 Task: Look for space in Chivilcoy, Argentina from 9th July, 2023 to 16th July, 2023 for 2 adults, 1 child in price range Rs.8000 to Rs.16000. Place can be entire place with 2 bedrooms having 2 beds and 1 bathroom. Property type can be house, flat, guest house. Amenities needed are: heating. Booking option can be shelf check-in. Required host language is English.
Action: Mouse moved to (450, 109)
Screenshot: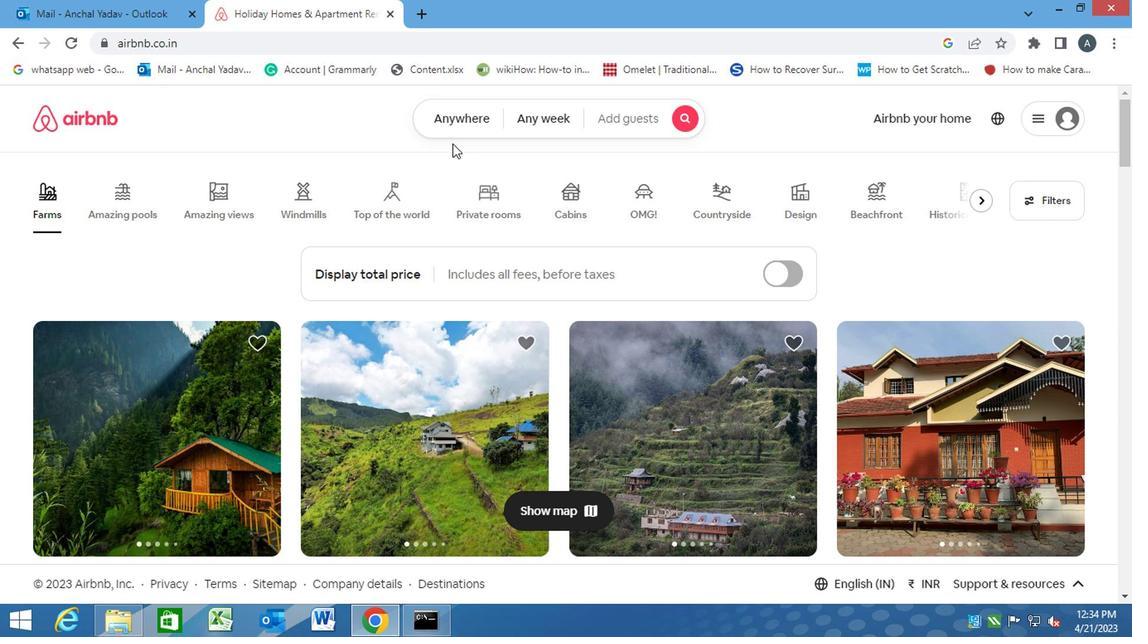 
Action: Mouse pressed left at (450, 109)
Screenshot: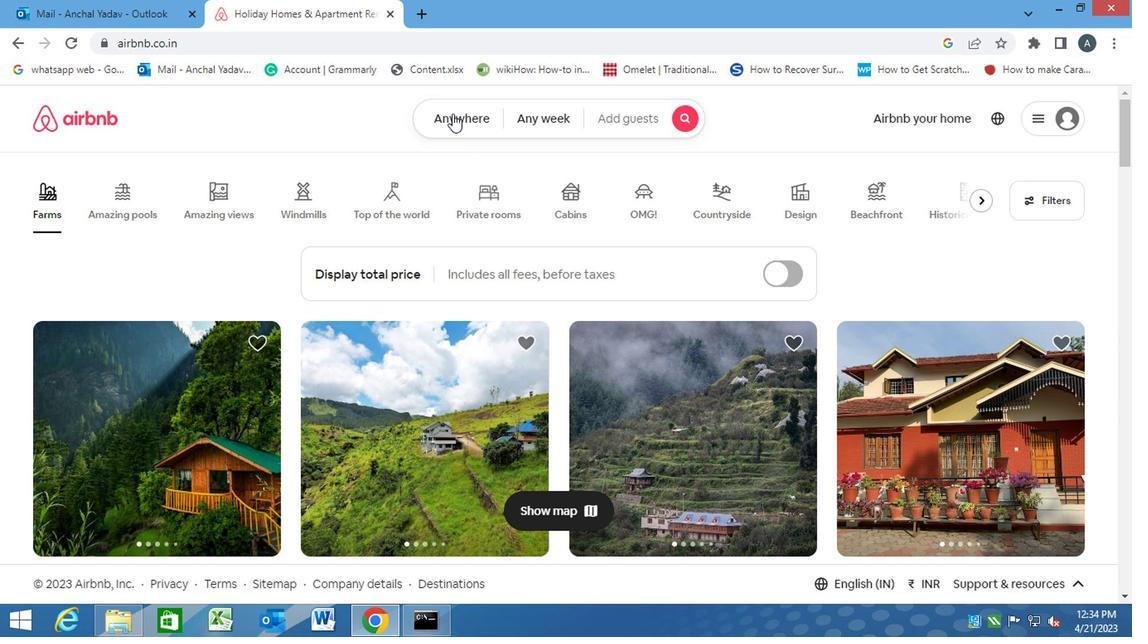 
Action: Mouse moved to (332, 179)
Screenshot: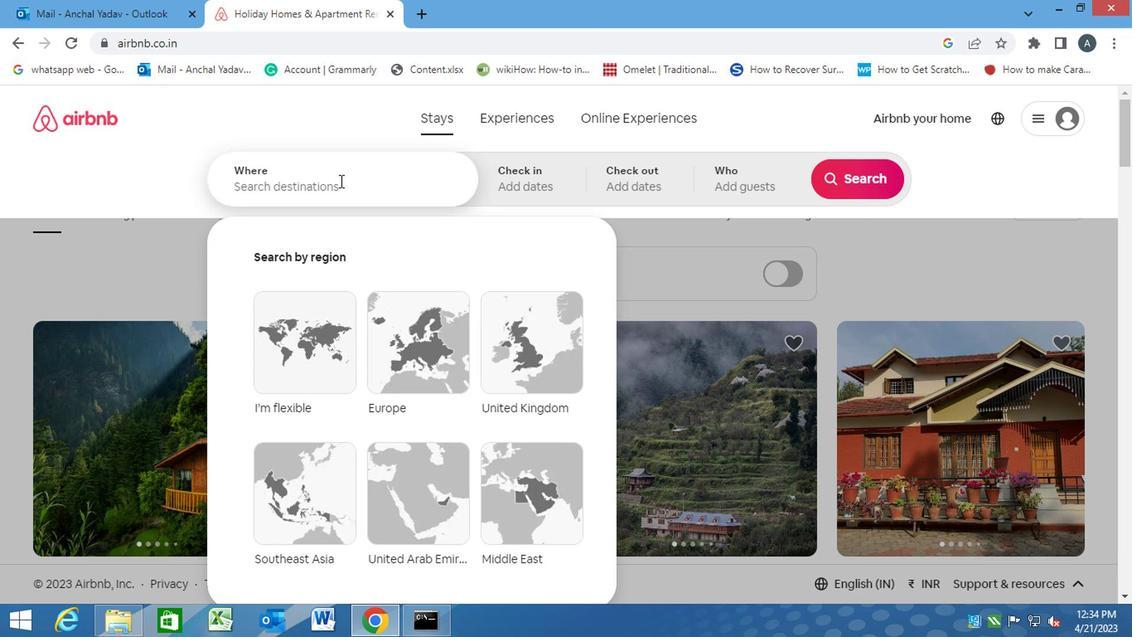 
Action: Mouse pressed left at (332, 179)
Screenshot: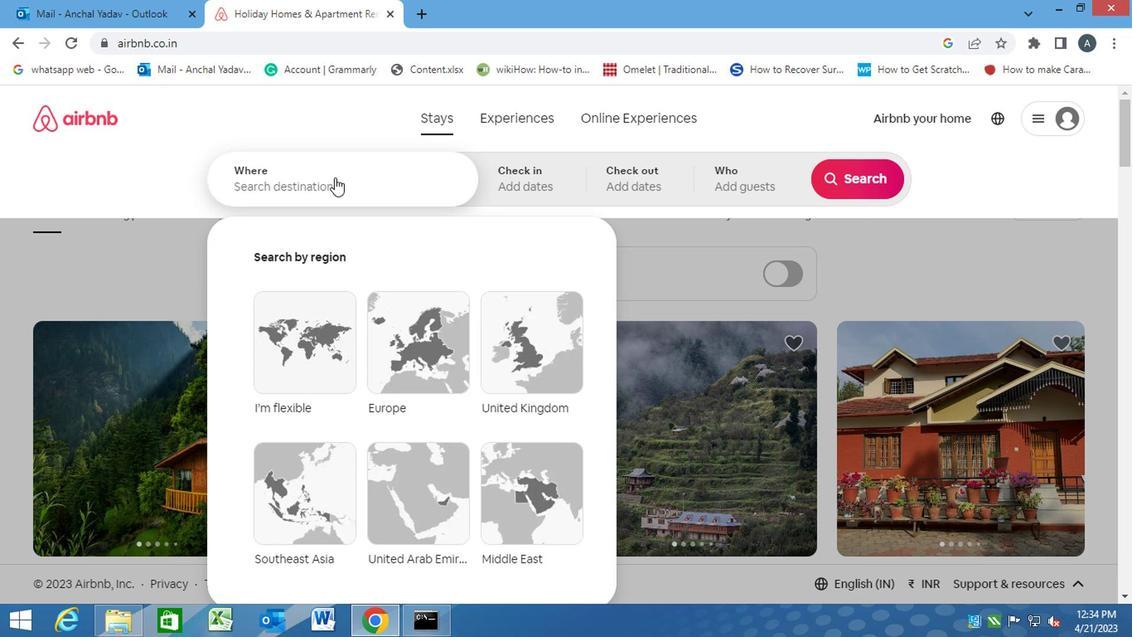 
Action: Mouse moved to (331, 179)
Screenshot: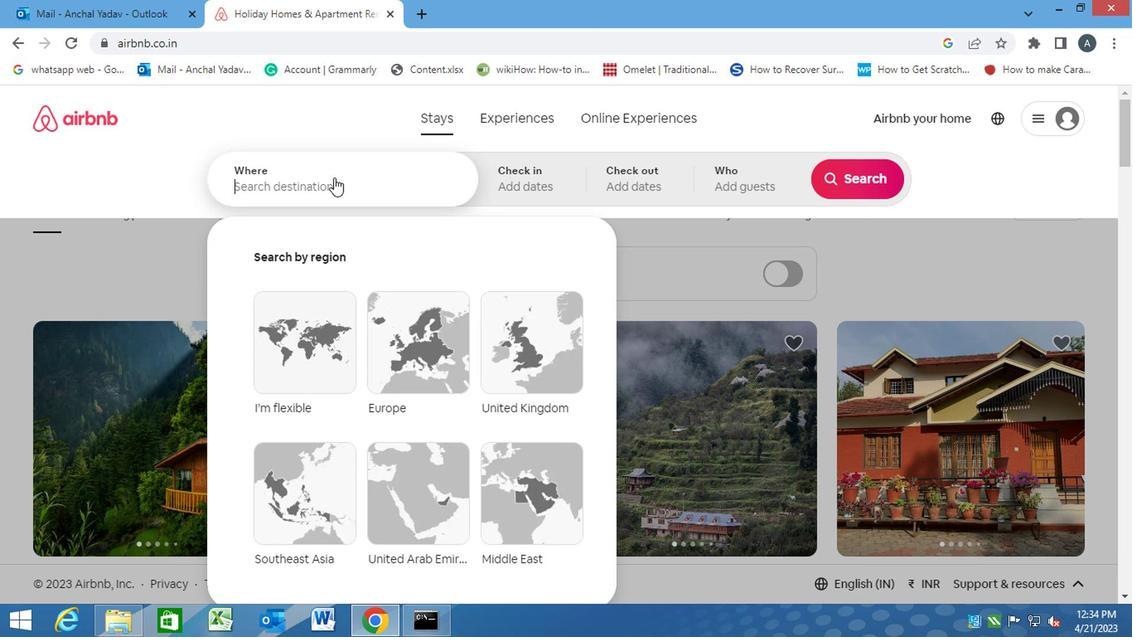 
Action: Key pressed c<Key.caps_lock>
Screenshot: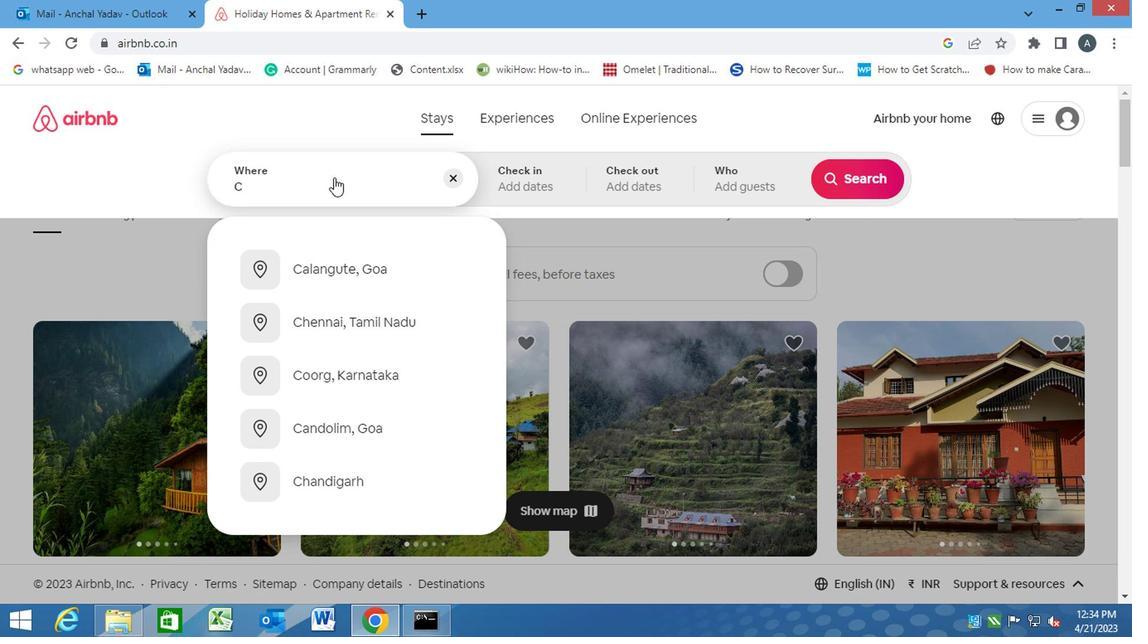 
Action: Mouse moved to (333, 179)
Screenshot: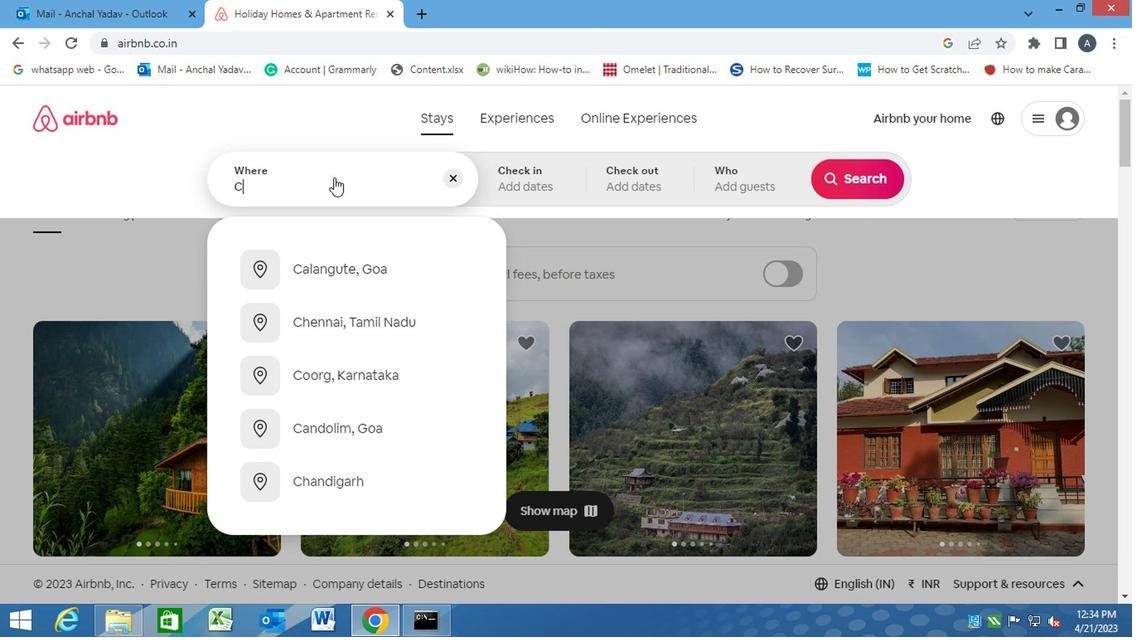 
Action: Key pressed hivil
Screenshot: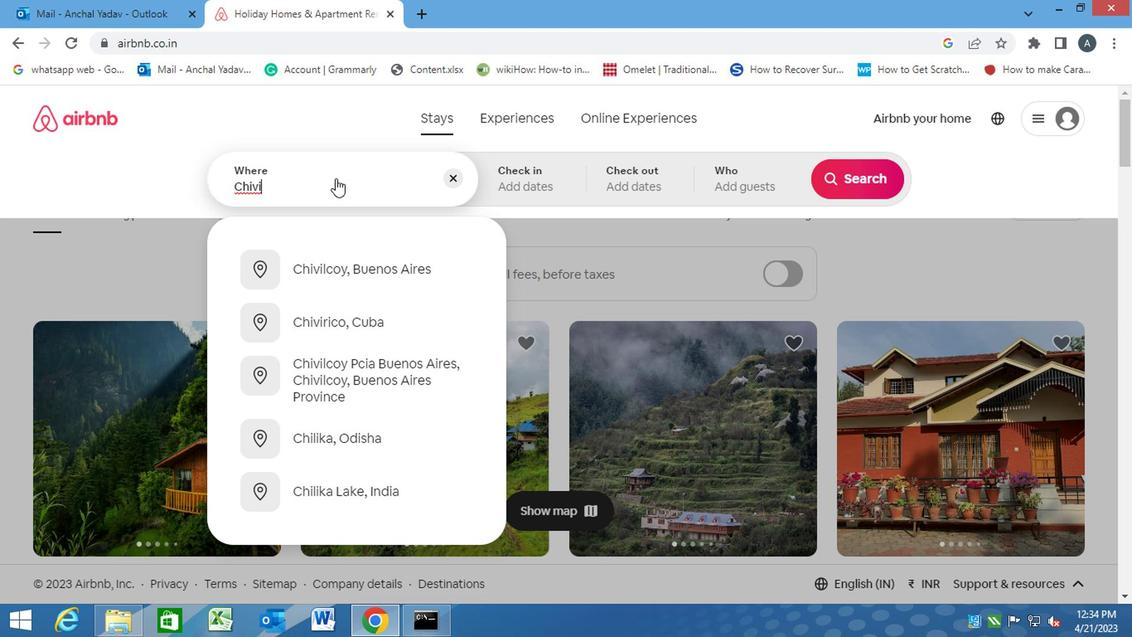 
Action: Mouse moved to (333, 182)
Screenshot: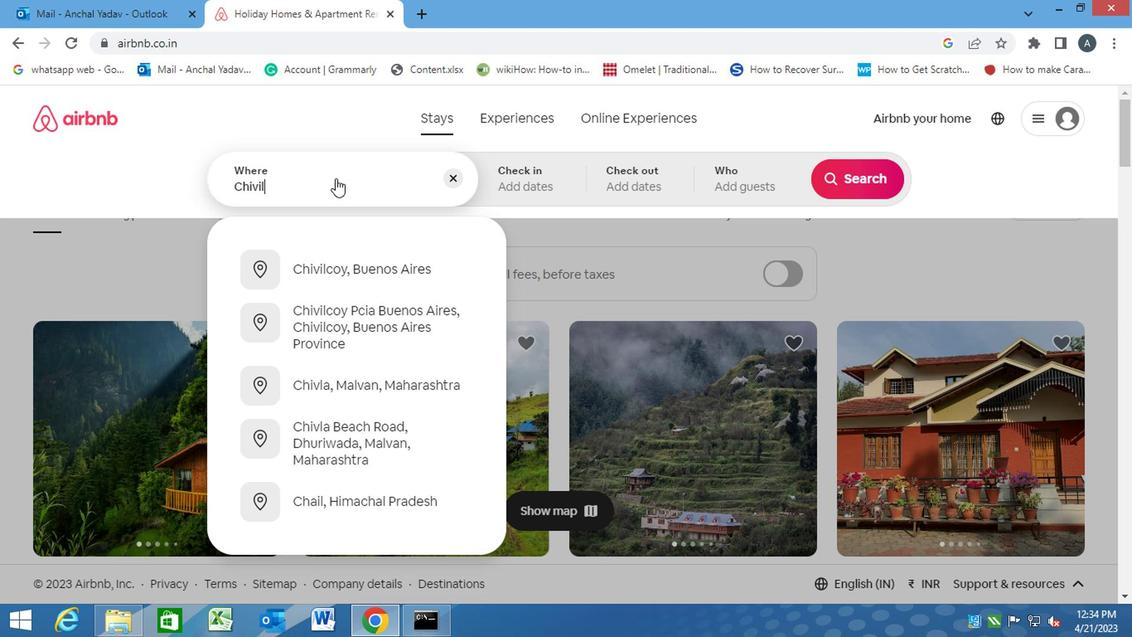 
Action: Key pressed coy,<Key.space><Key.caps_lock>a<Key.caps_lock>rgentina
Screenshot: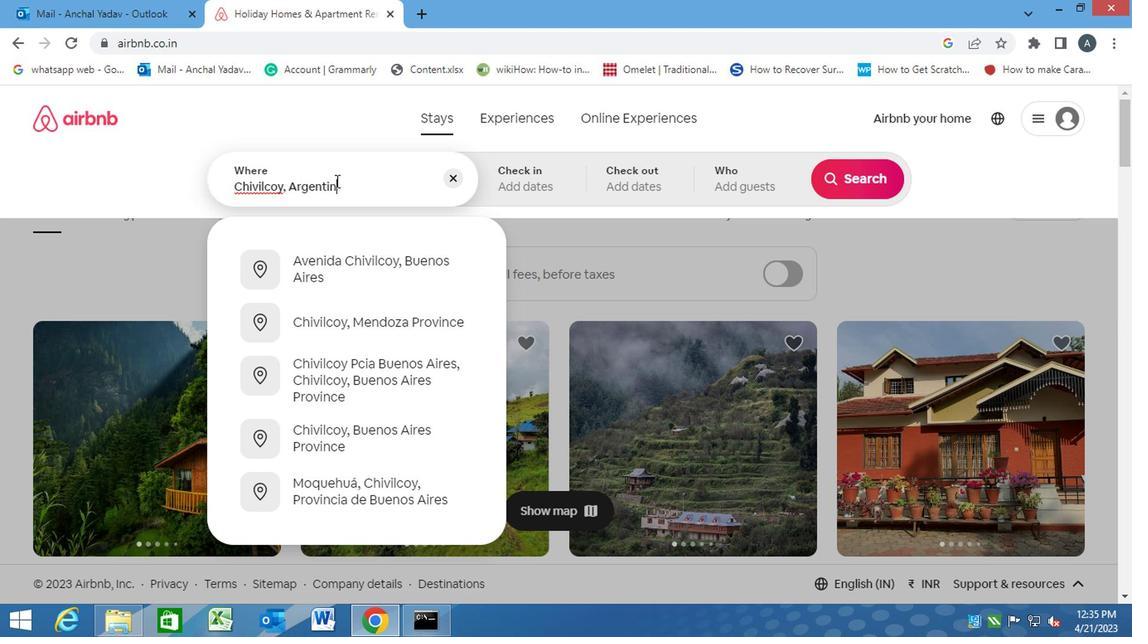 
Action: Mouse moved to (333, 184)
Screenshot: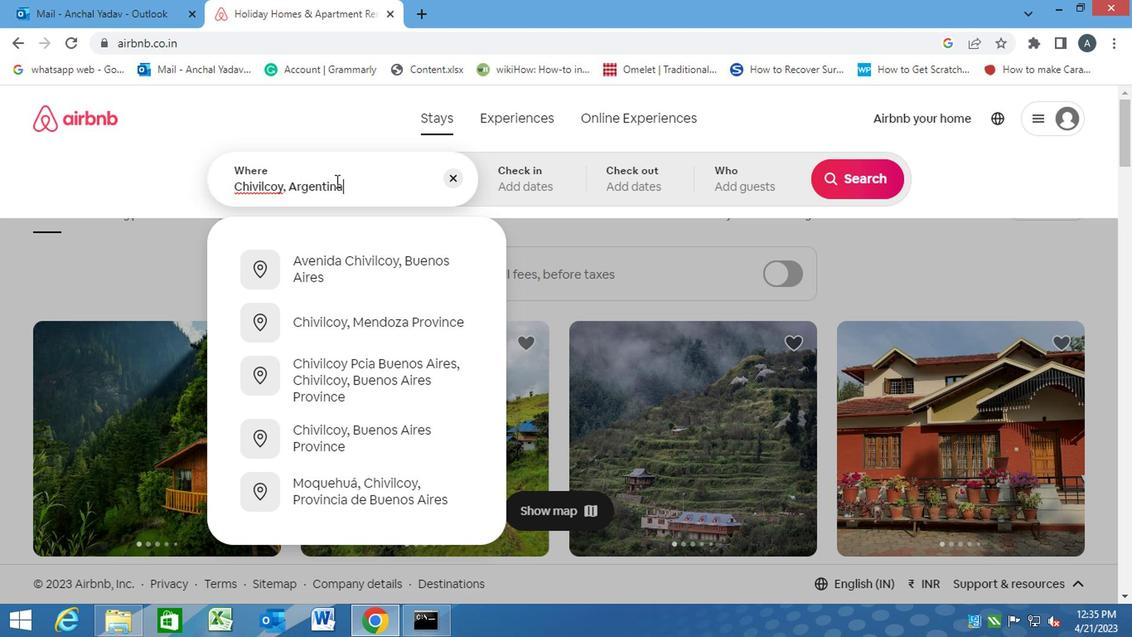 
Action: Key pressed <Key.enter>
Screenshot: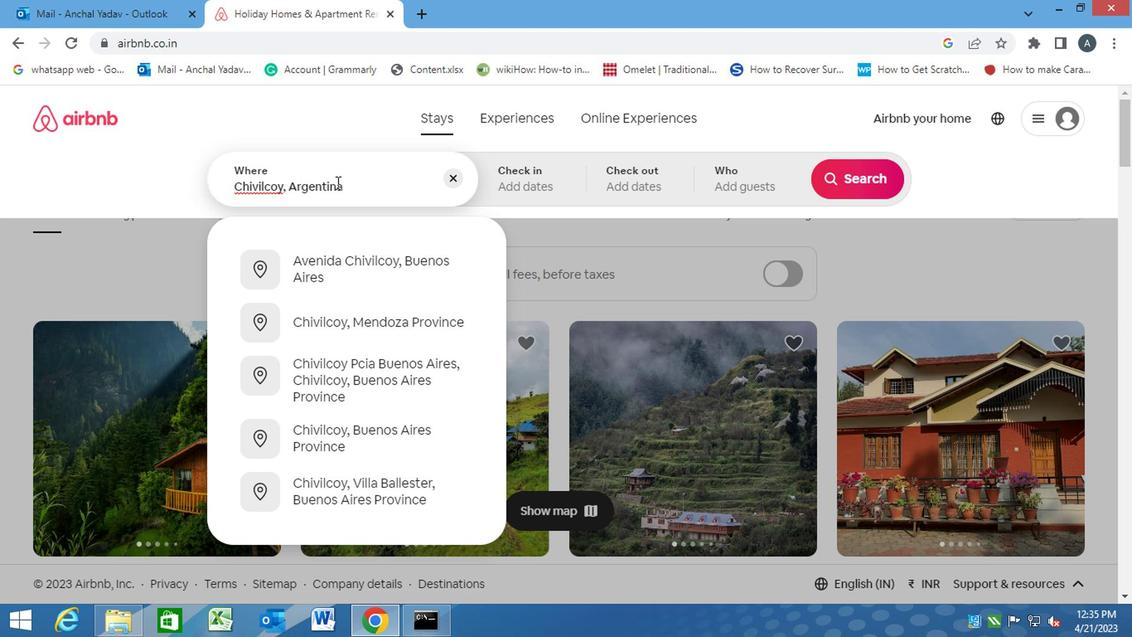 
Action: Mouse moved to (848, 312)
Screenshot: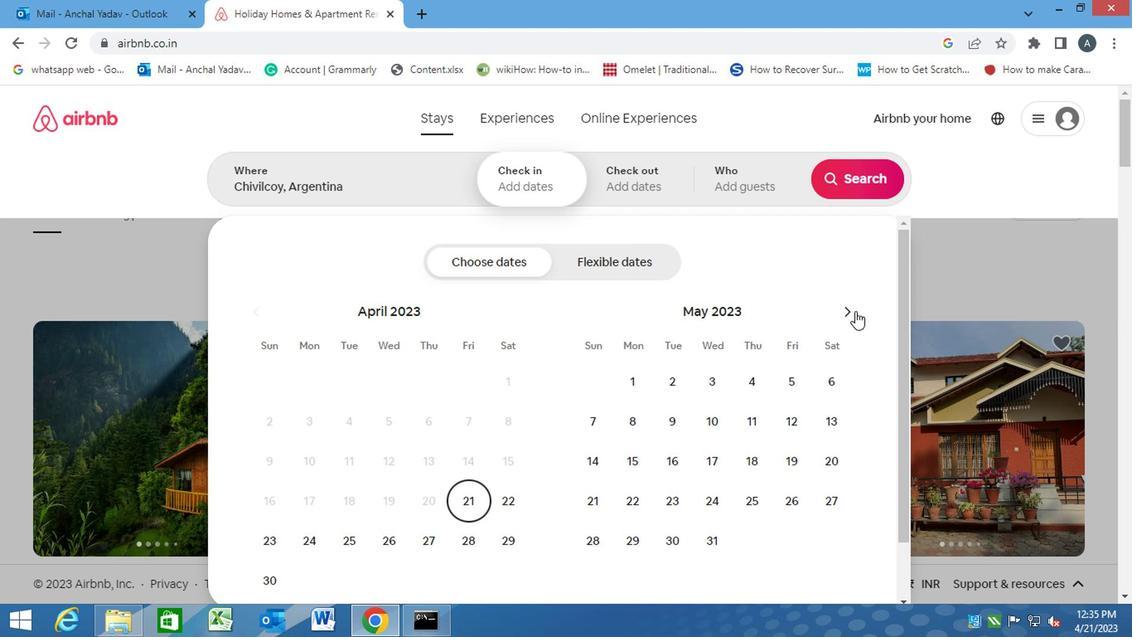 
Action: Mouse pressed left at (848, 312)
Screenshot: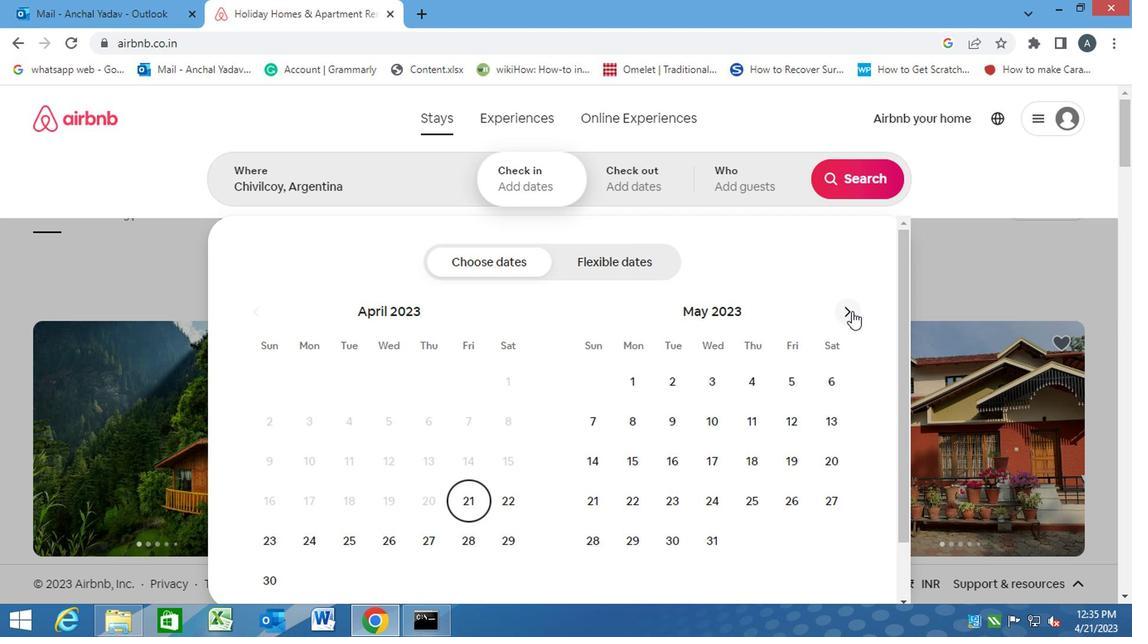 
Action: Mouse pressed left at (848, 312)
Screenshot: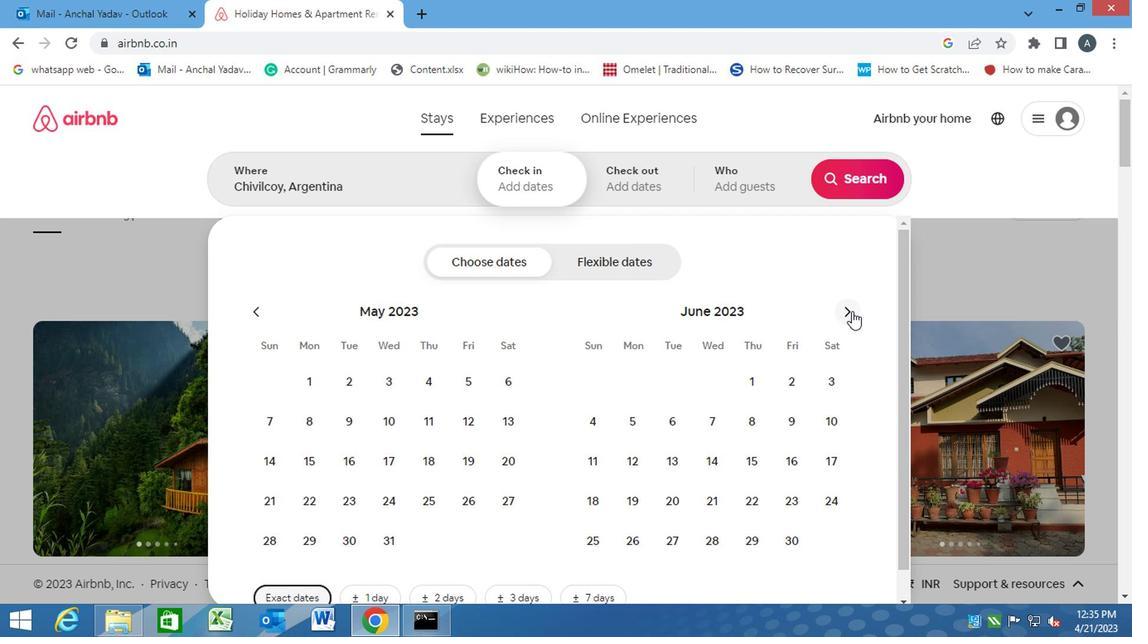 
Action: Mouse moved to (594, 466)
Screenshot: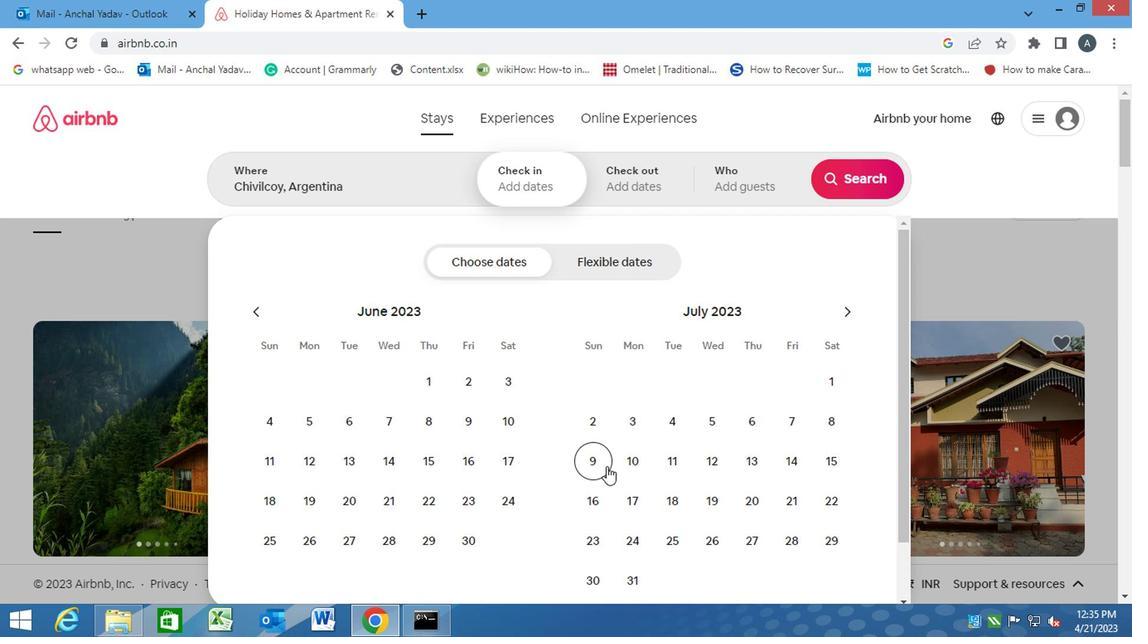 
Action: Mouse pressed left at (594, 466)
Screenshot: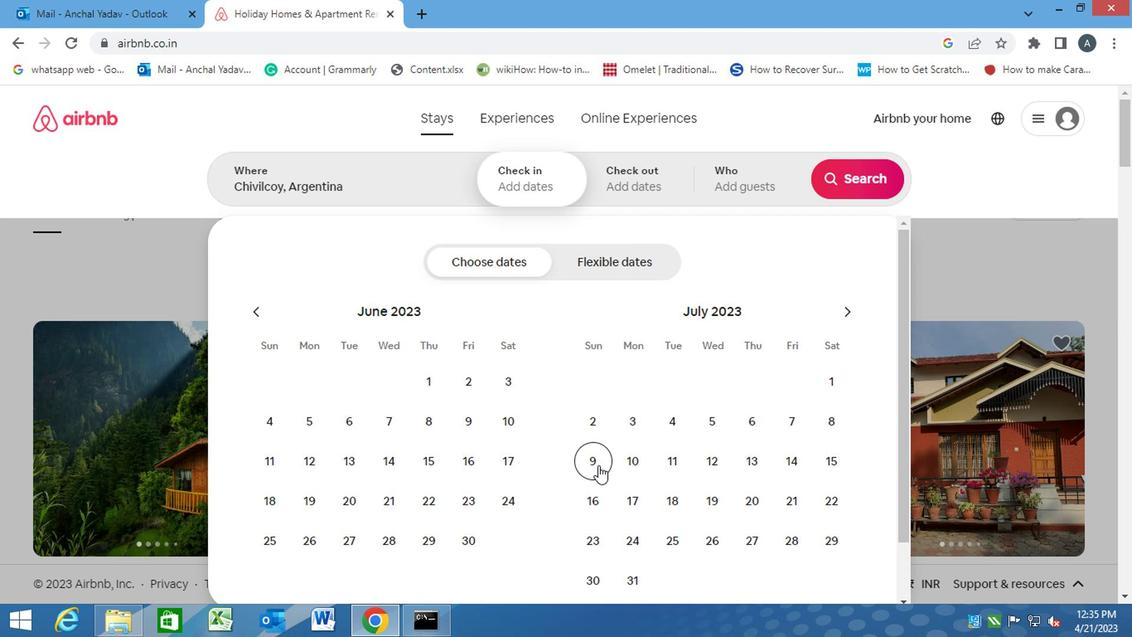 
Action: Mouse moved to (591, 502)
Screenshot: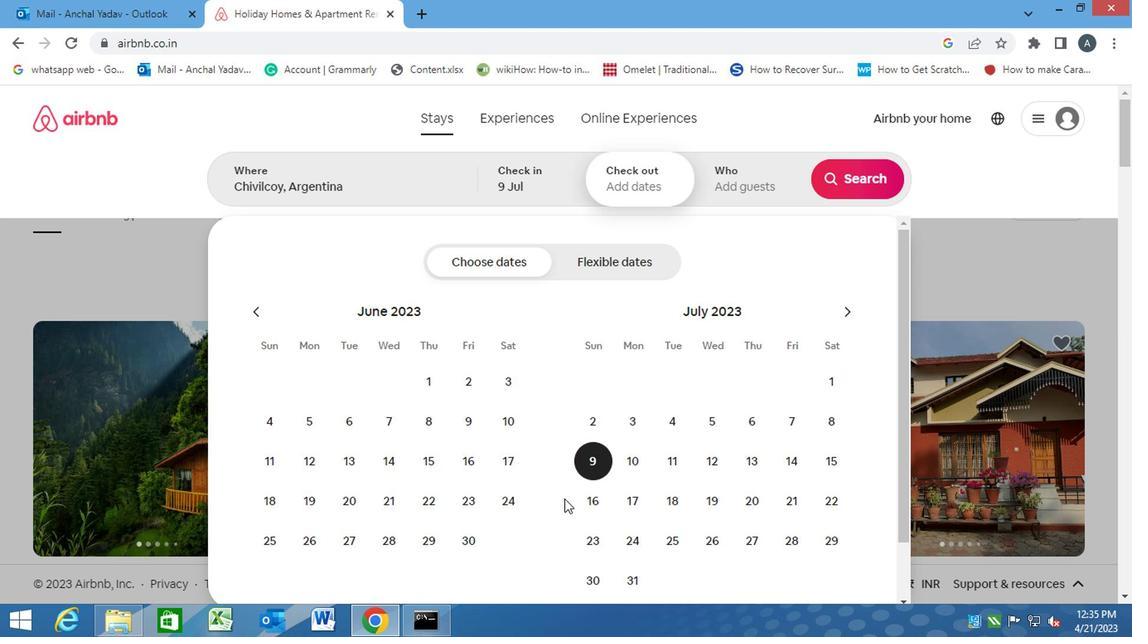 
Action: Mouse pressed left at (591, 502)
Screenshot: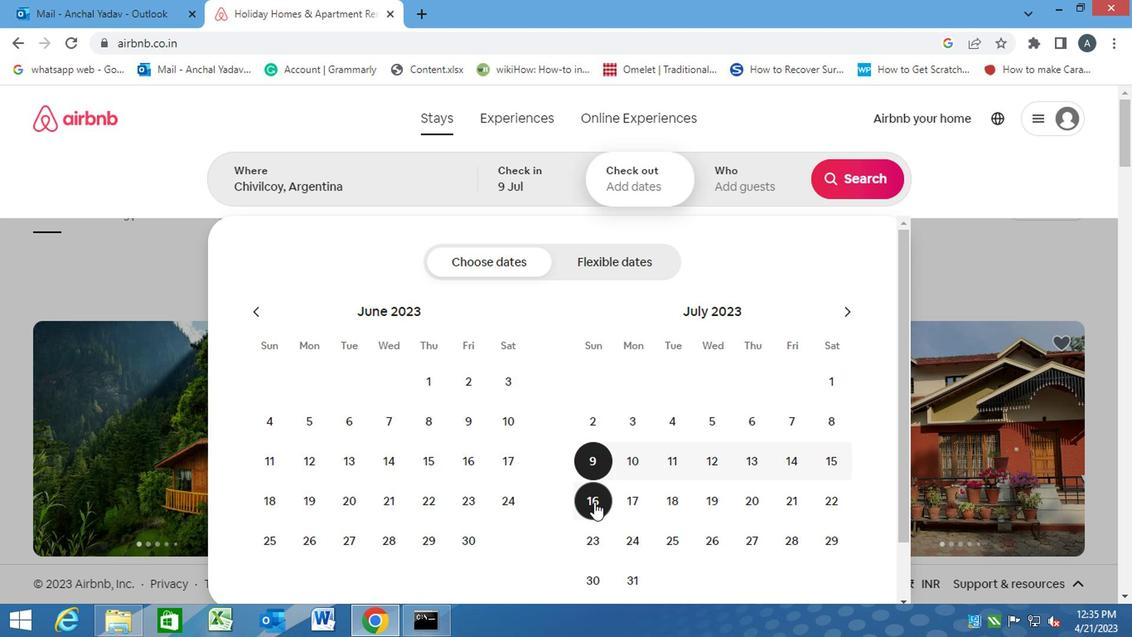 
Action: Mouse moved to (745, 177)
Screenshot: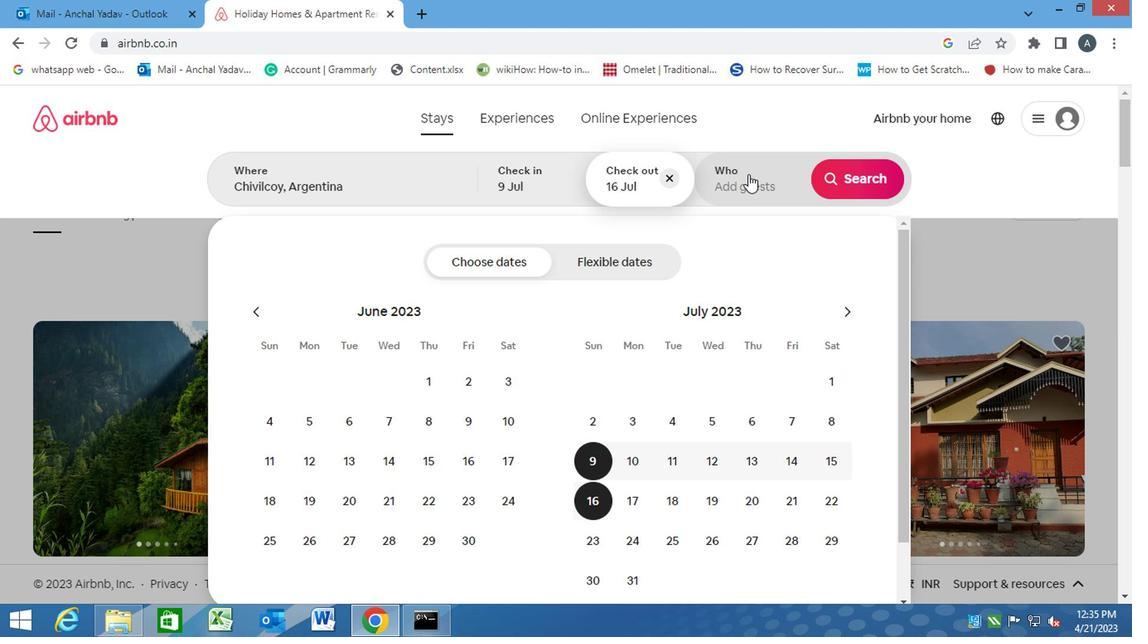 
Action: Mouse pressed left at (745, 177)
Screenshot: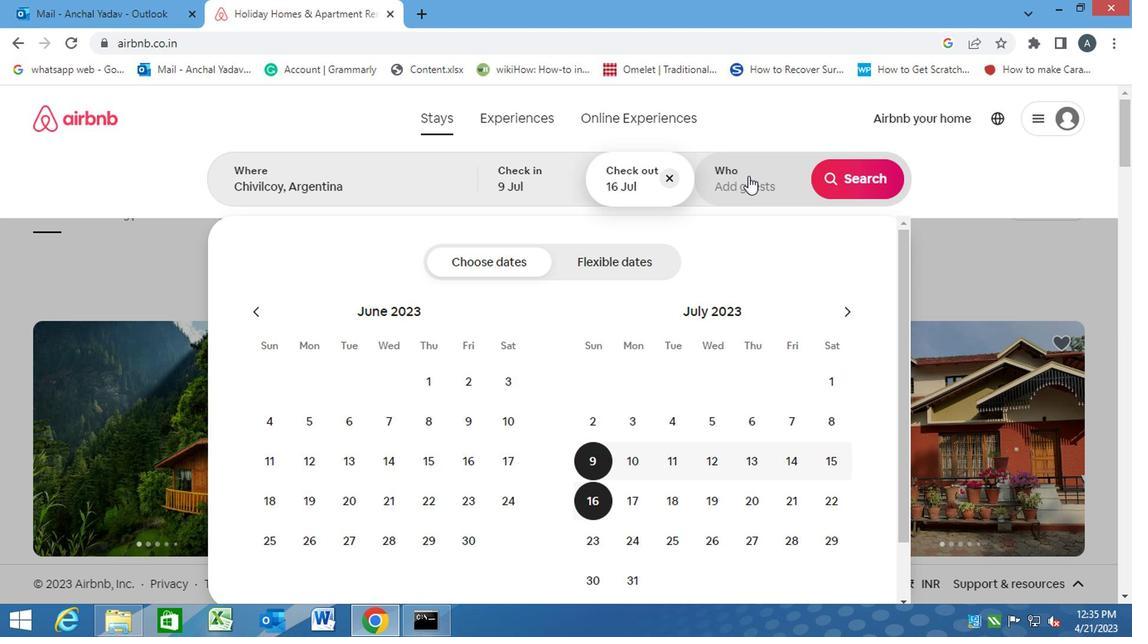 
Action: Mouse moved to (853, 266)
Screenshot: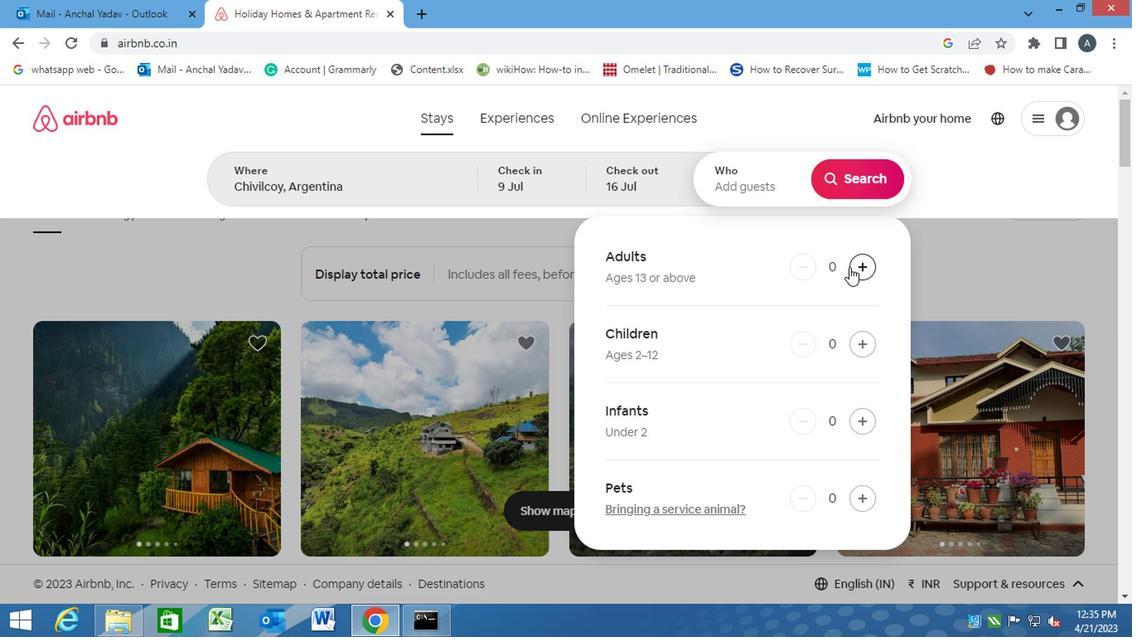 
Action: Mouse pressed left at (853, 266)
Screenshot: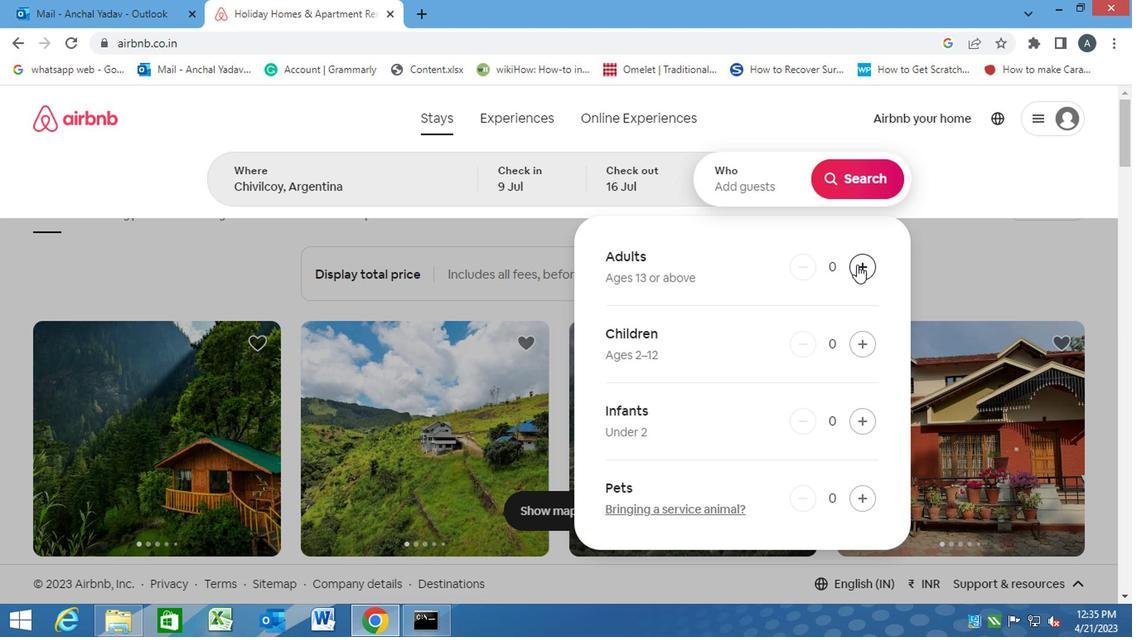 
Action: Mouse pressed left at (853, 266)
Screenshot: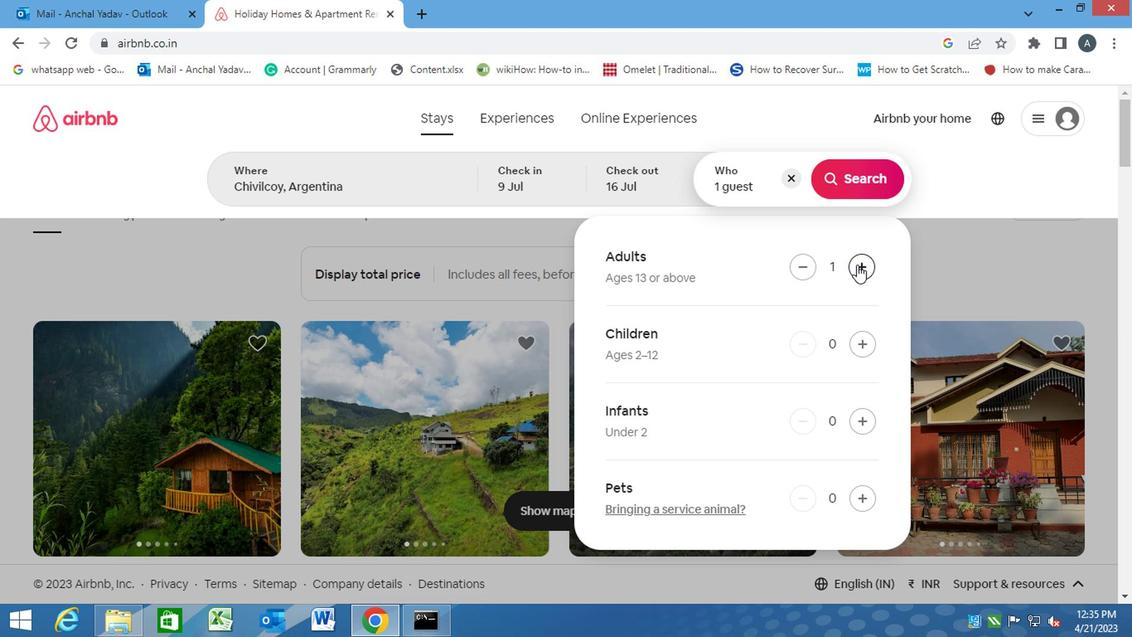 
Action: Mouse moved to (865, 355)
Screenshot: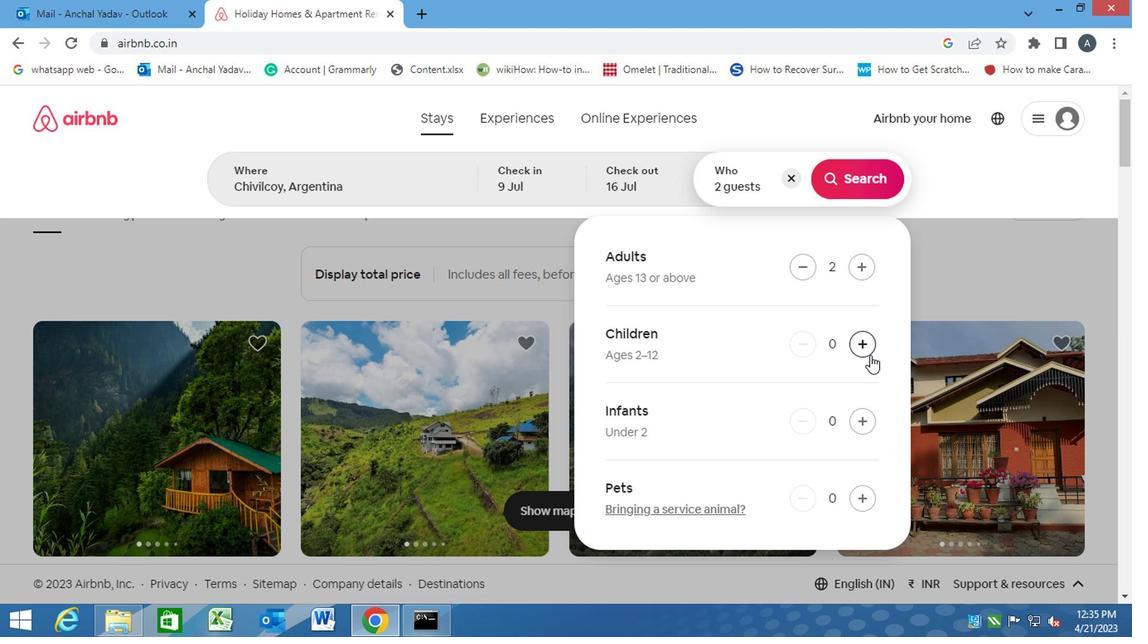 
Action: Mouse pressed left at (865, 355)
Screenshot: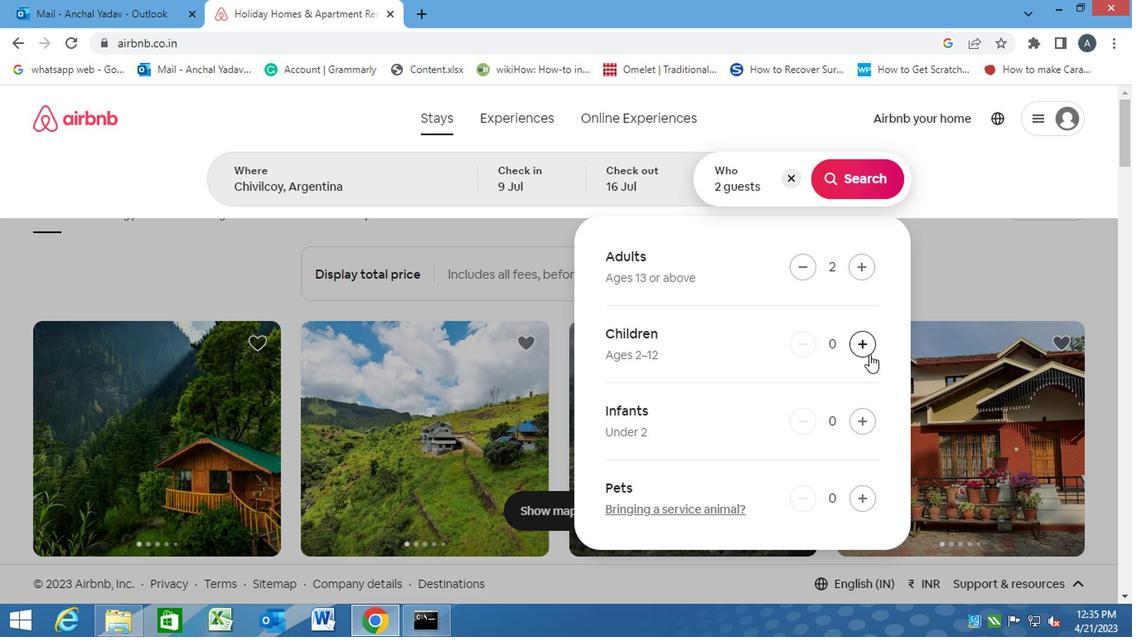 
Action: Mouse moved to (852, 174)
Screenshot: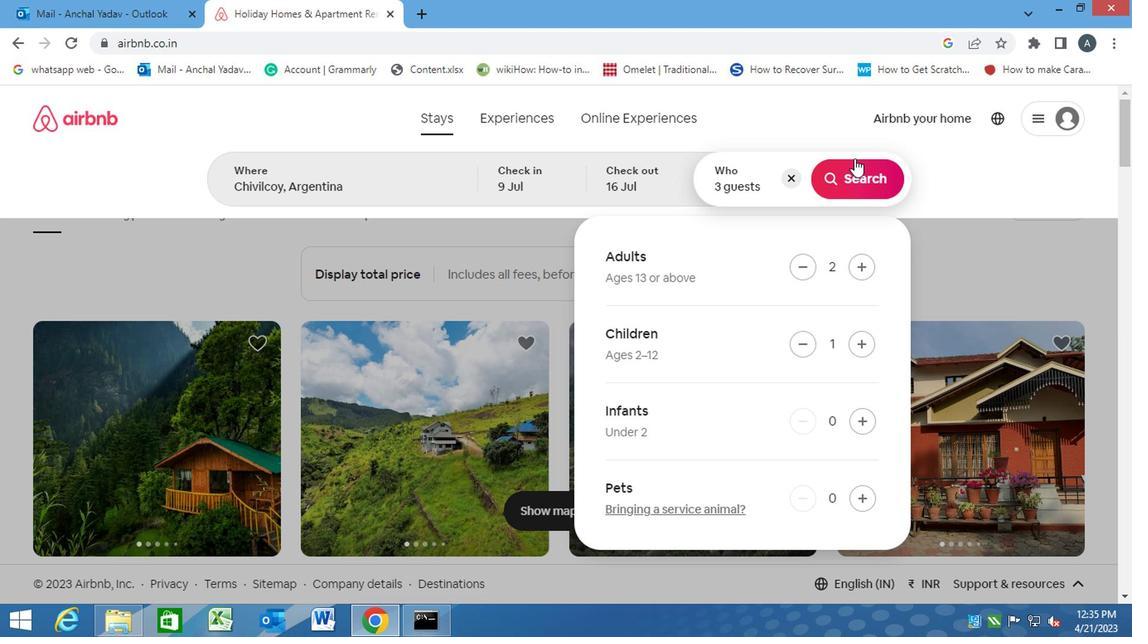 
Action: Mouse pressed left at (852, 174)
Screenshot: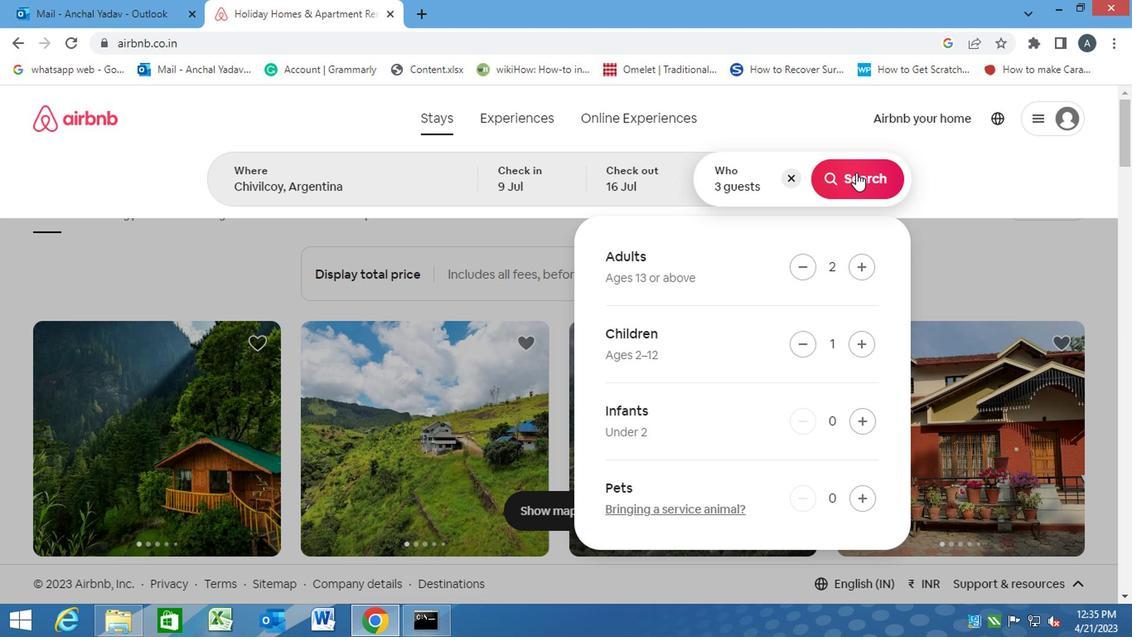 
Action: Mouse moved to (658, 113)
Screenshot: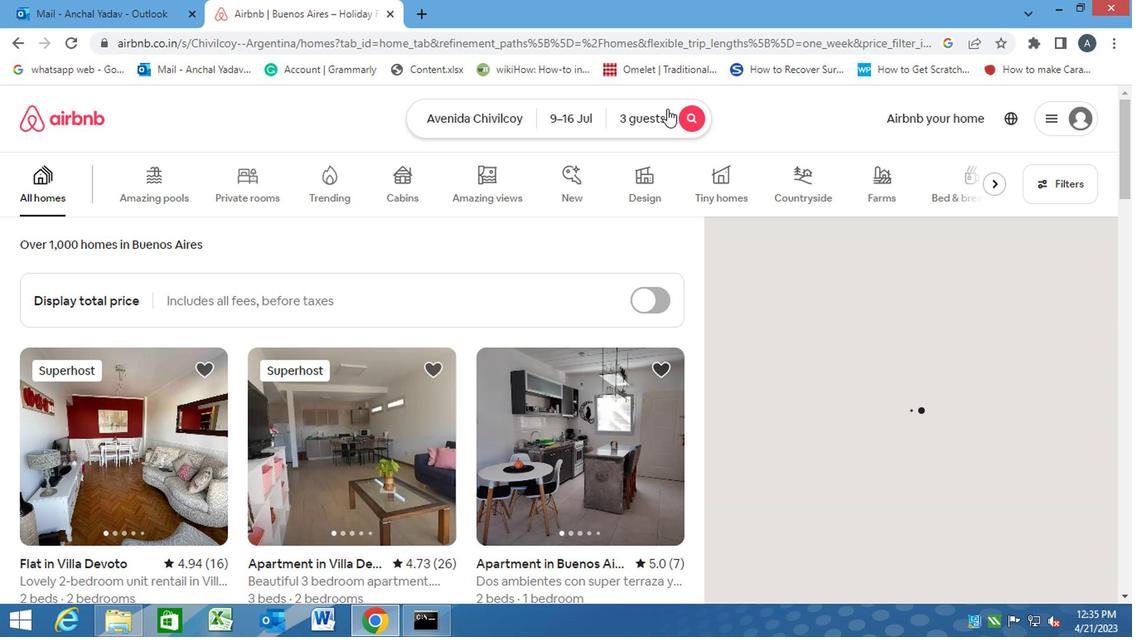 
Action: Mouse pressed left at (658, 113)
Screenshot: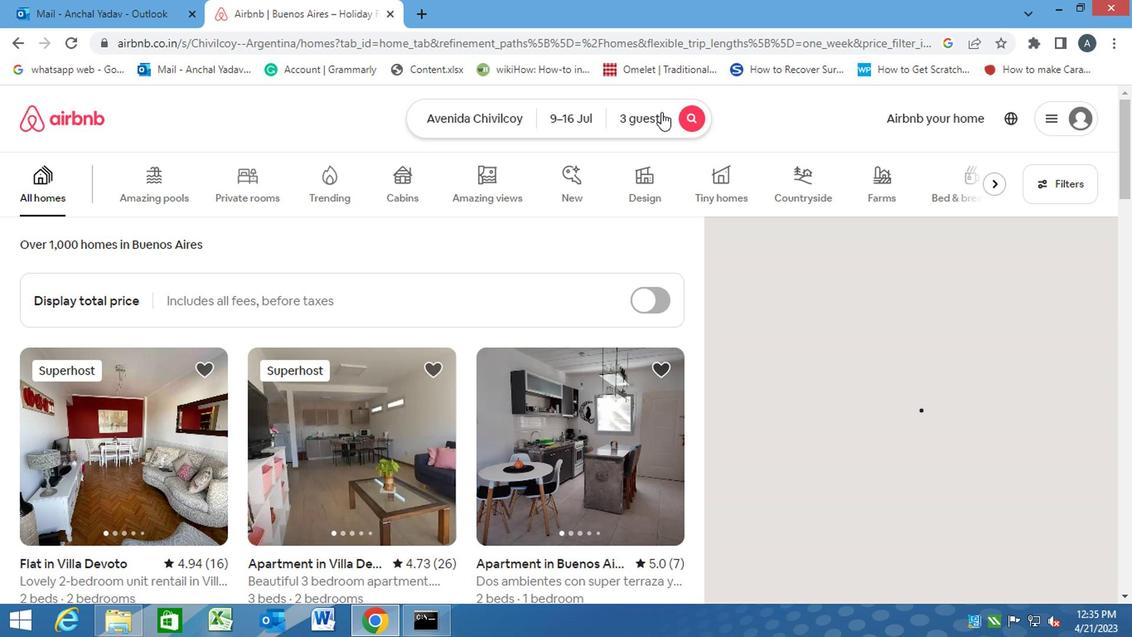 
Action: Mouse moved to (1000, 257)
Screenshot: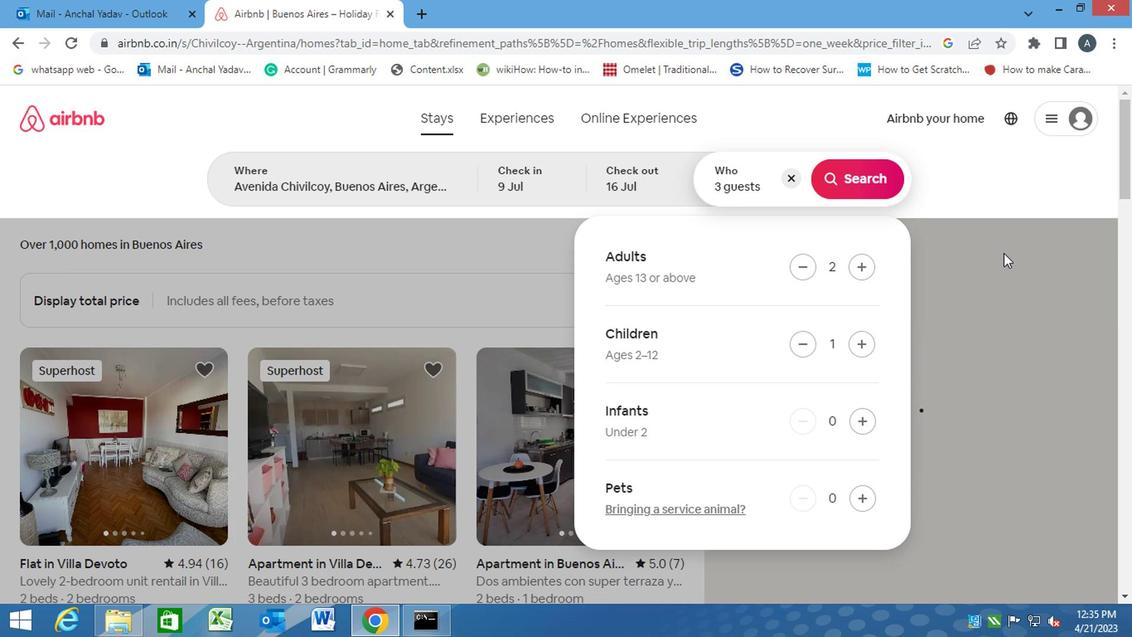 
Action: Mouse pressed left at (1000, 257)
Screenshot: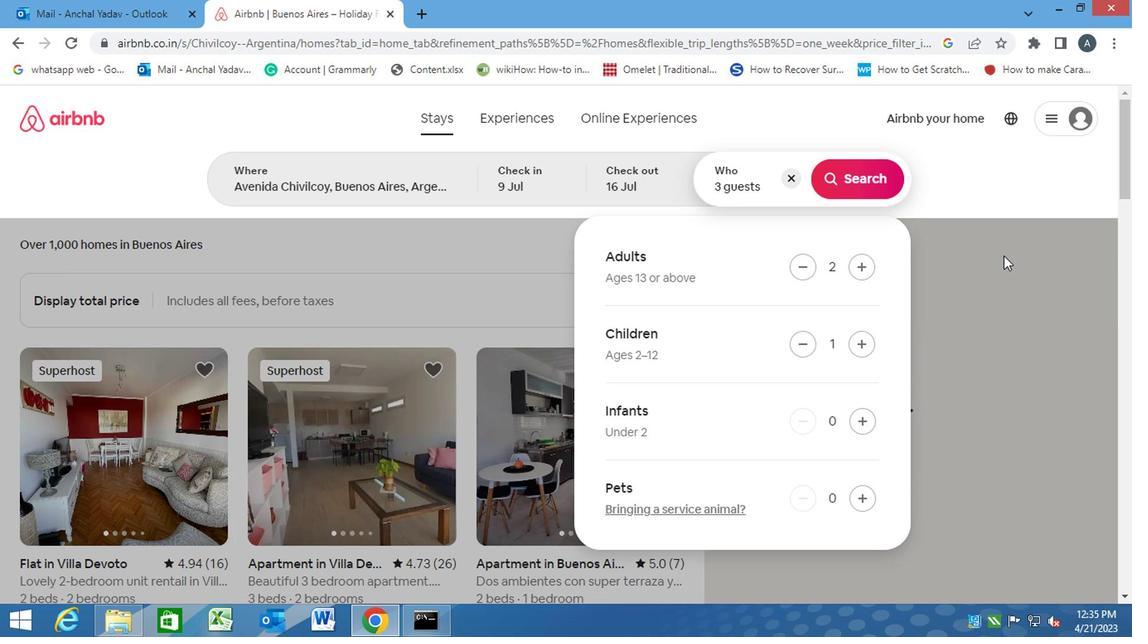 
Action: Mouse moved to (1048, 185)
Screenshot: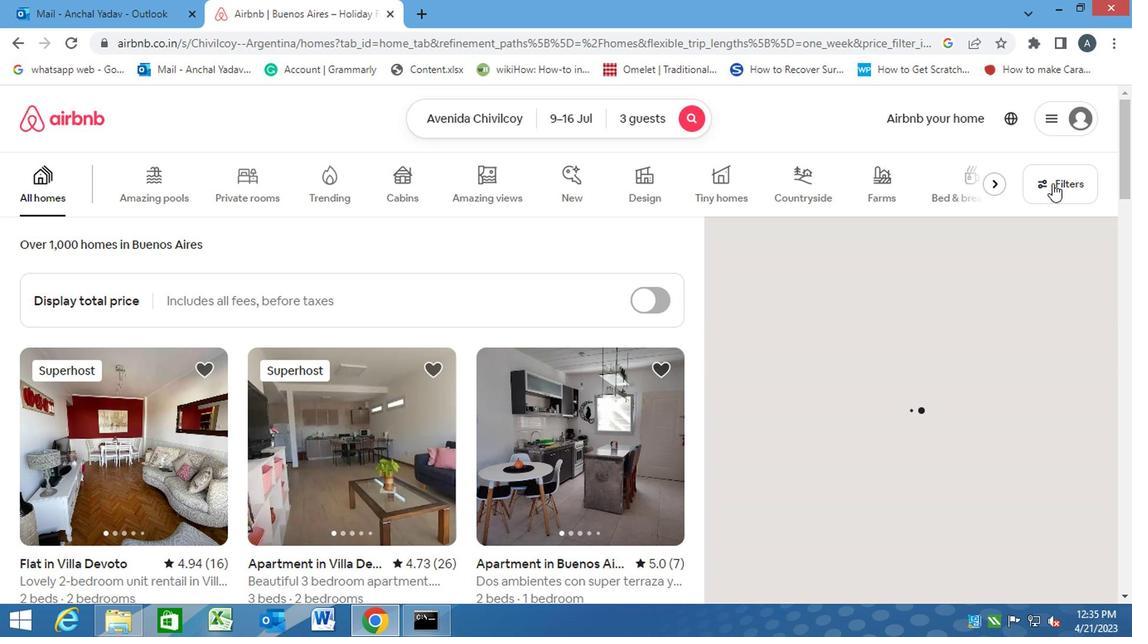 
Action: Mouse pressed left at (1048, 185)
Screenshot: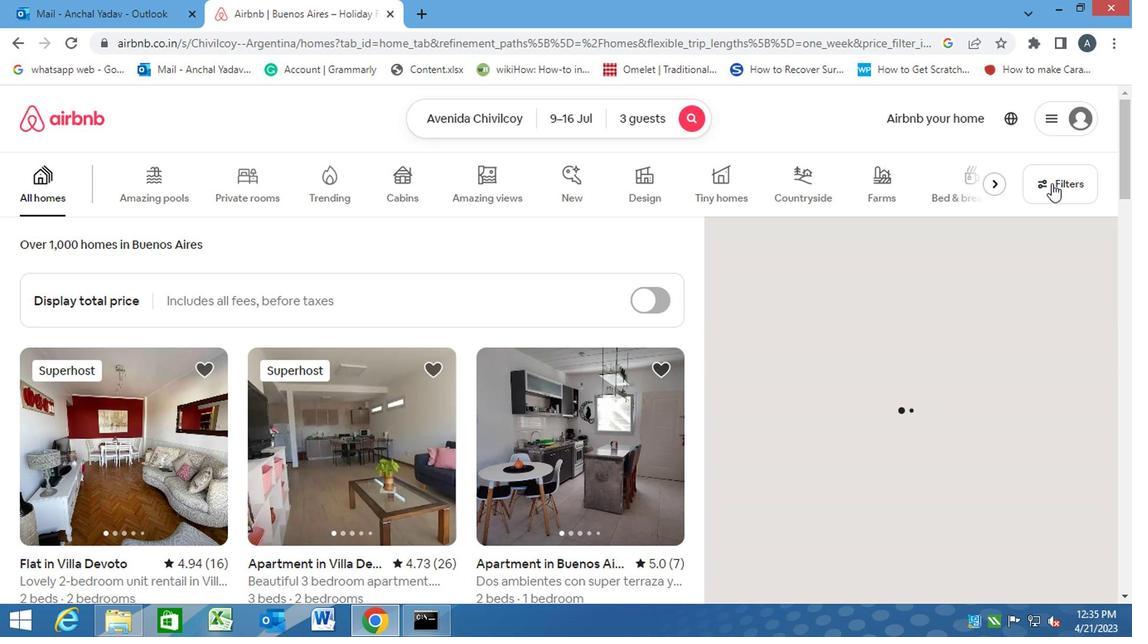 
Action: Mouse moved to (337, 392)
Screenshot: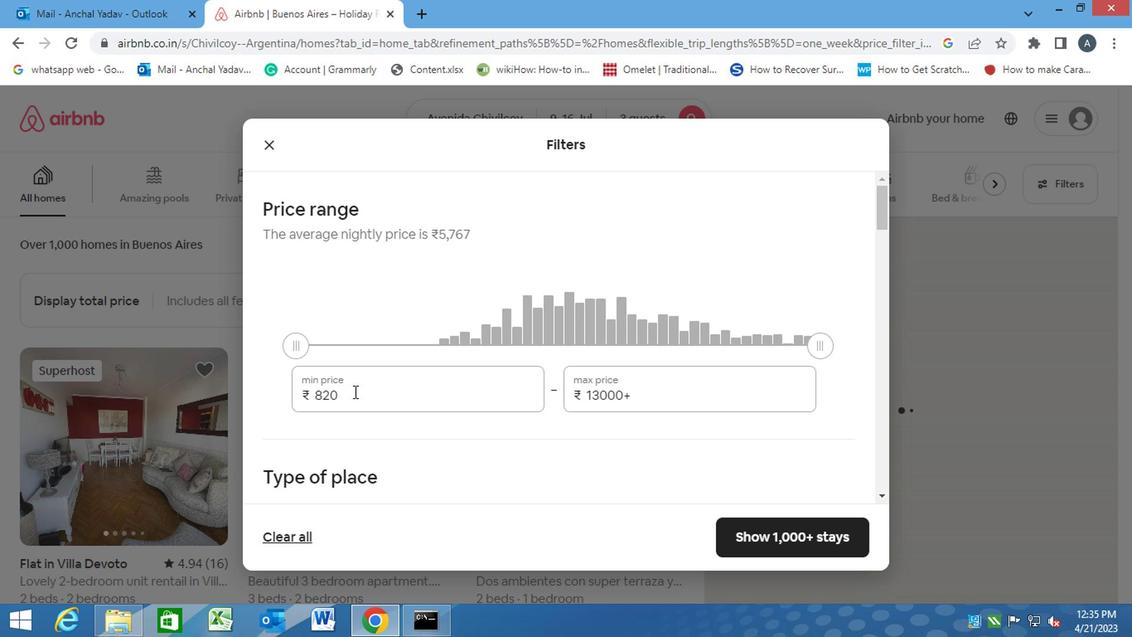 
Action: Mouse pressed left at (337, 392)
Screenshot: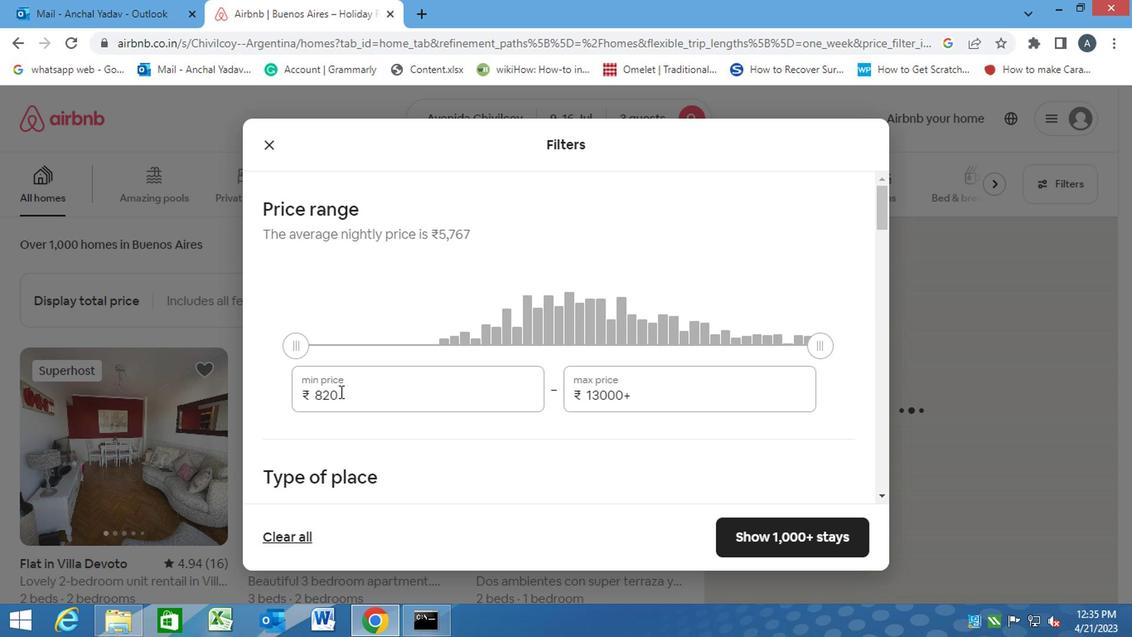 
Action: Mouse moved to (314, 399)
Screenshot: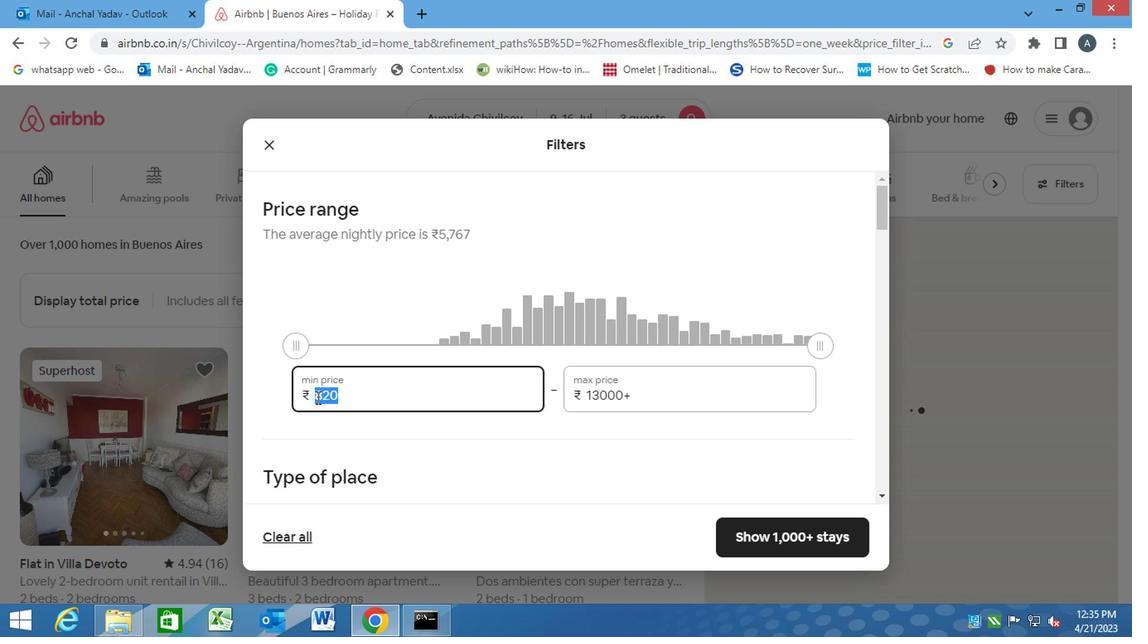 
Action: Key pressed 8
Screenshot: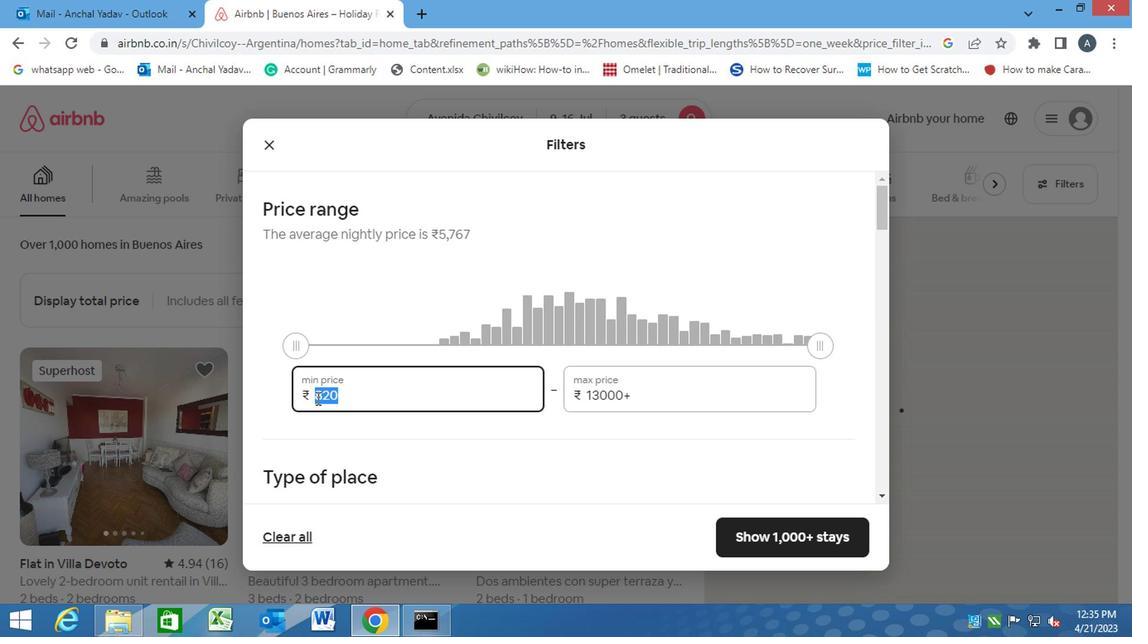 
Action: Mouse moved to (314, 399)
Screenshot: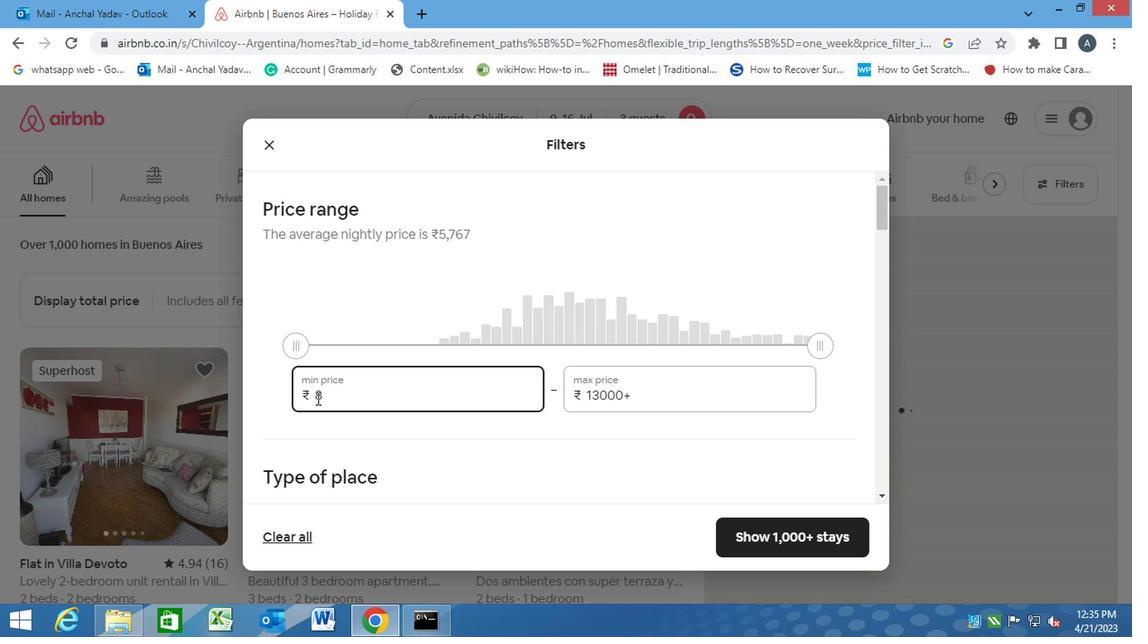 
Action: Key pressed 0000
Screenshot: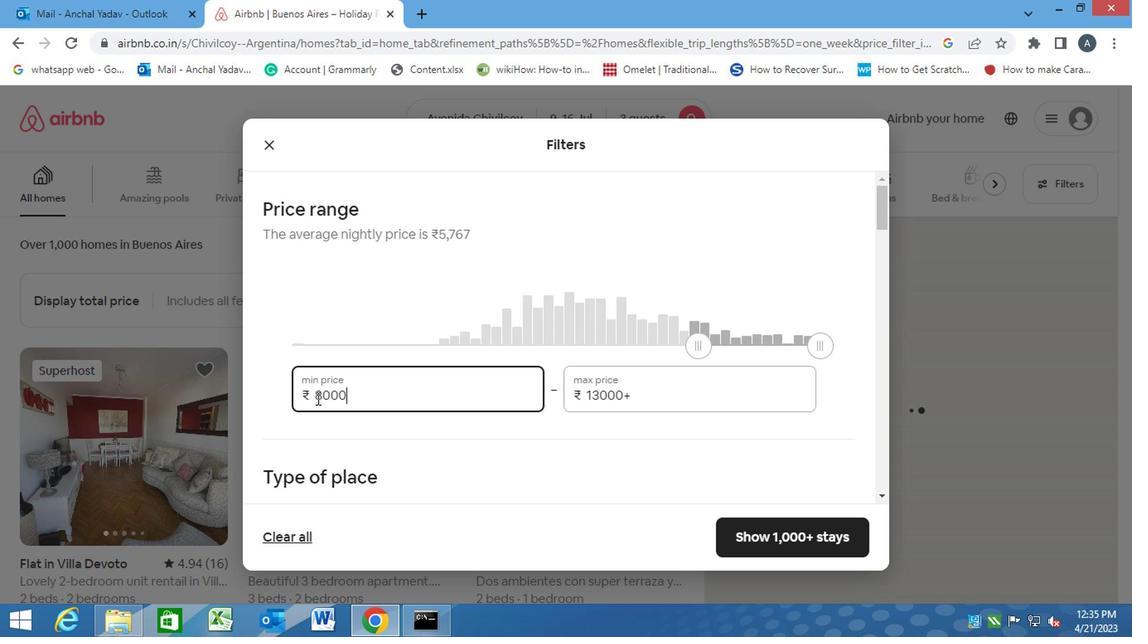 
Action: Mouse moved to (315, 401)
Screenshot: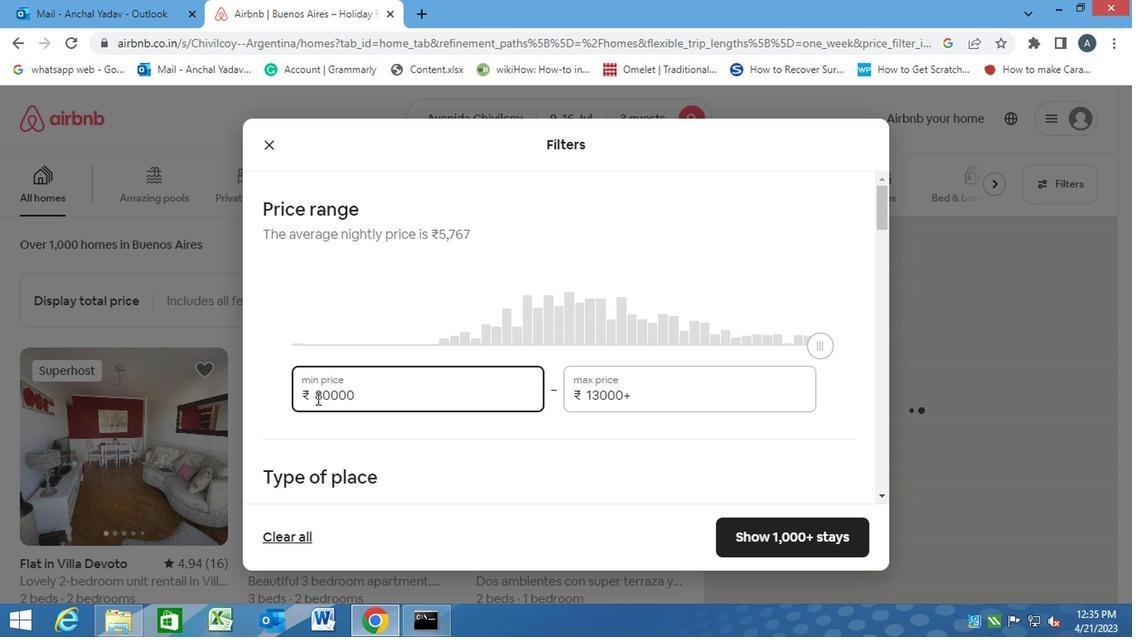 
Action: Key pressed <Key.backspace><Key.tab>16000
Screenshot: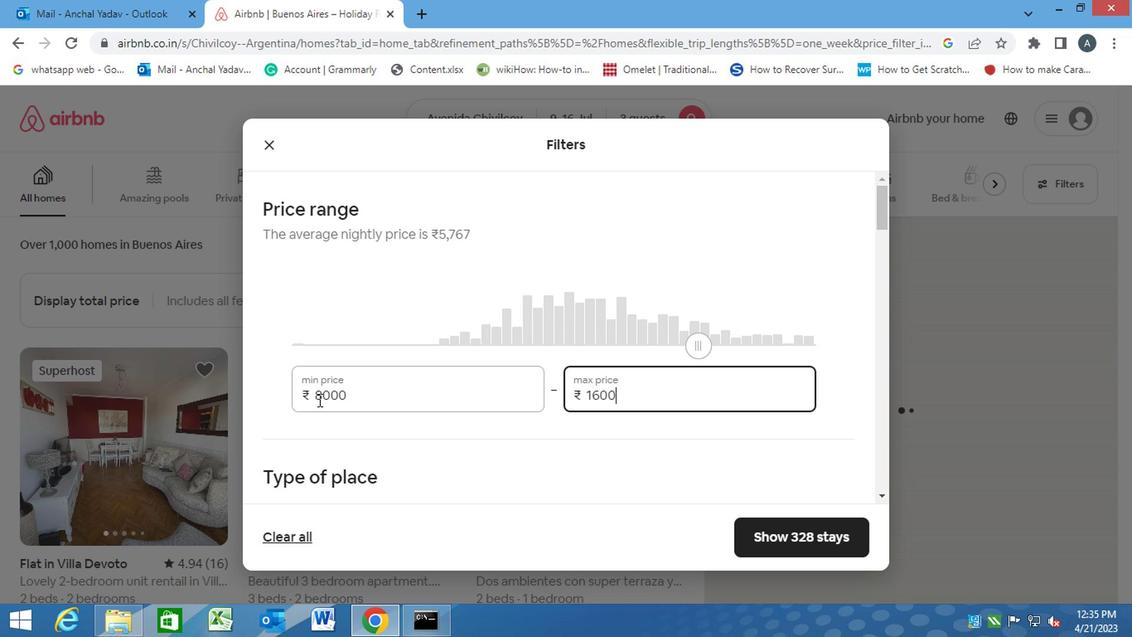 
Action: Mouse moved to (401, 445)
Screenshot: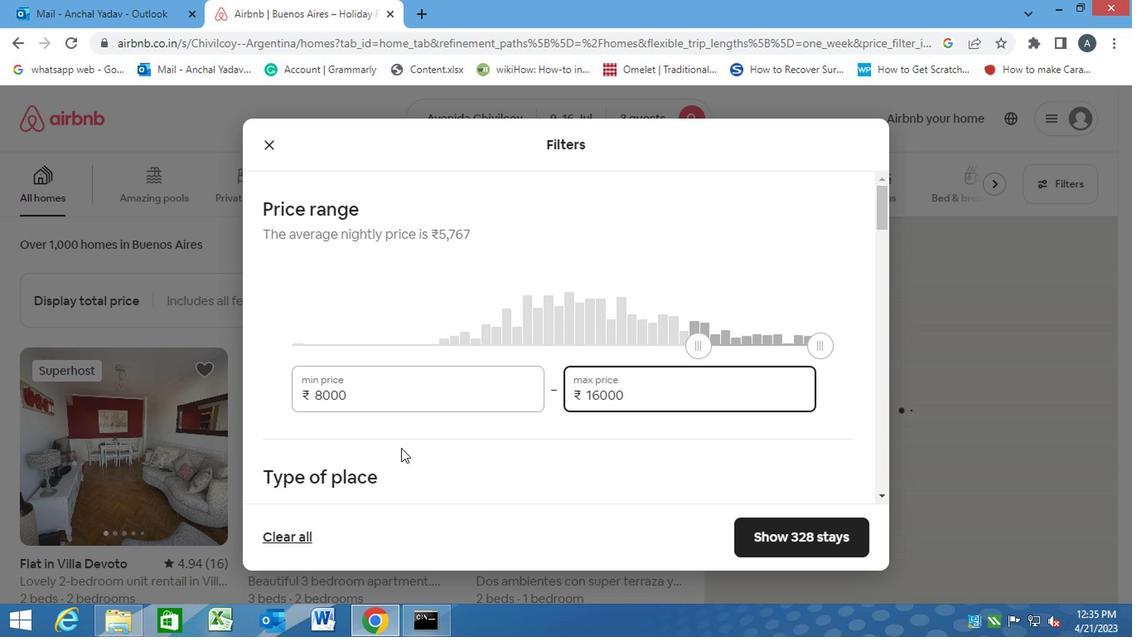
Action: Mouse pressed left at (401, 445)
Screenshot: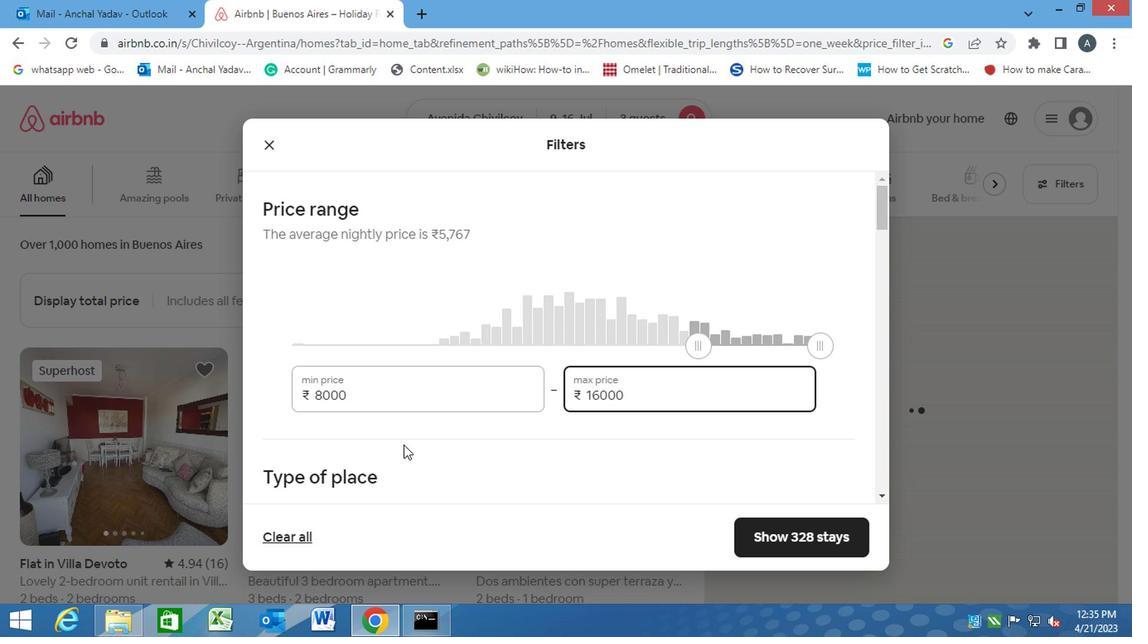 
Action: Mouse moved to (401, 446)
Screenshot: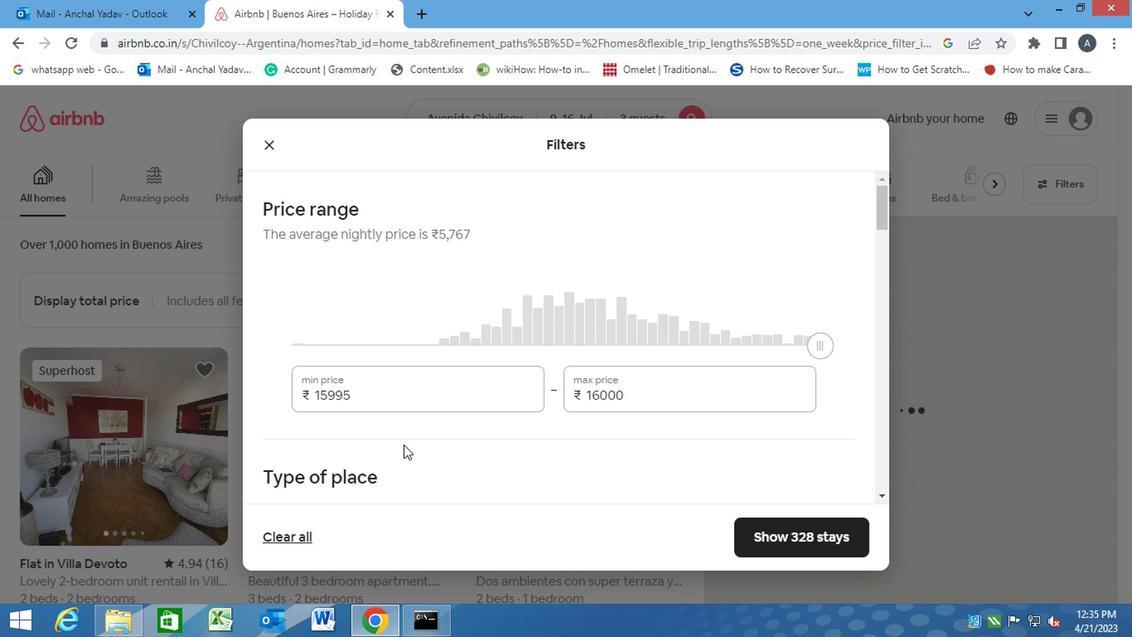 
Action: Mouse scrolled (401, 445) with delta (0, -1)
Screenshot: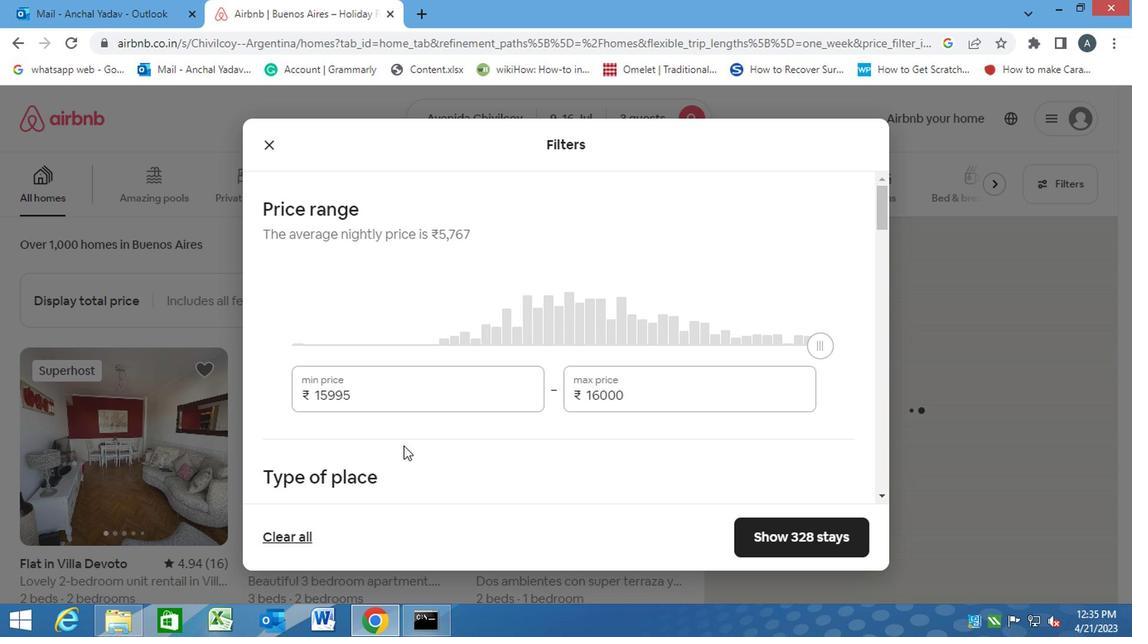 
Action: Mouse scrolled (401, 445) with delta (0, -1)
Screenshot: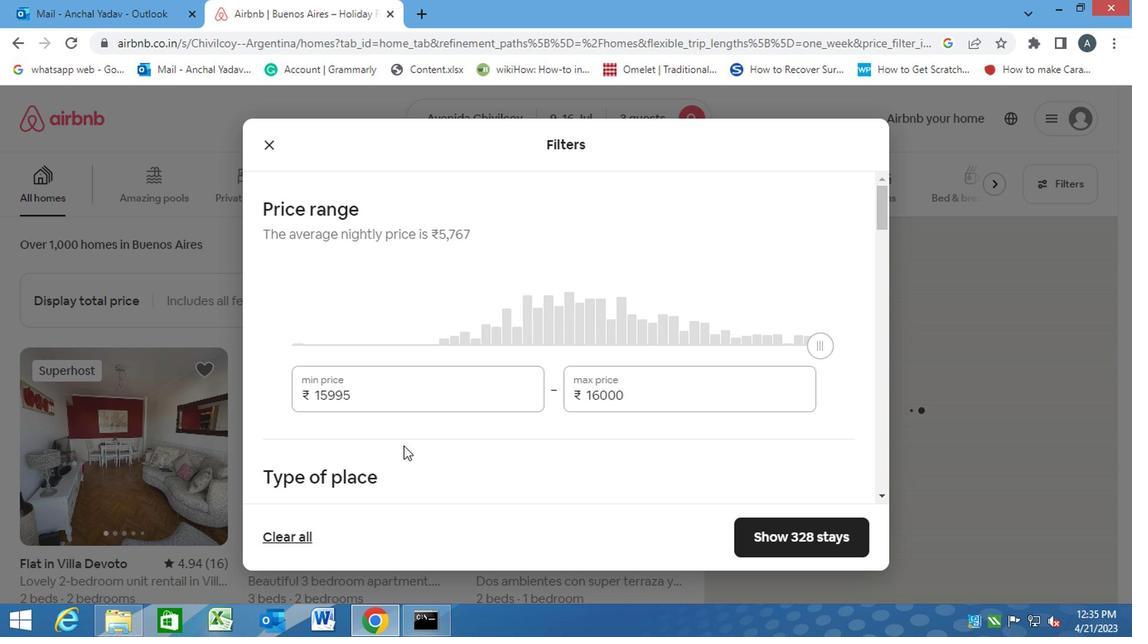 
Action: Mouse scrolled (401, 445) with delta (0, -1)
Screenshot: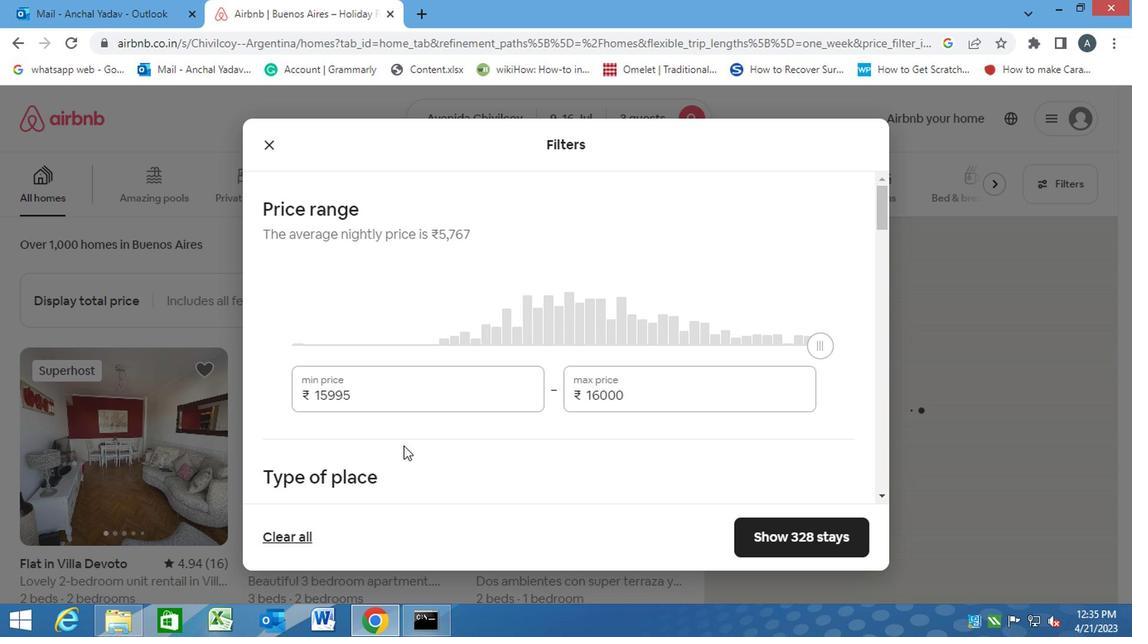 
Action: Mouse moved to (268, 276)
Screenshot: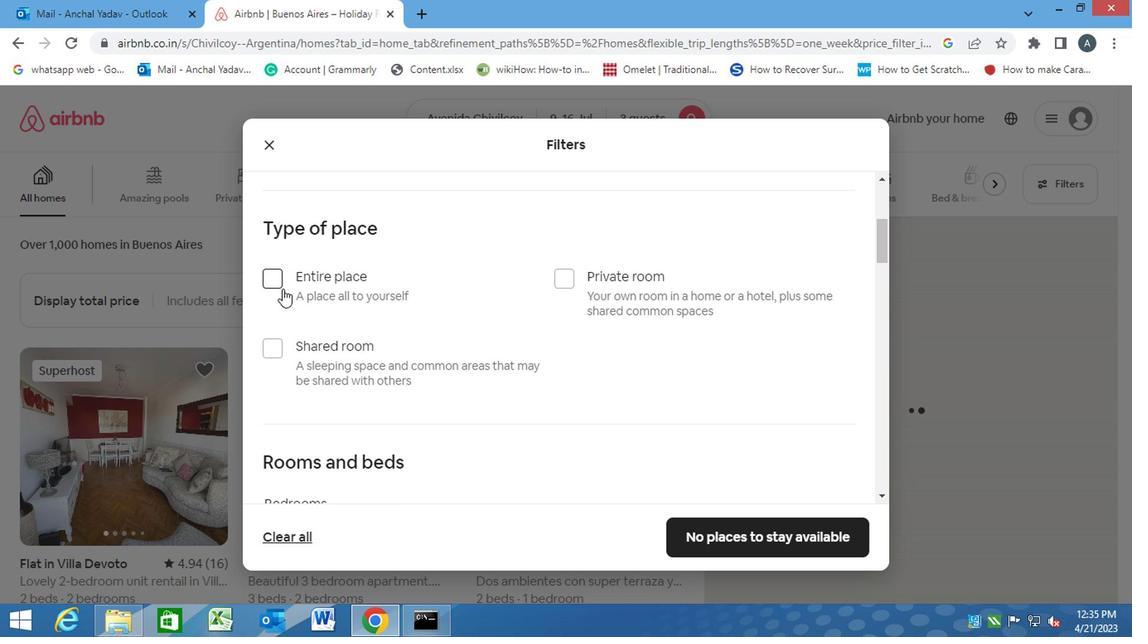 
Action: Mouse pressed left at (268, 276)
Screenshot: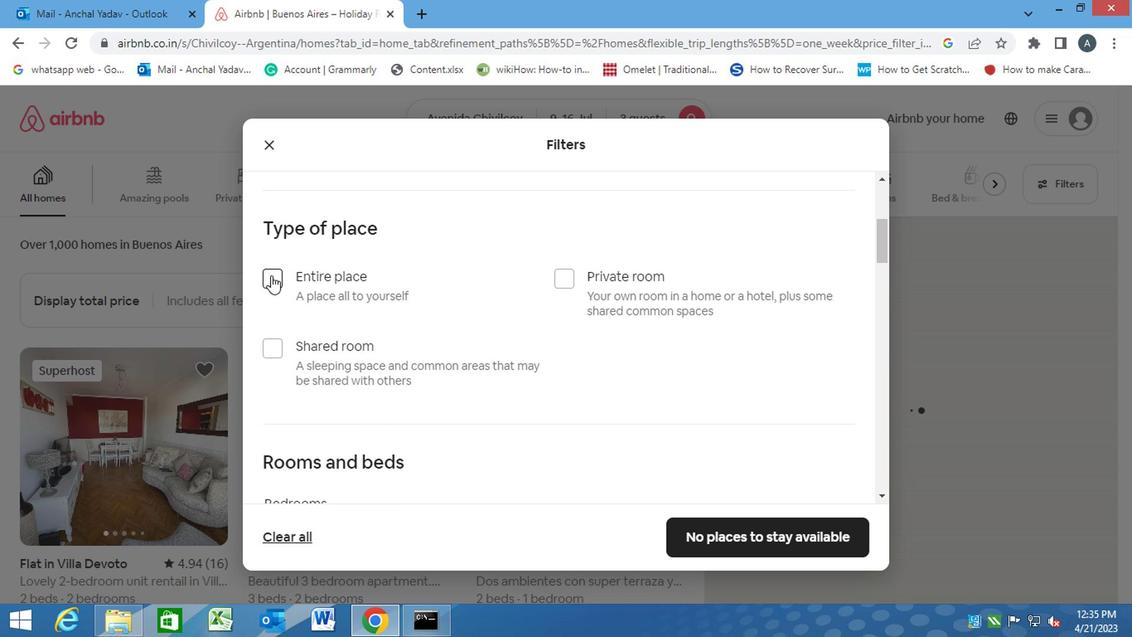 
Action: Mouse moved to (269, 309)
Screenshot: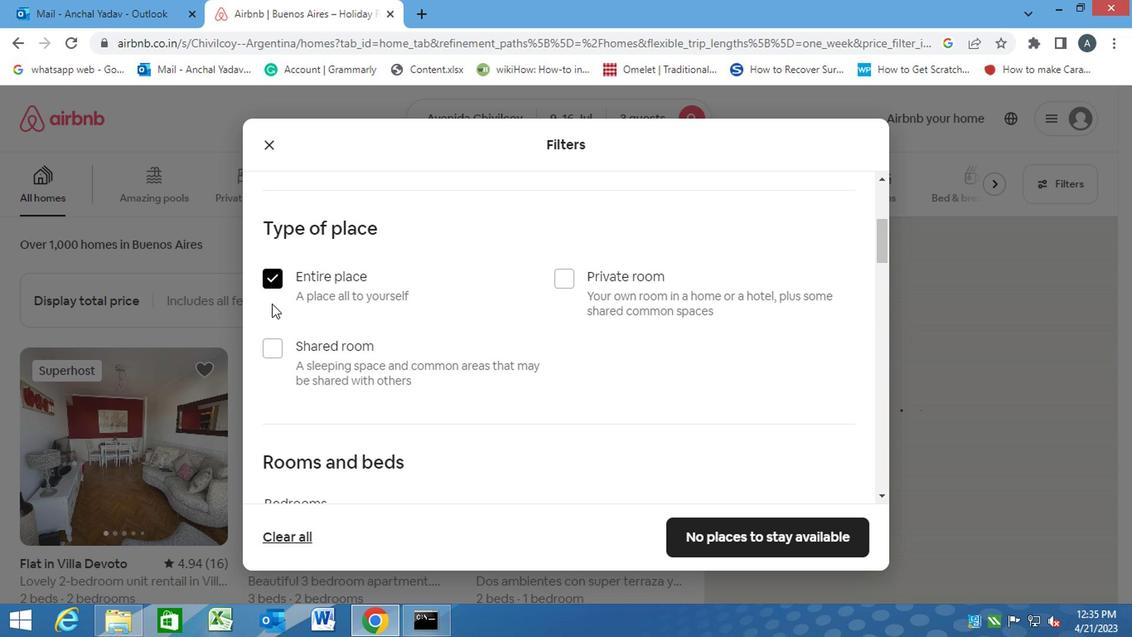 
Action: Mouse scrolled (269, 308) with delta (0, 0)
Screenshot: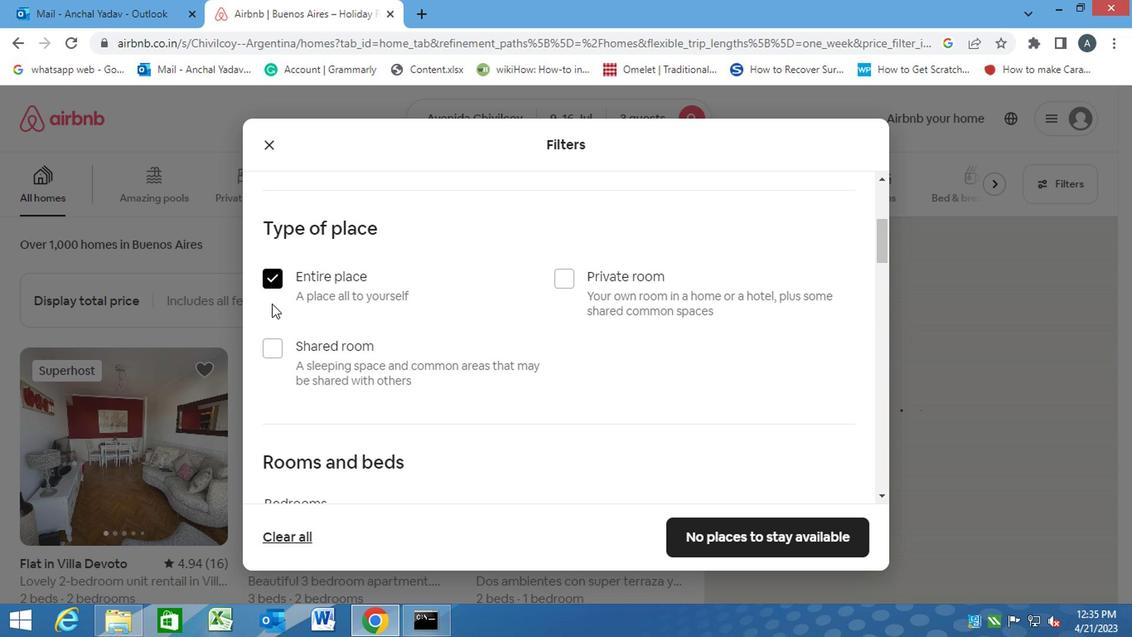 
Action: Mouse scrolled (269, 308) with delta (0, 0)
Screenshot: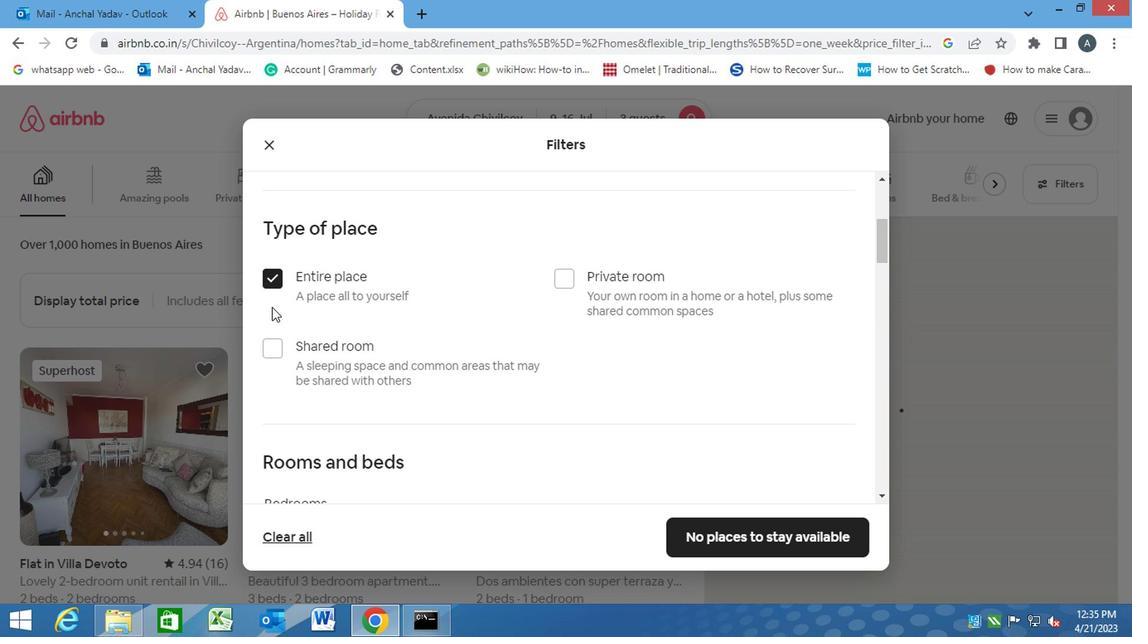 
Action: Mouse moved to (403, 385)
Screenshot: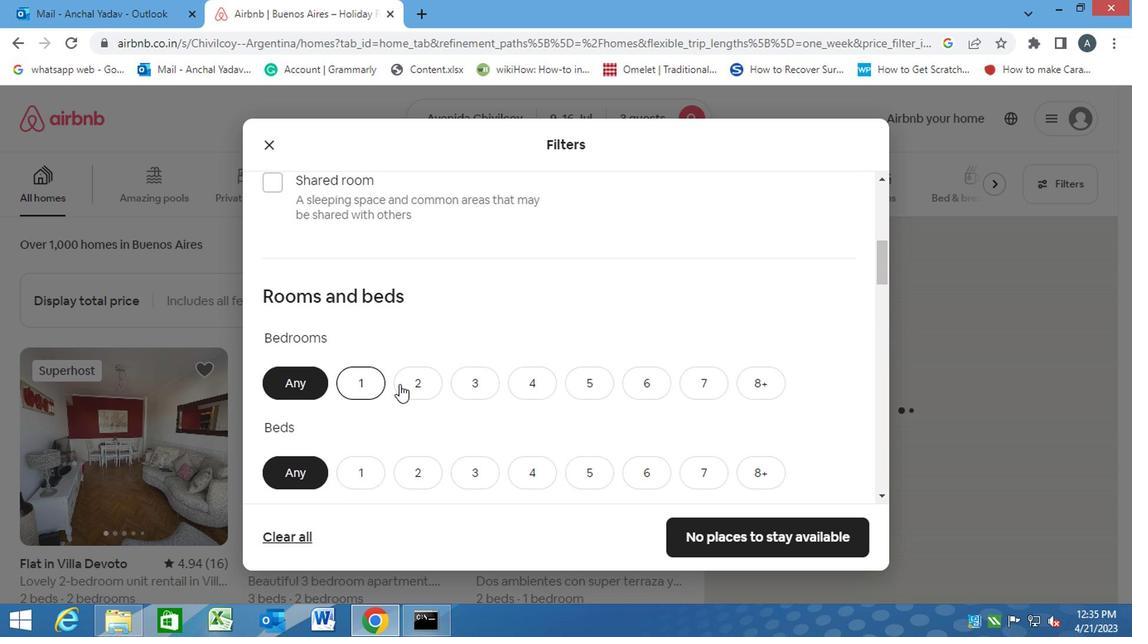
Action: Mouse pressed left at (403, 385)
Screenshot: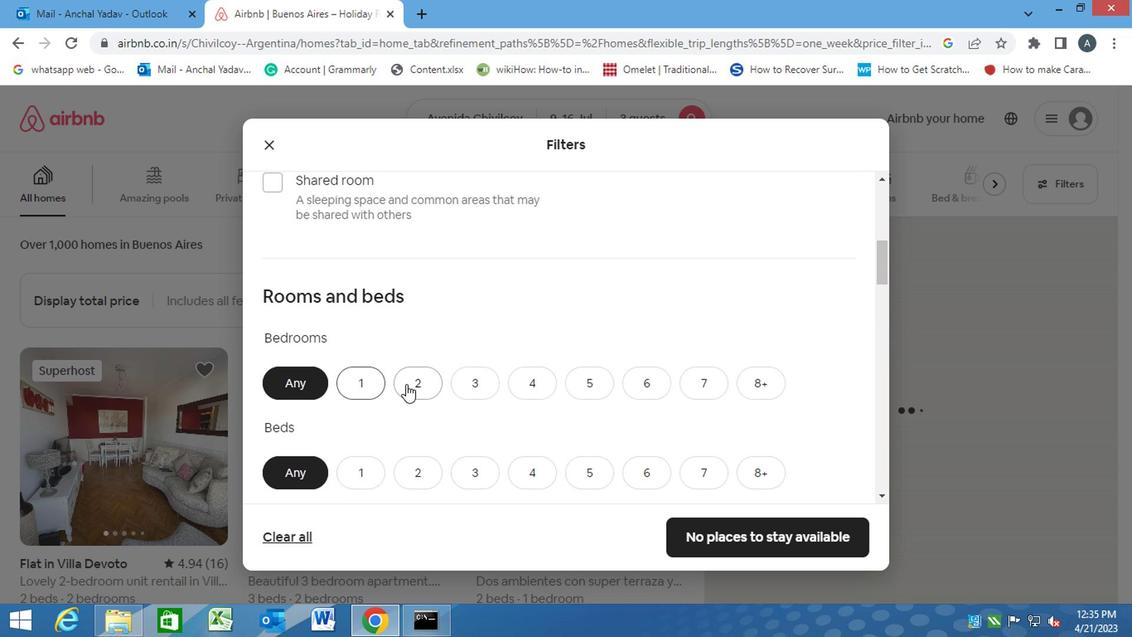 
Action: Mouse moved to (420, 477)
Screenshot: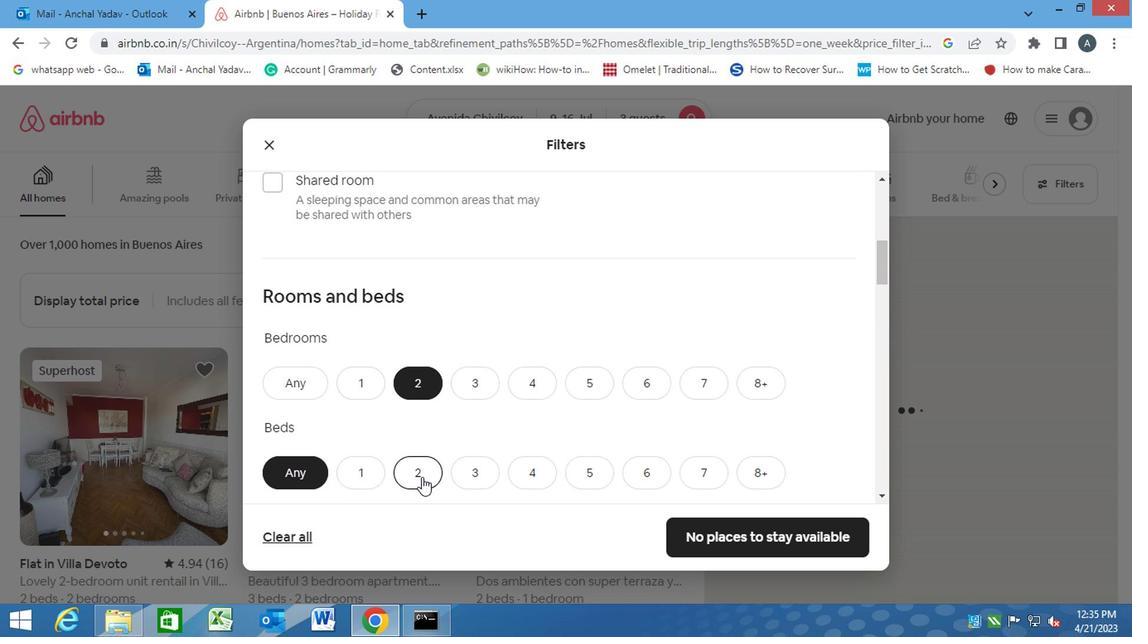 
Action: Mouse pressed left at (420, 477)
Screenshot: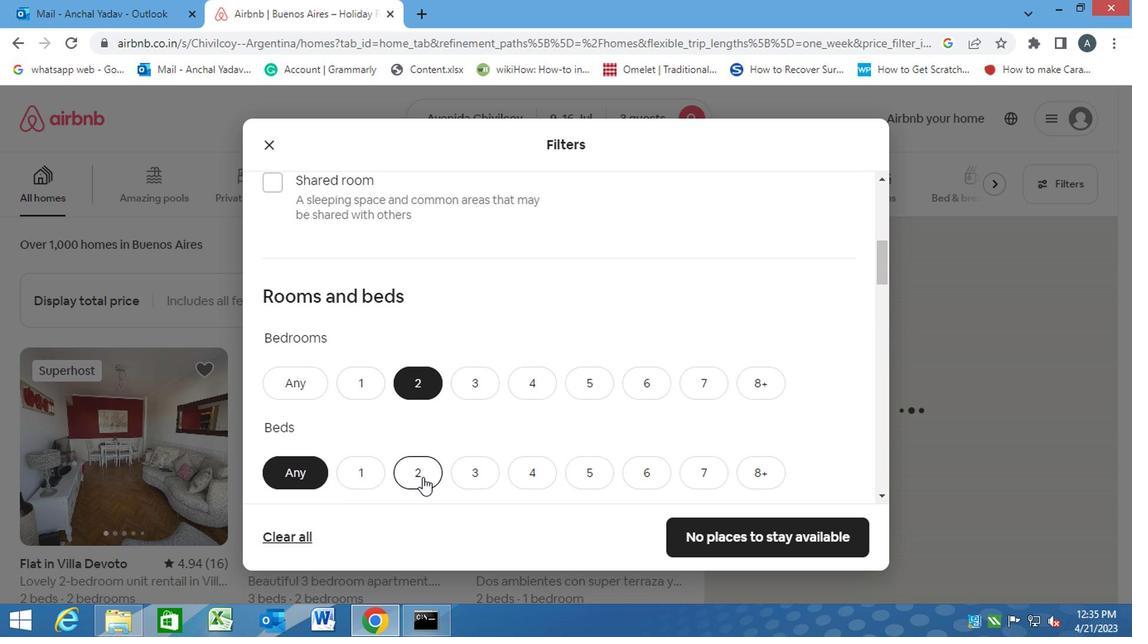 
Action: Mouse moved to (422, 464)
Screenshot: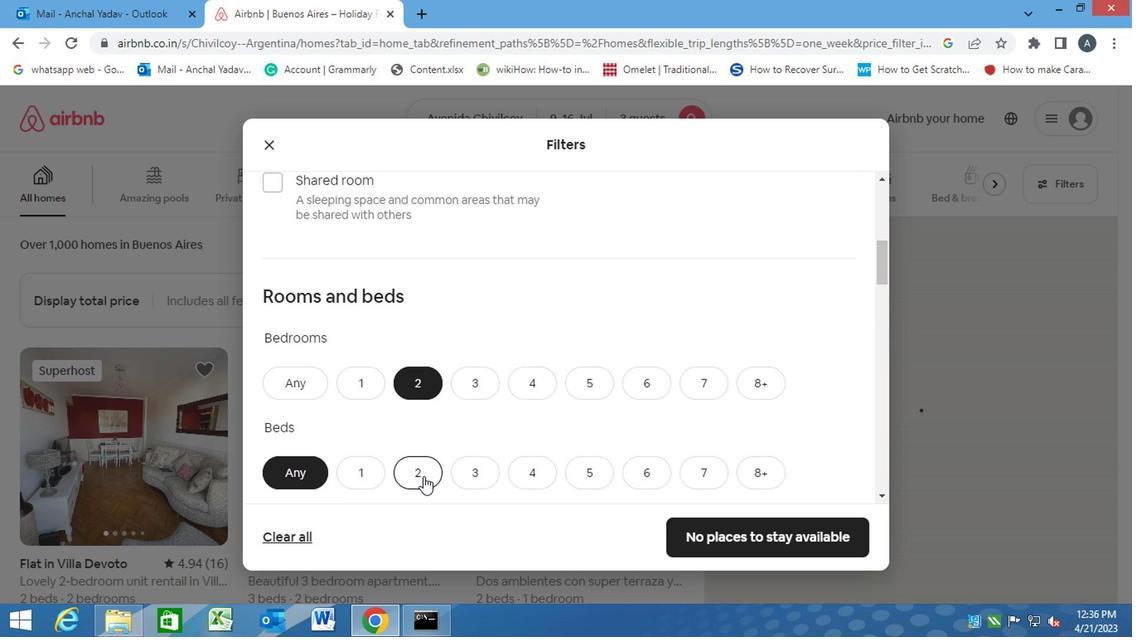 
Action: Mouse scrolled (422, 463) with delta (0, -1)
Screenshot: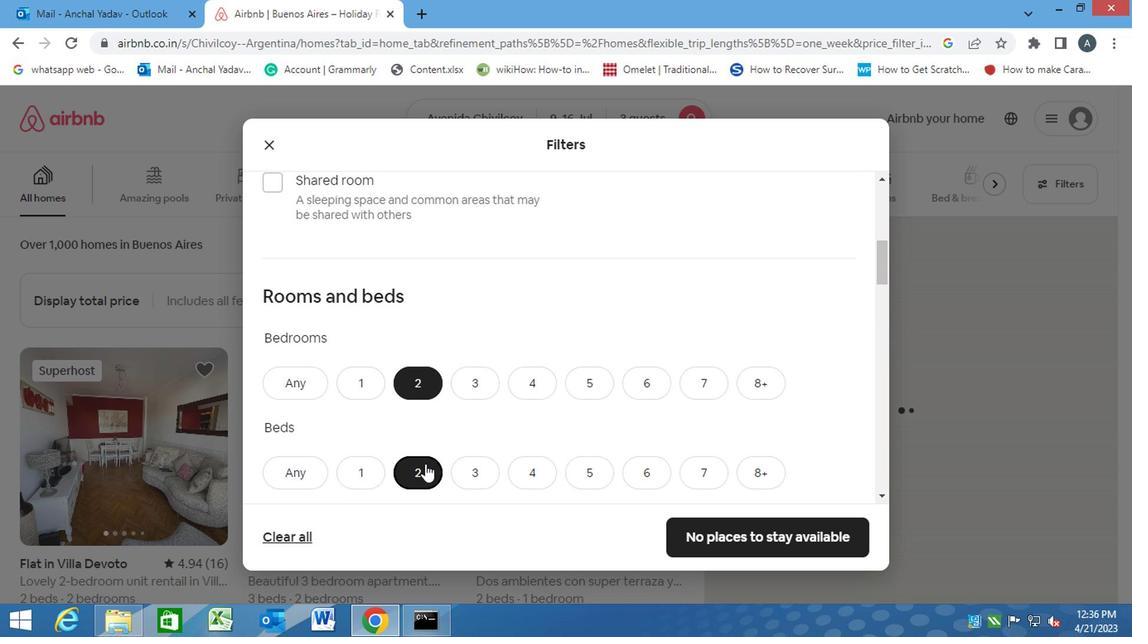 
Action: Mouse scrolled (422, 463) with delta (0, -1)
Screenshot: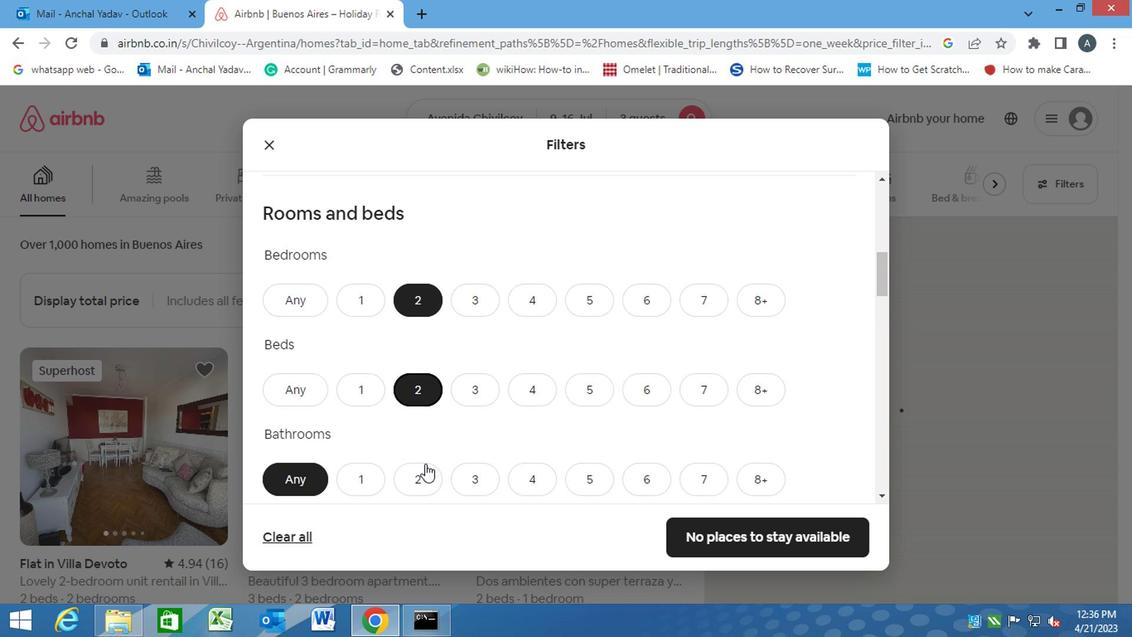 
Action: Mouse moved to (358, 391)
Screenshot: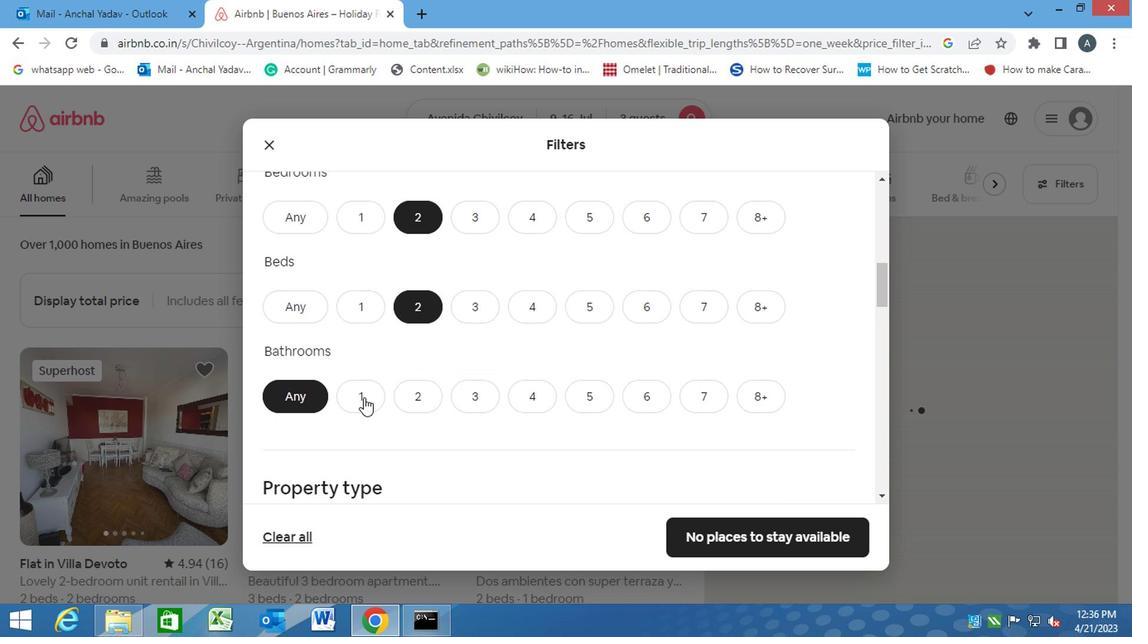 
Action: Mouse pressed left at (358, 391)
Screenshot: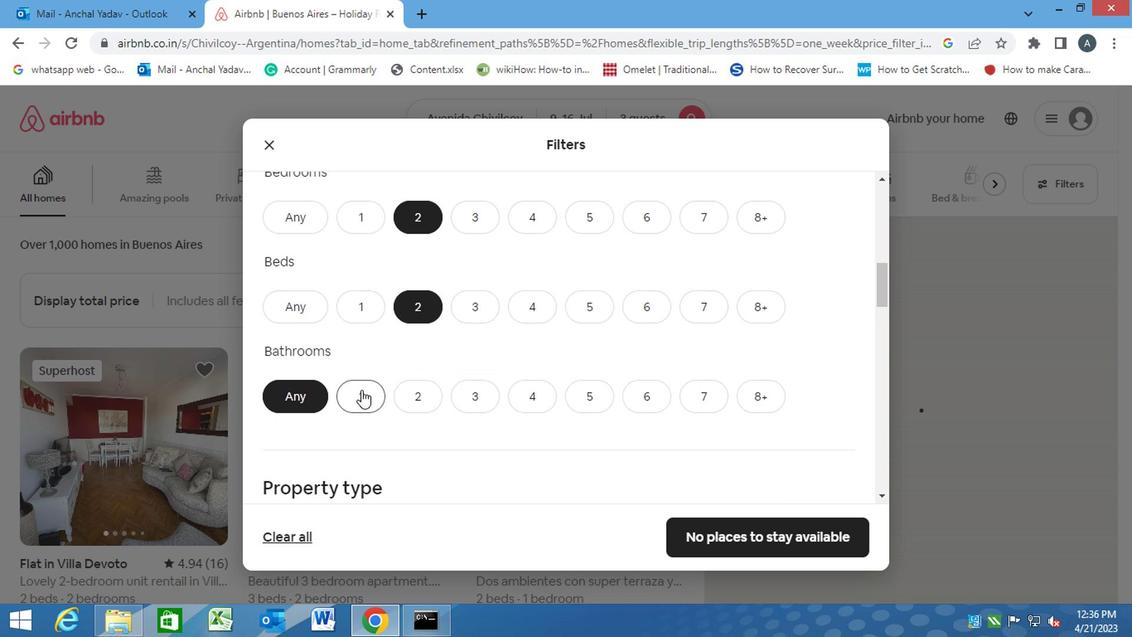 
Action: Mouse scrolled (358, 389) with delta (0, -1)
Screenshot: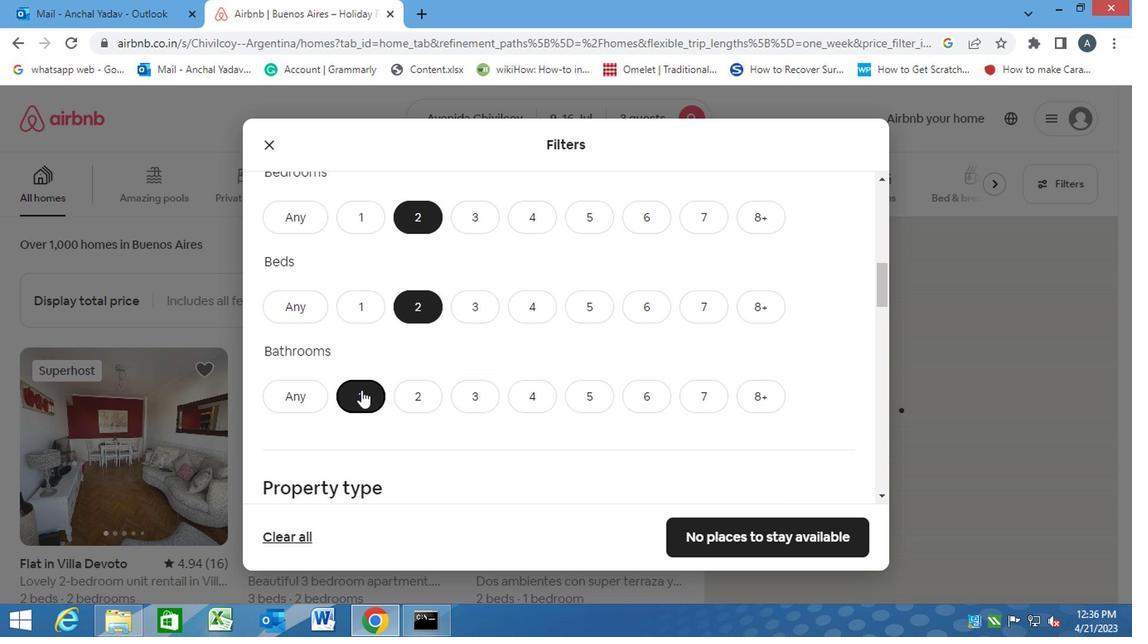 
Action: Mouse scrolled (358, 389) with delta (0, -1)
Screenshot: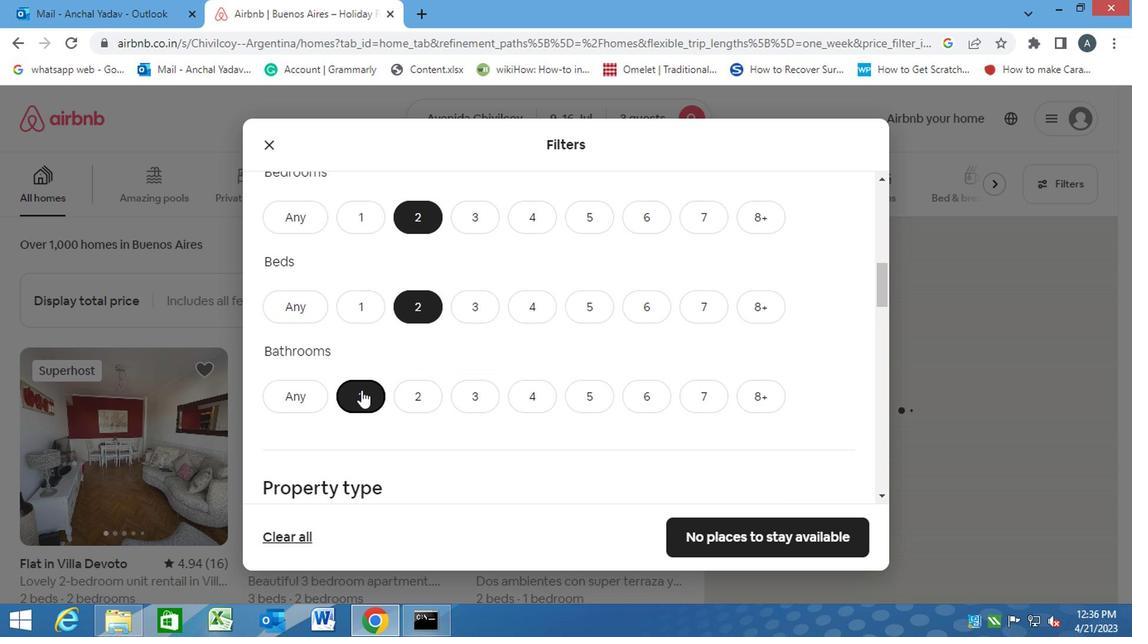 
Action: Mouse moved to (313, 403)
Screenshot: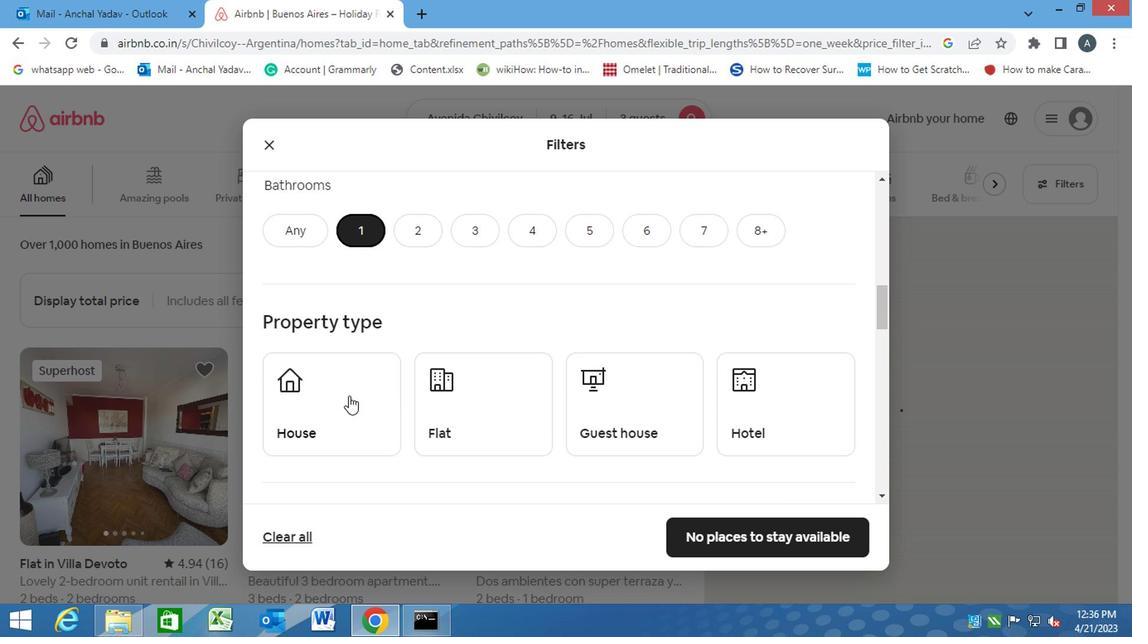 
Action: Mouse pressed left at (313, 403)
Screenshot: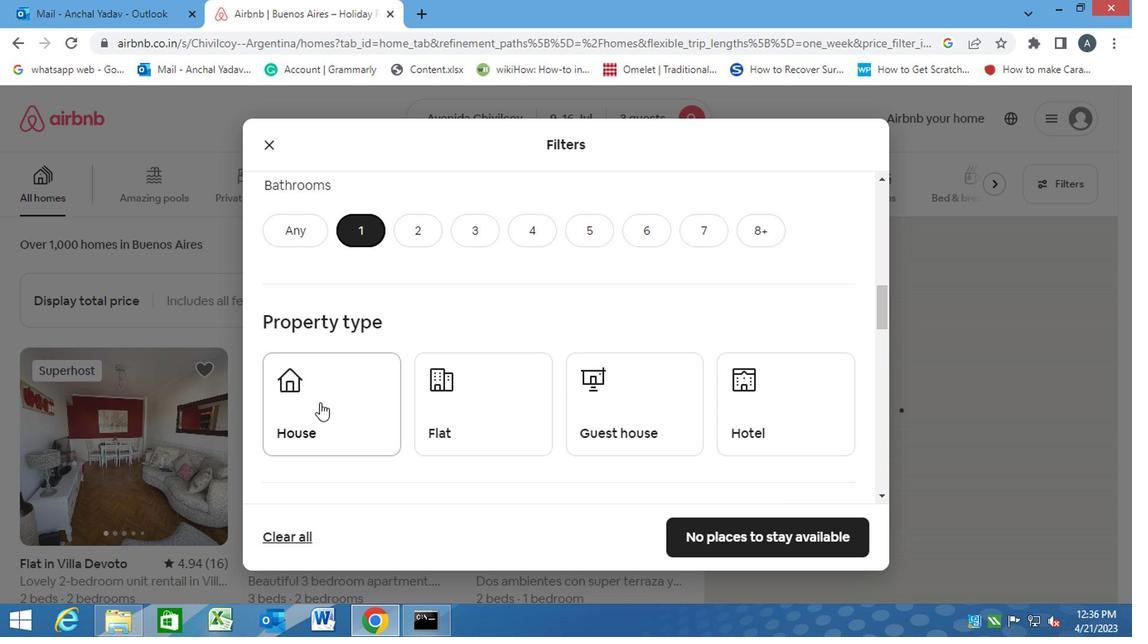 
Action: Mouse moved to (469, 406)
Screenshot: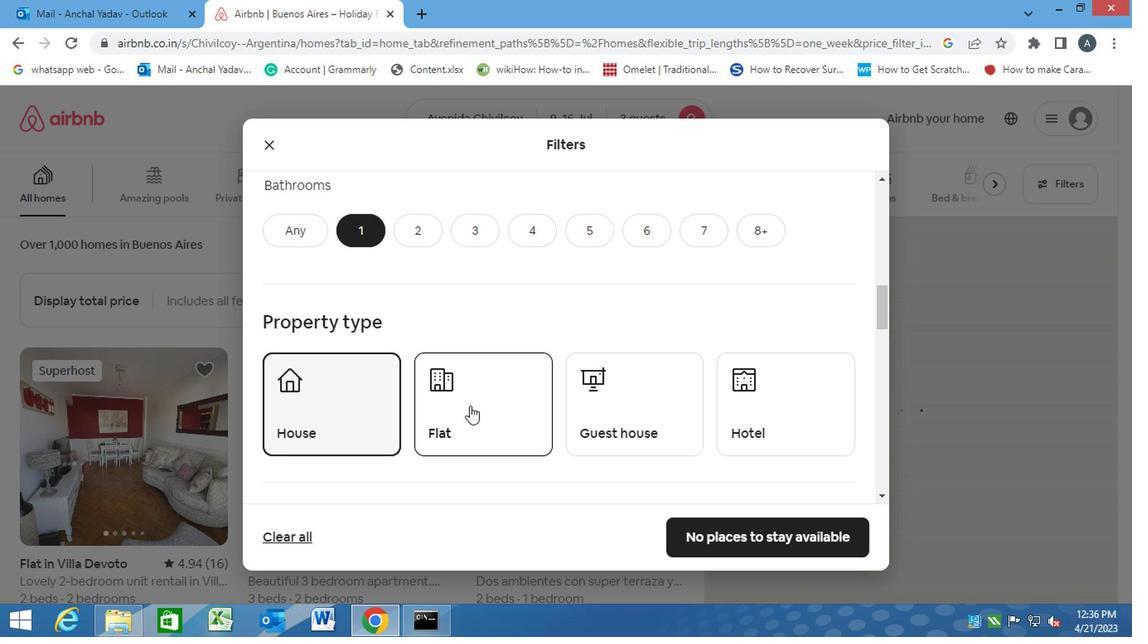 
Action: Mouse pressed left at (469, 406)
Screenshot: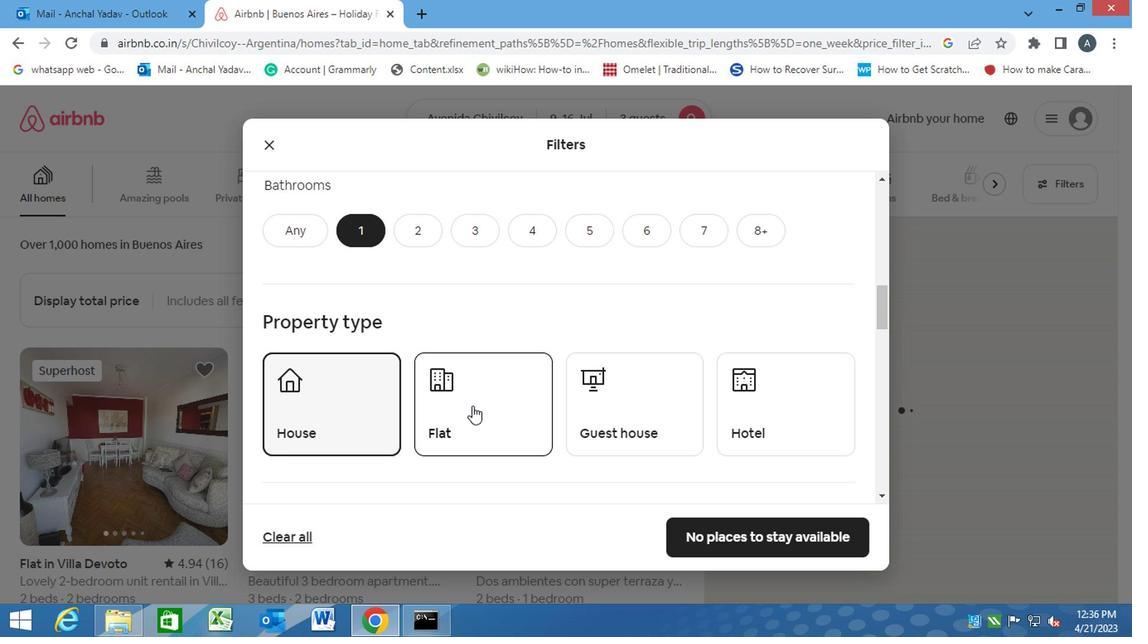 
Action: Mouse moved to (660, 430)
Screenshot: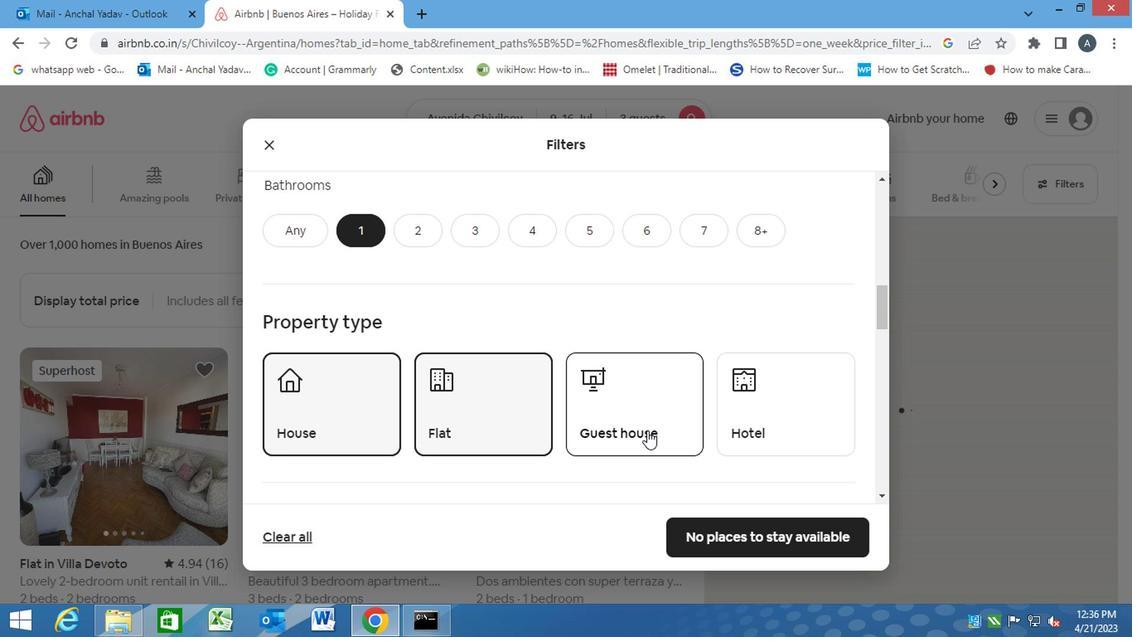 
Action: Mouse pressed left at (660, 430)
Screenshot: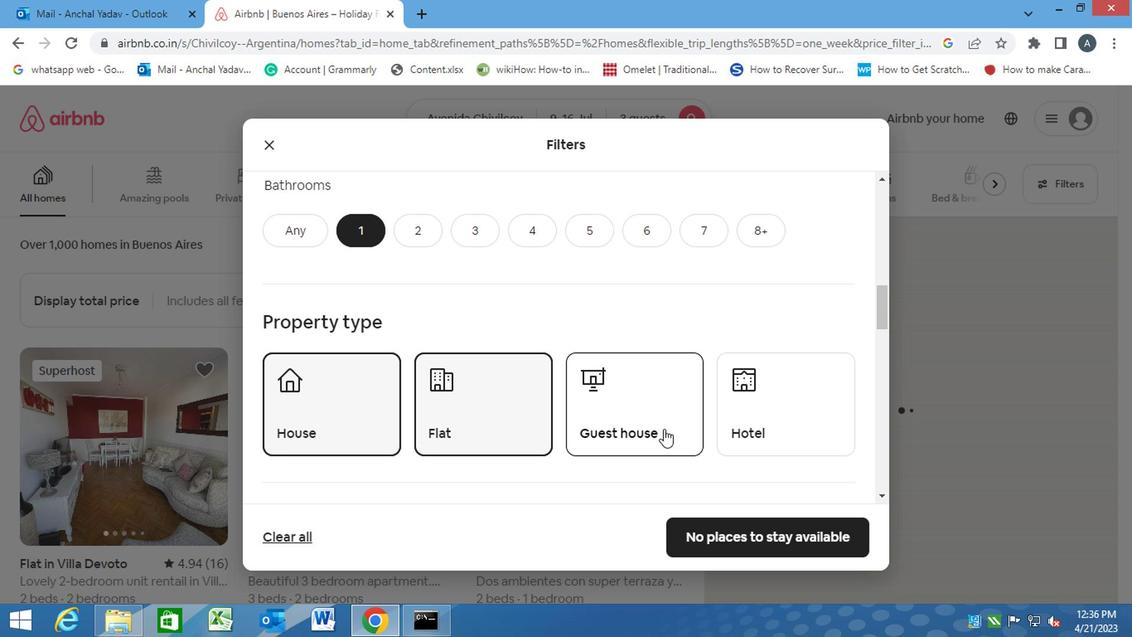 
Action: Mouse moved to (650, 424)
Screenshot: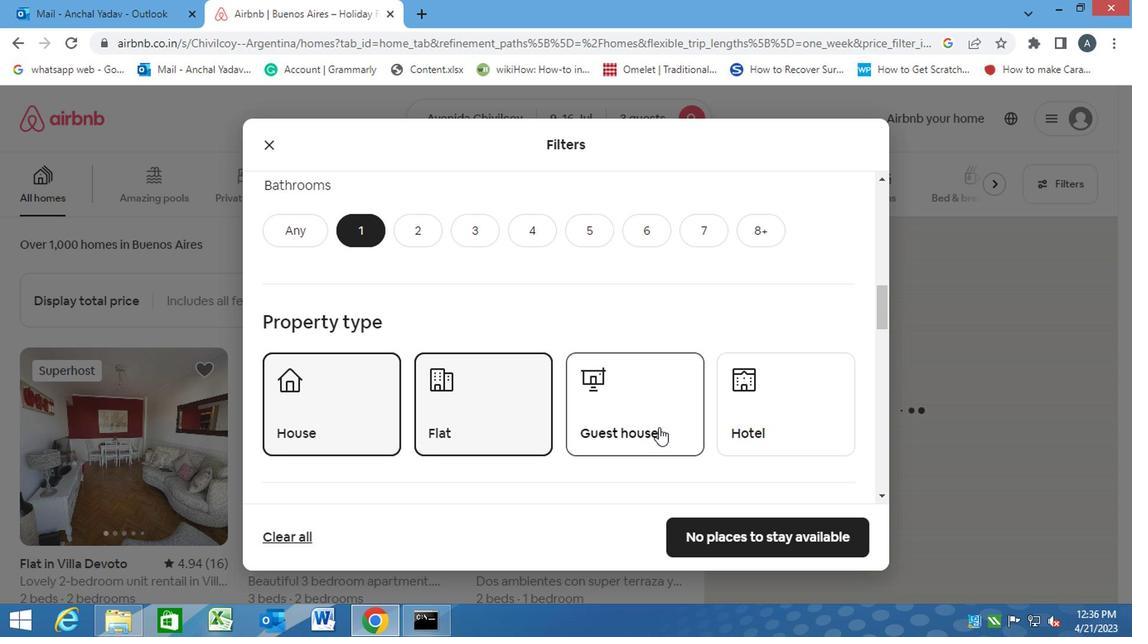 
Action: Mouse scrolled (650, 424) with delta (0, 0)
Screenshot: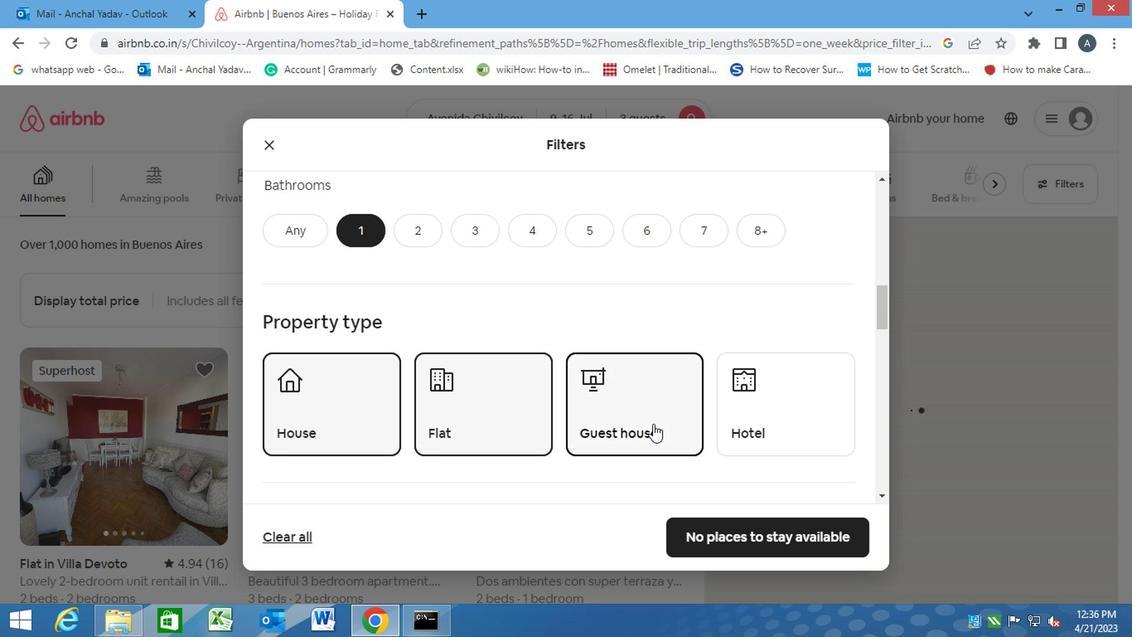 
Action: Mouse scrolled (650, 424) with delta (0, 0)
Screenshot: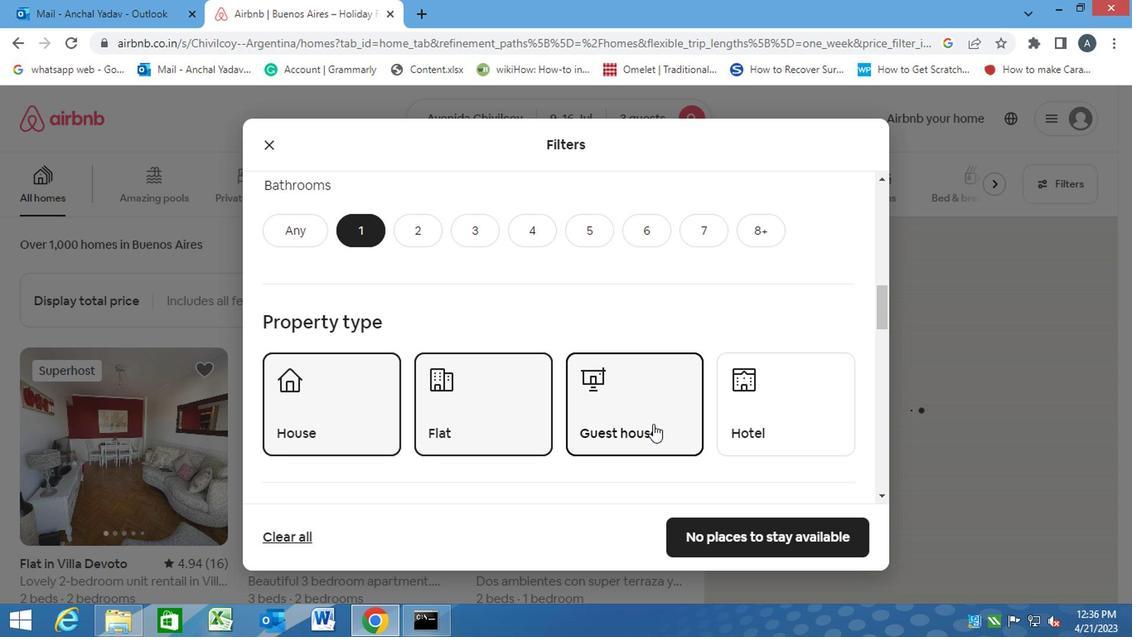 
Action: Mouse scrolled (650, 424) with delta (0, 0)
Screenshot: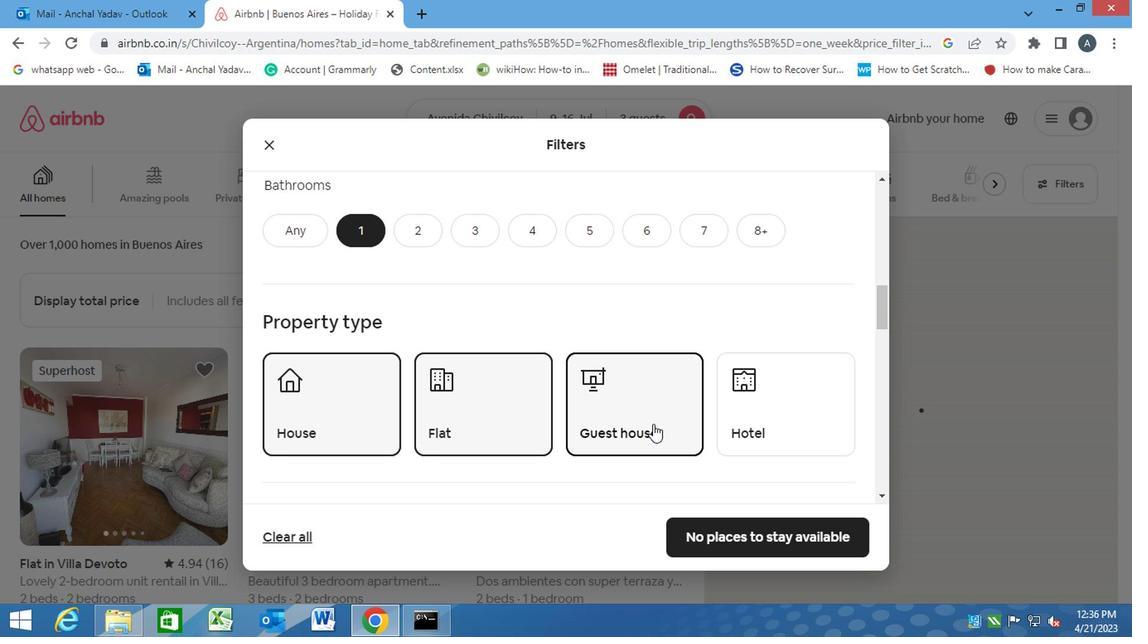 
Action: Mouse scrolled (650, 424) with delta (0, 0)
Screenshot: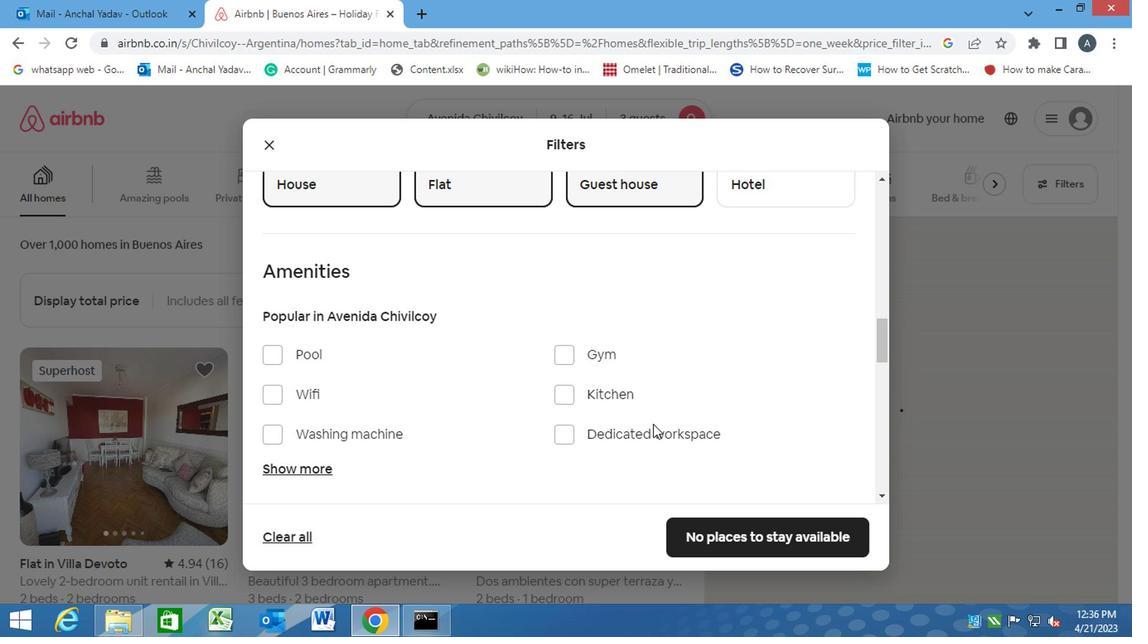 
Action: Mouse scrolled (650, 424) with delta (0, 0)
Screenshot: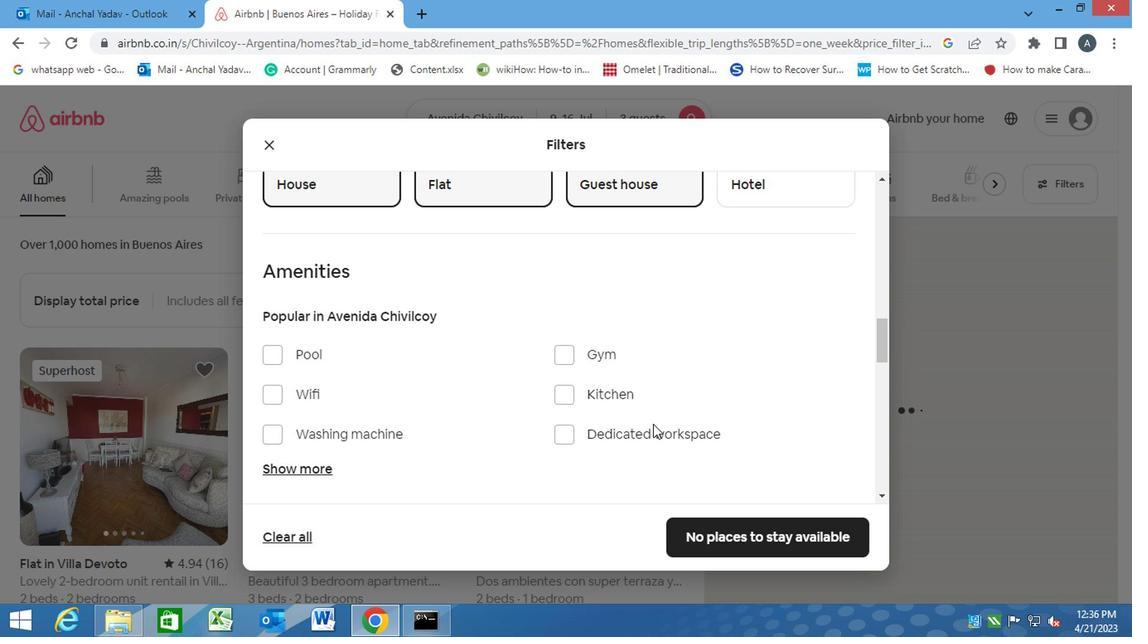
Action: Mouse moved to (622, 428)
Screenshot: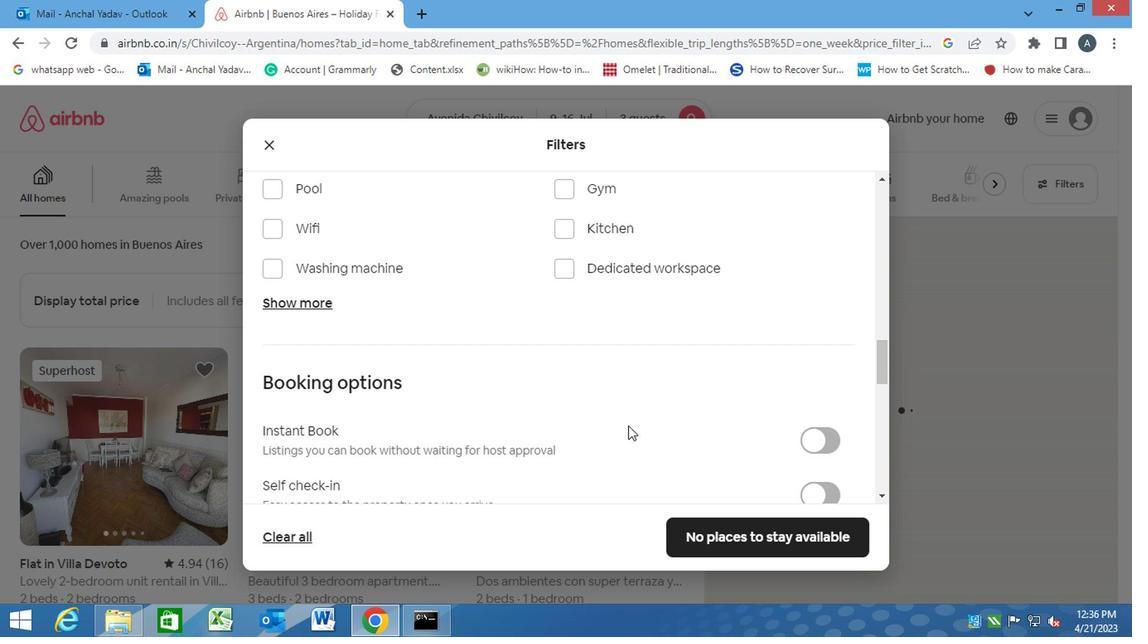 
Action: Mouse scrolled (622, 427) with delta (0, 0)
Screenshot: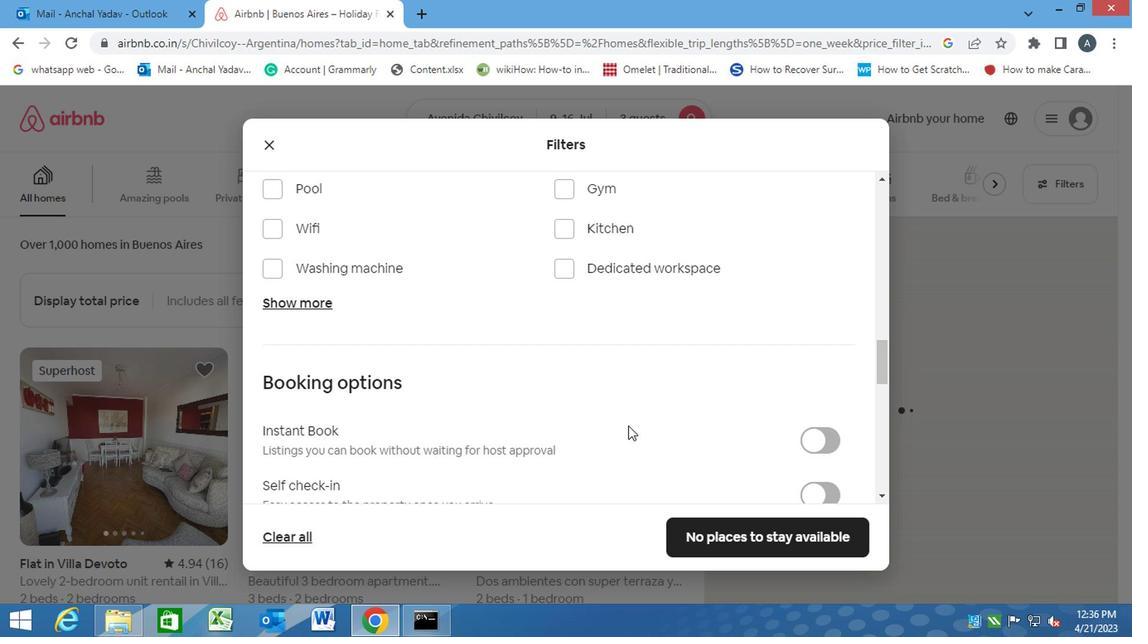 
Action: Mouse moved to (622, 428)
Screenshot: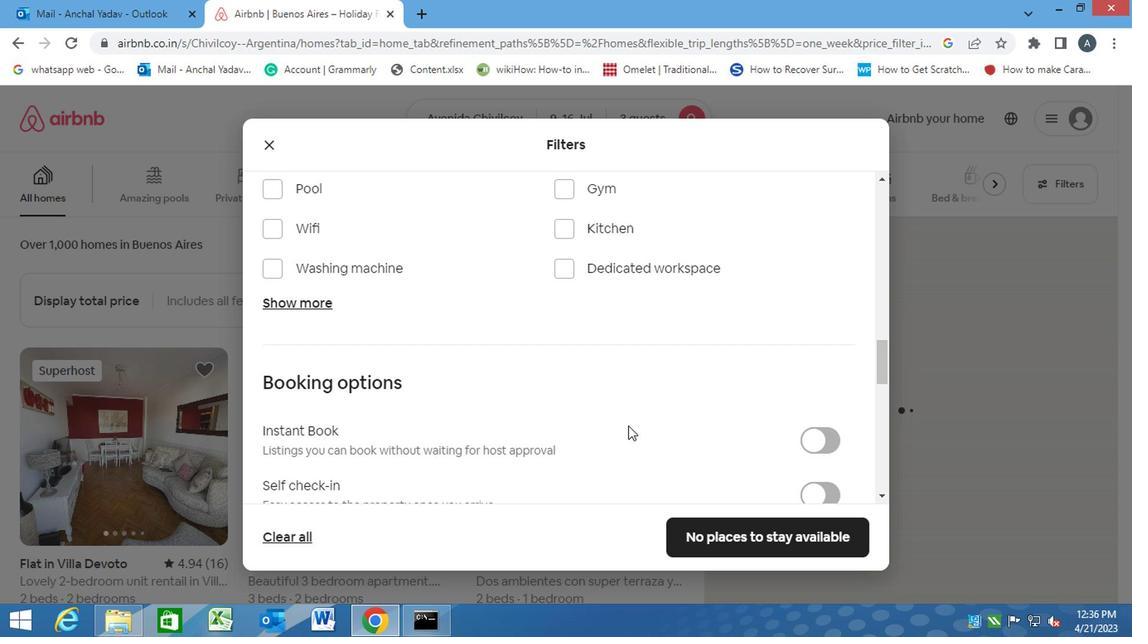 
Action: Mouse scrolled (622, 427) with delta (0, 0)
Screenshot: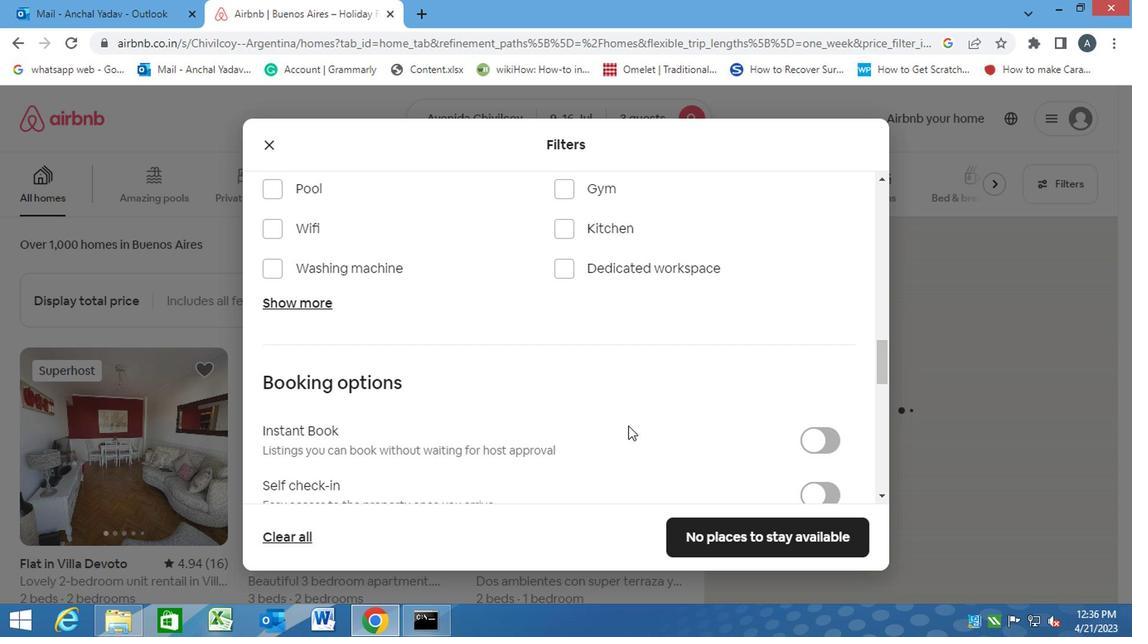
Action: Mouse moved to (446, 401)
Screenshot: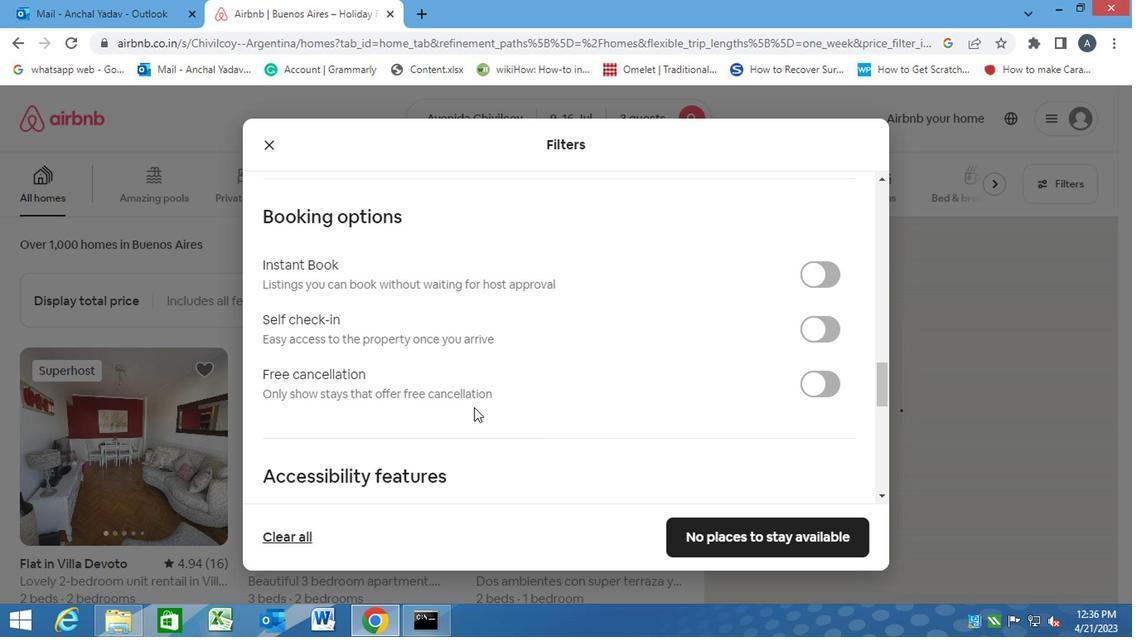 
Action: Mouse scrolled (446, 401) with delta (0, 0)
Screenshot: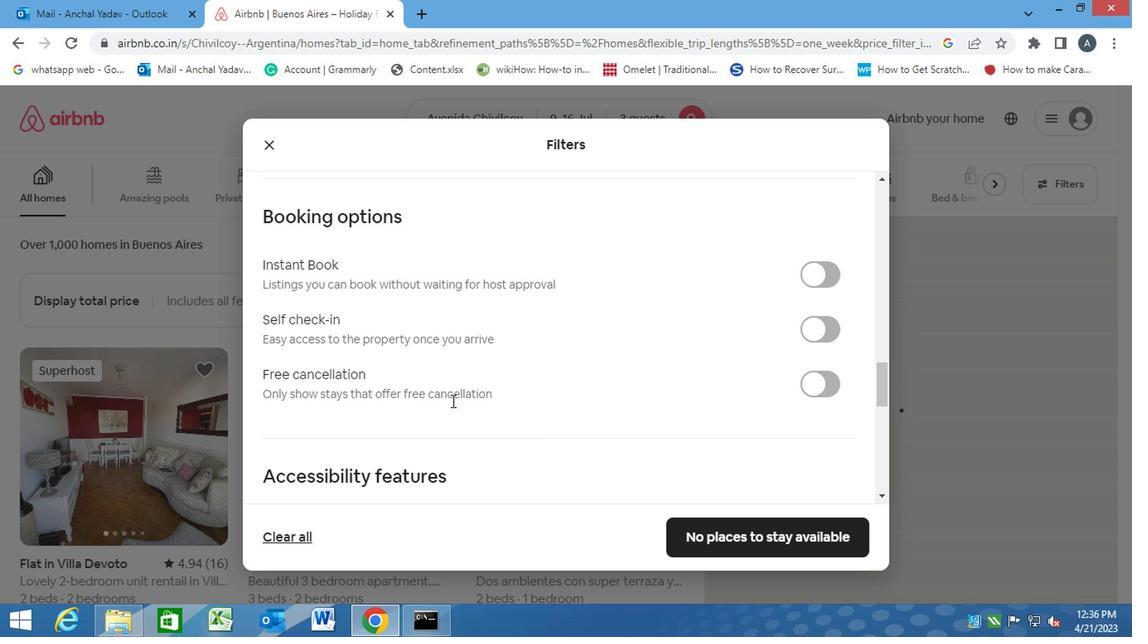 
Action: Mouse scrolled (446, 401) with delta (0, 0)
Screenshot: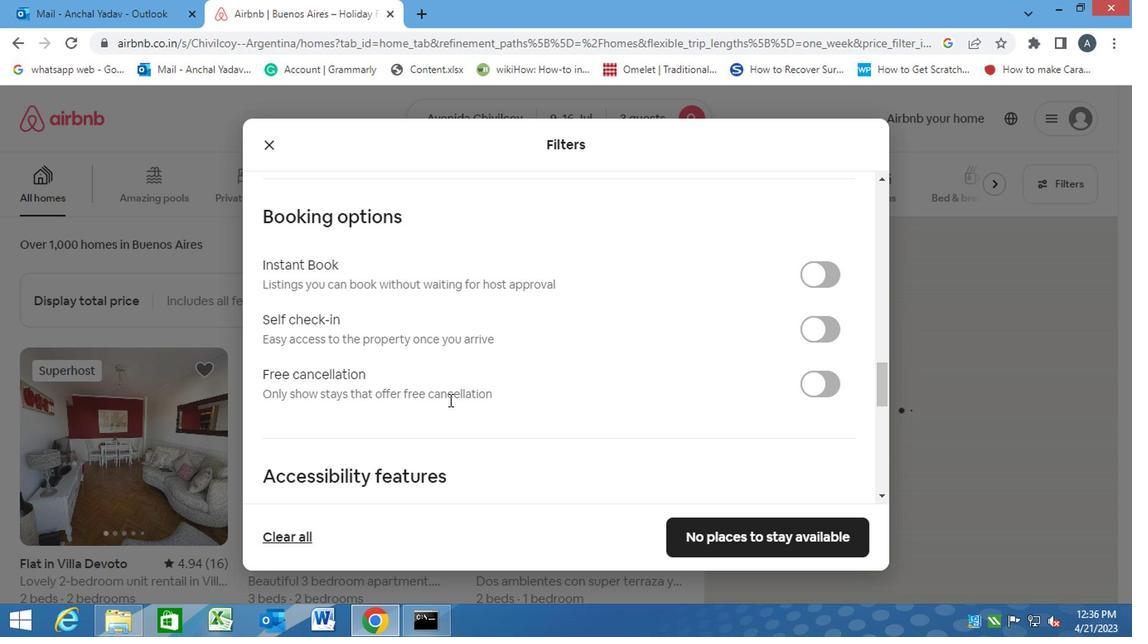 
Action: Mouse moved to (306, 304)
Screenshot: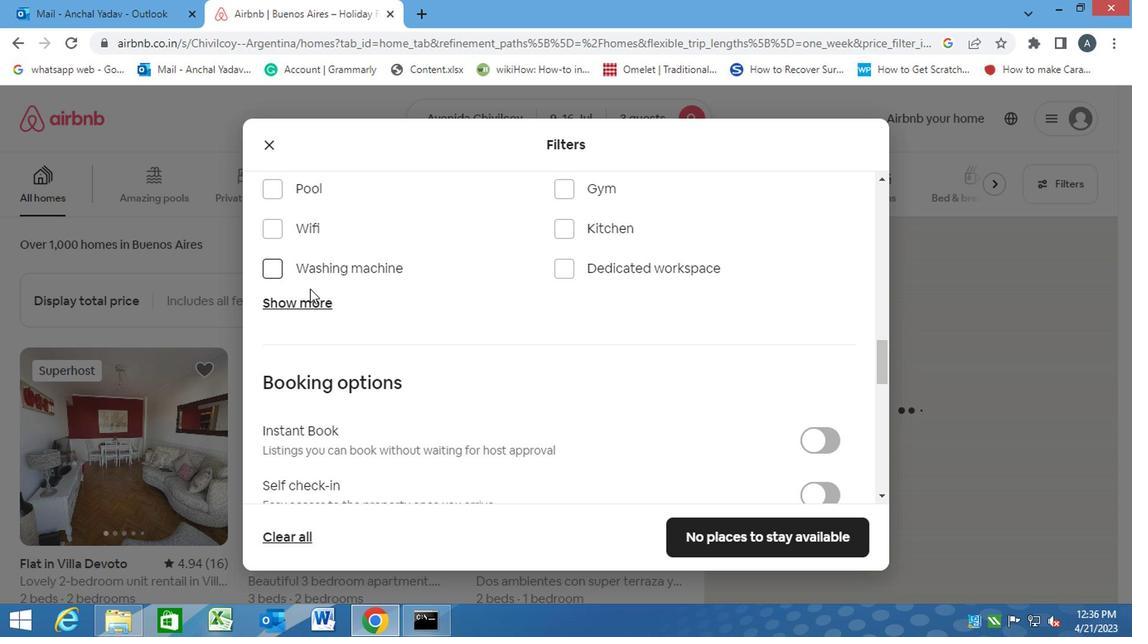 
Action: Mouse pressed left at (306, 304)
Screenshot: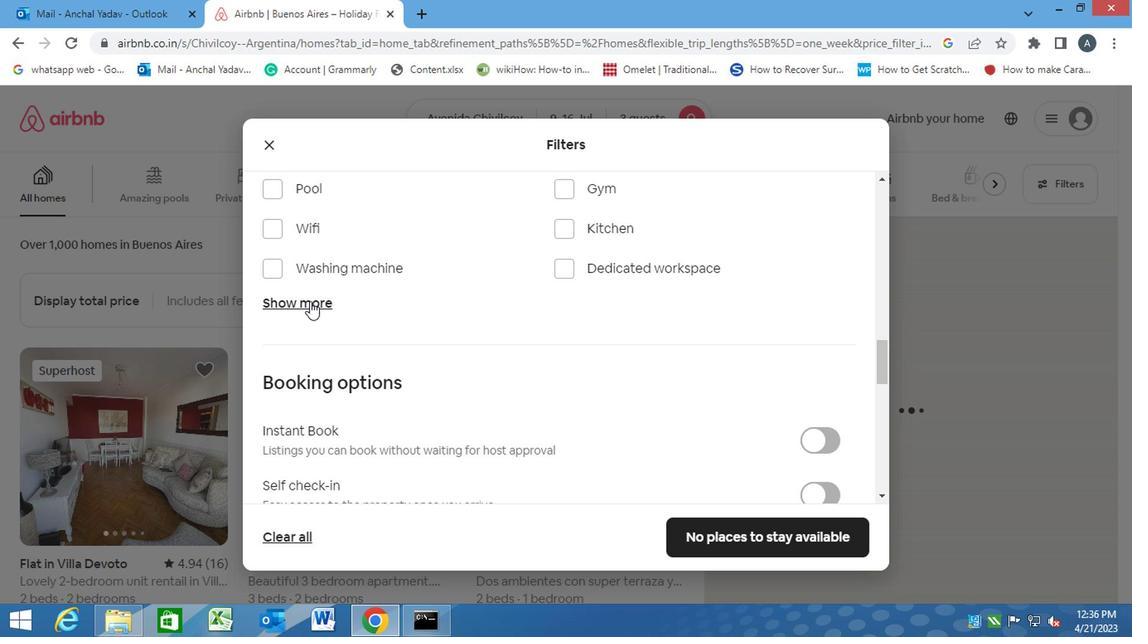
Action: Mouse moved to (567, 347)
Screenshot: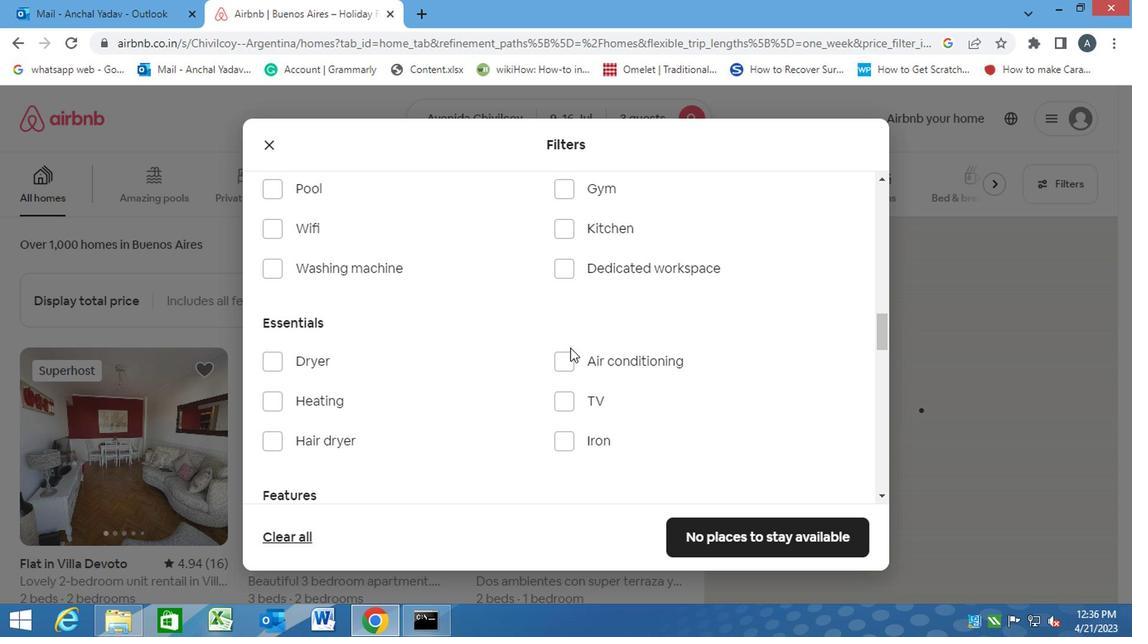 
Action: Mouse scrolled (567, 348) with delta (0, 0)
Screenshot: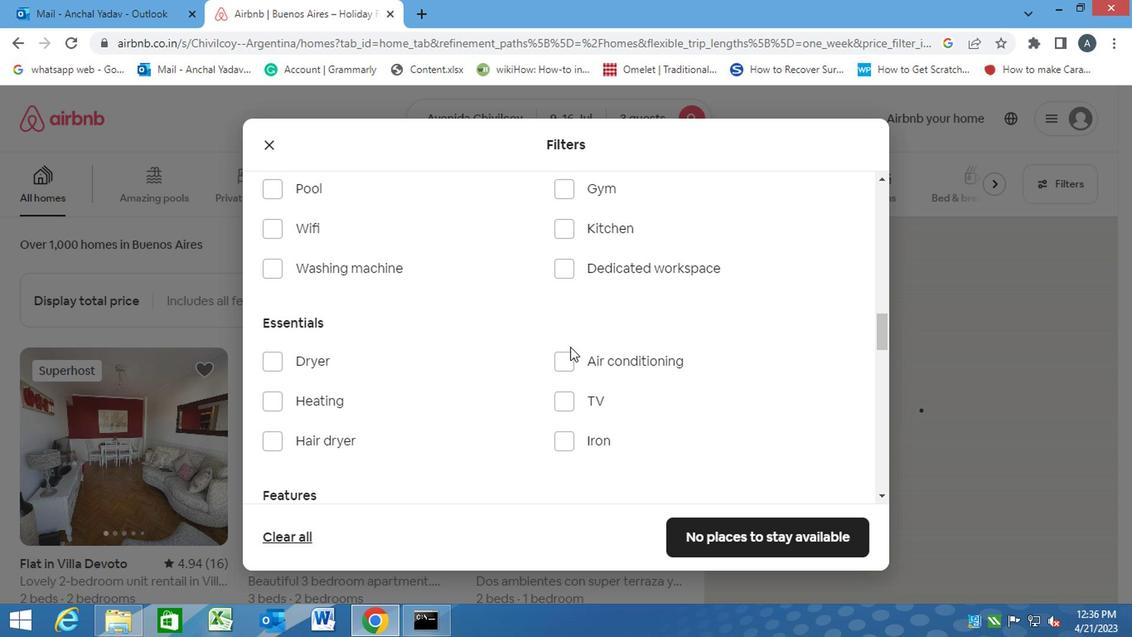 
Action: Mouse scrolled (567, 348) with delta (0, 0)
Screenshot: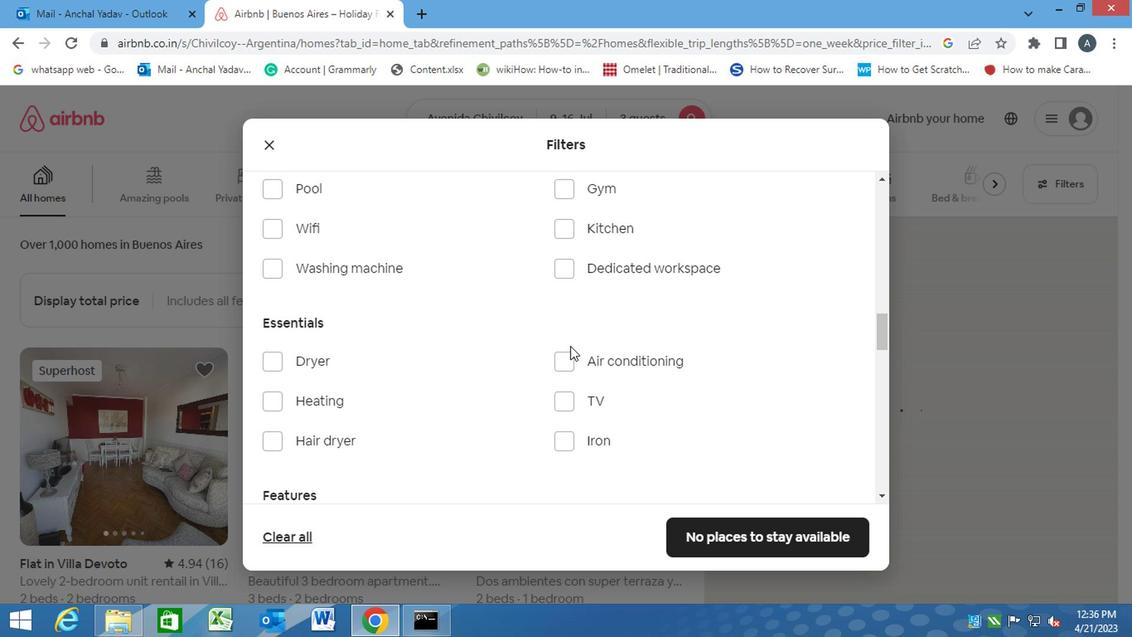 
Action: Mouse moved to (444, 366)
Screenshot: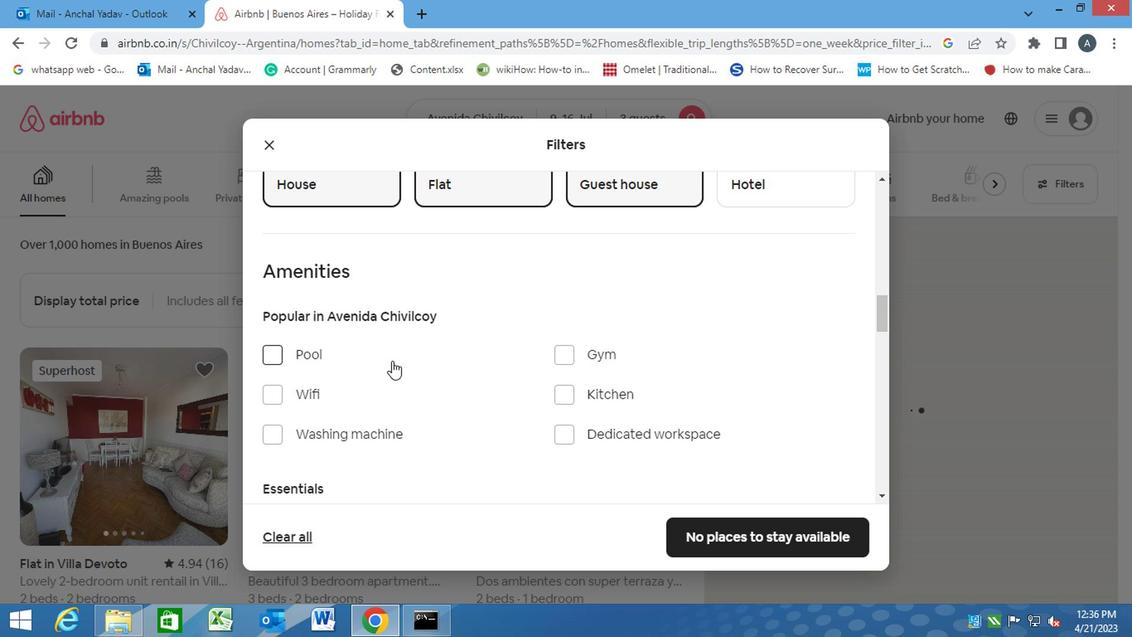 
Action: Mouse scrolled (444, 365) with delta (0, -1)
Screenshot: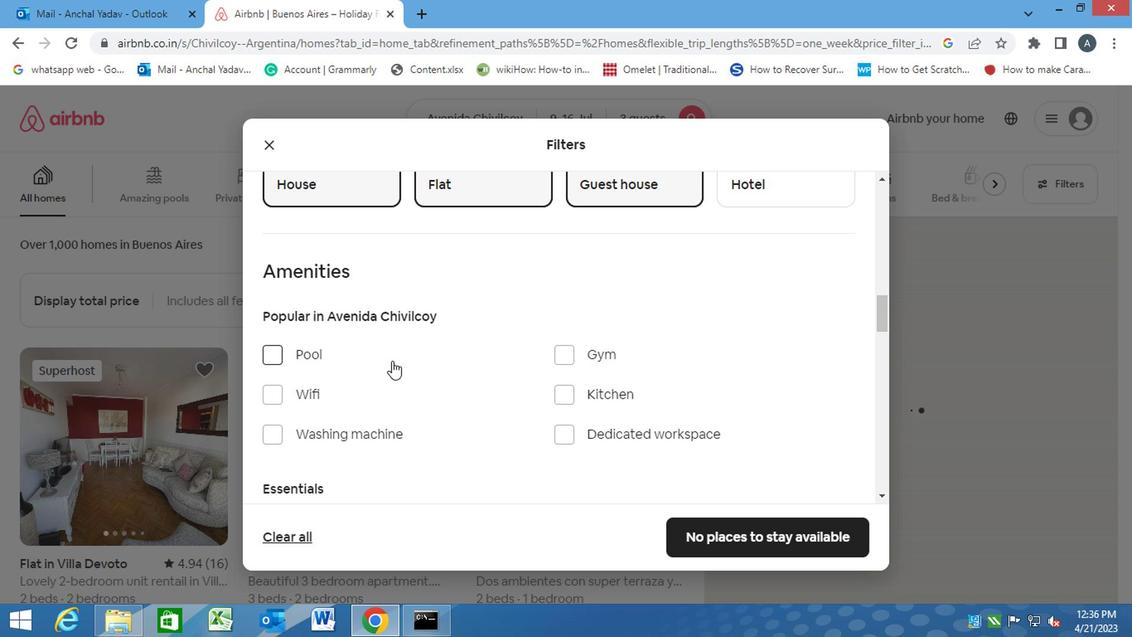 
Action: Mouse moved to (446, 366)
Screenshot: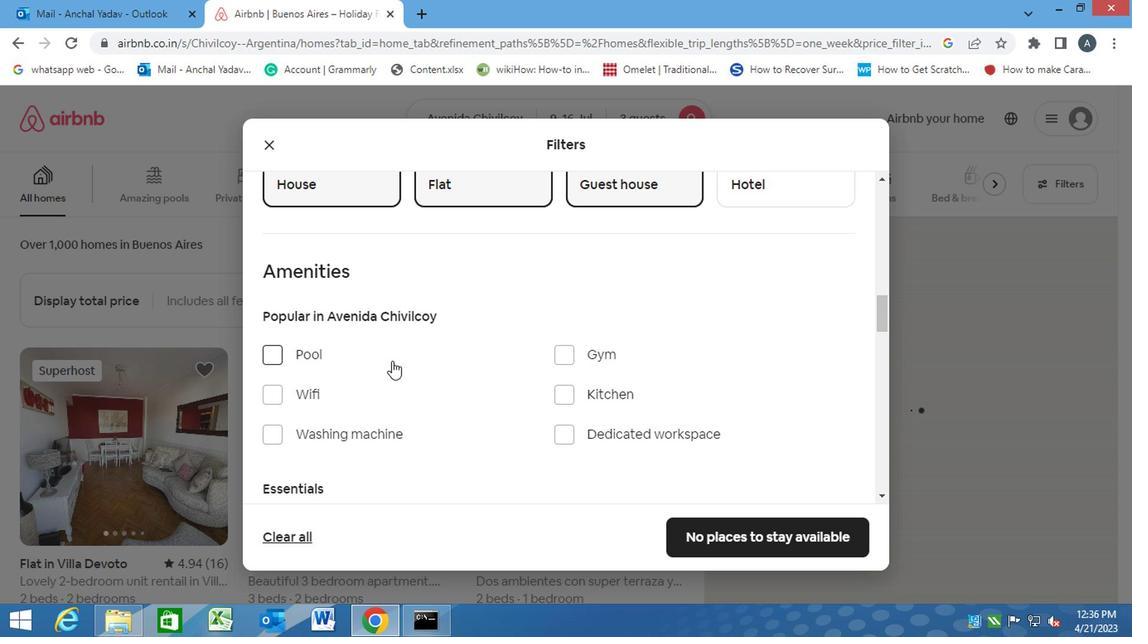 
Action: Mouse scrolled (446, 365) with delta (0, -1)
Screenshot: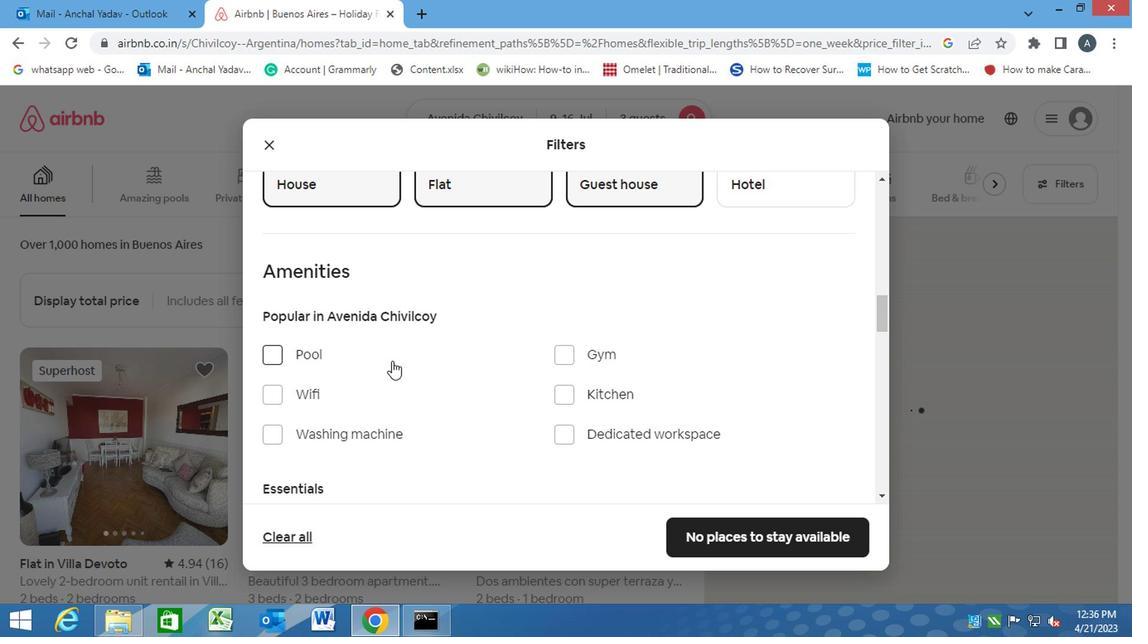
Action: Mouse scrolled (446, 365) with delta (0, -1)
Screenshot: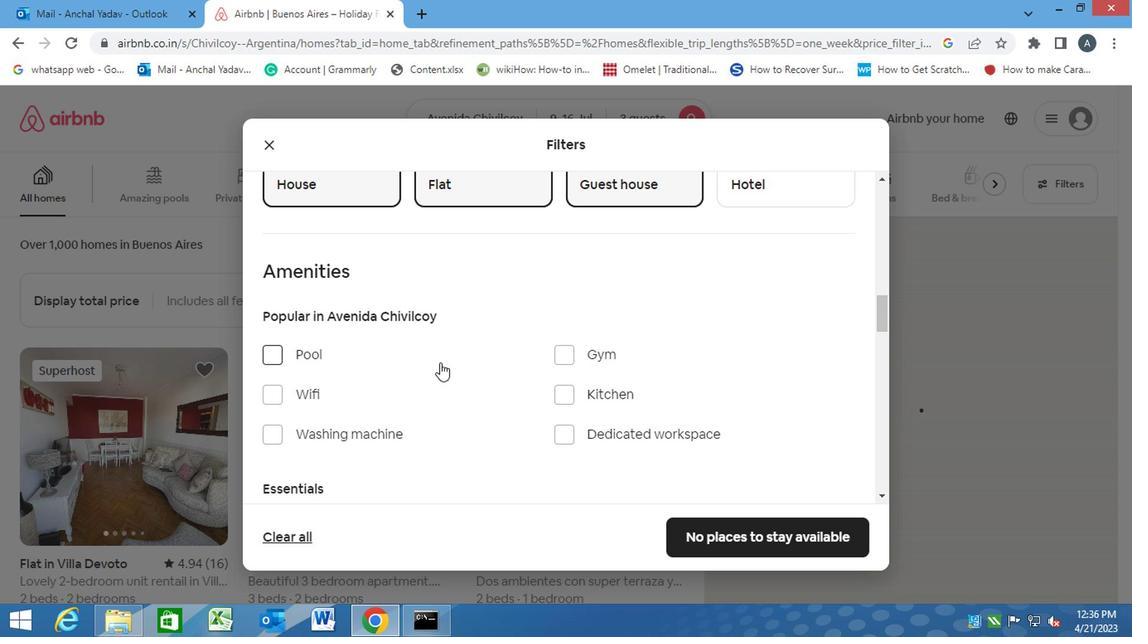 
Action: Mouse moved to (514, 391)
Screenshot: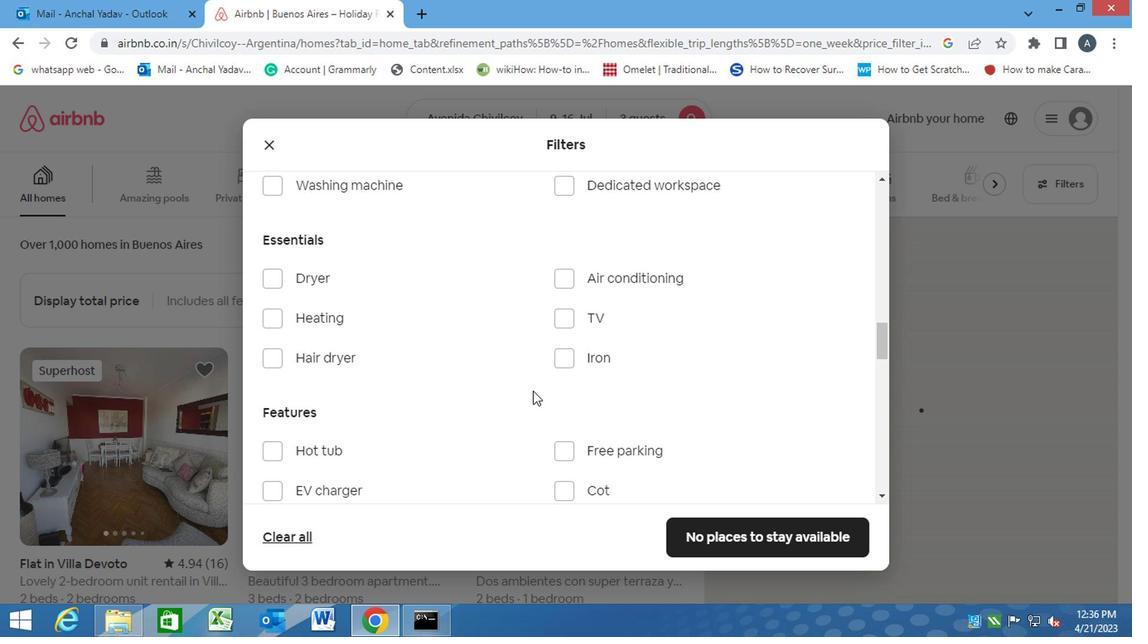 
Action: Mouse scrolled (514, 389) with delta (0, -1)
Screenshot: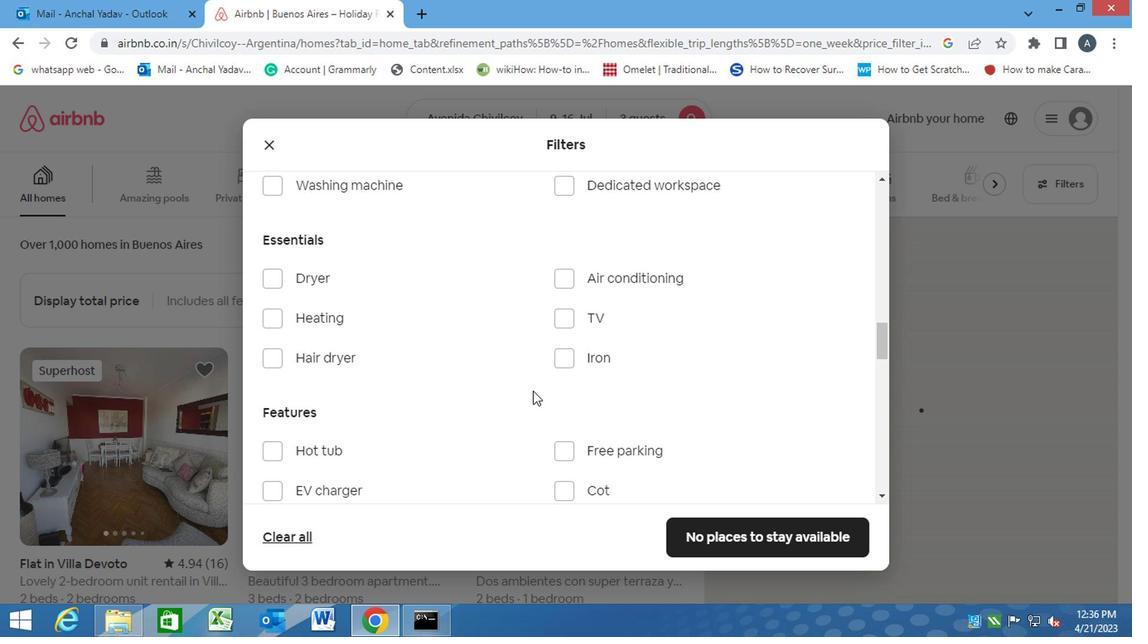 
Action: Mouse moved to (263, 240)
Screenshot: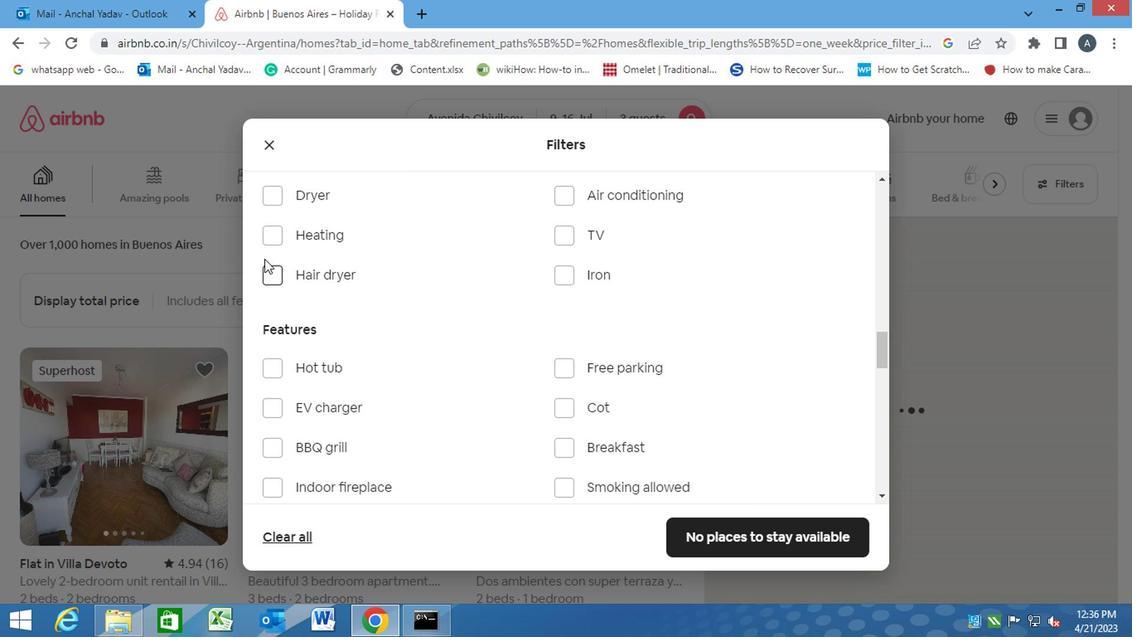 
Action: Mouse pressed left at (263, 240)
Screenshot: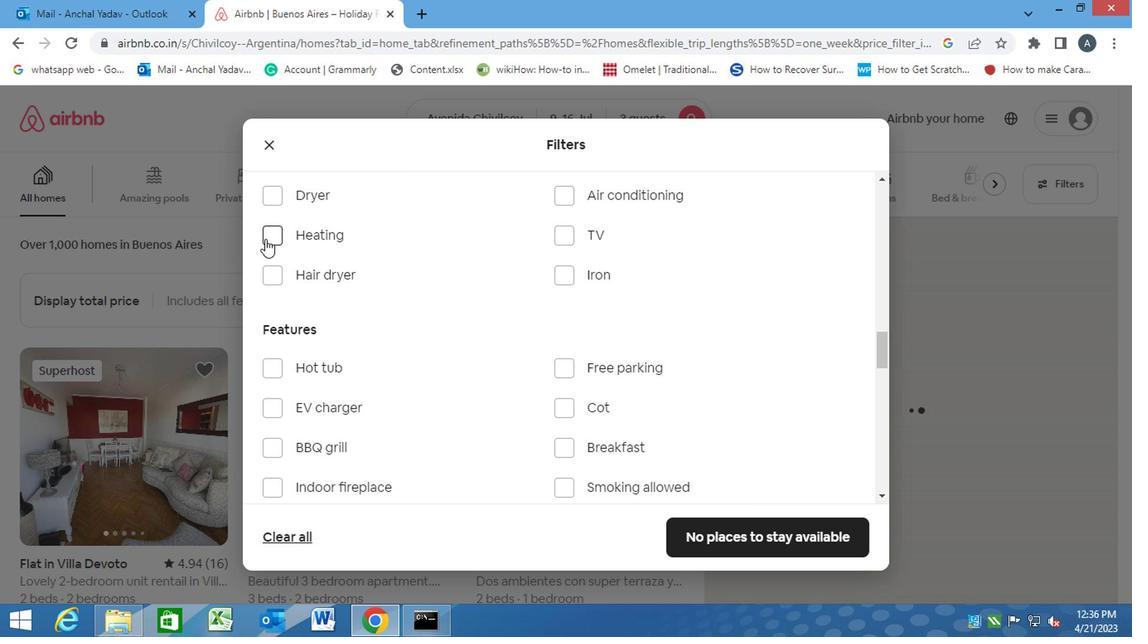 
Action: Mouse moved to (385, 362)
Screenshot: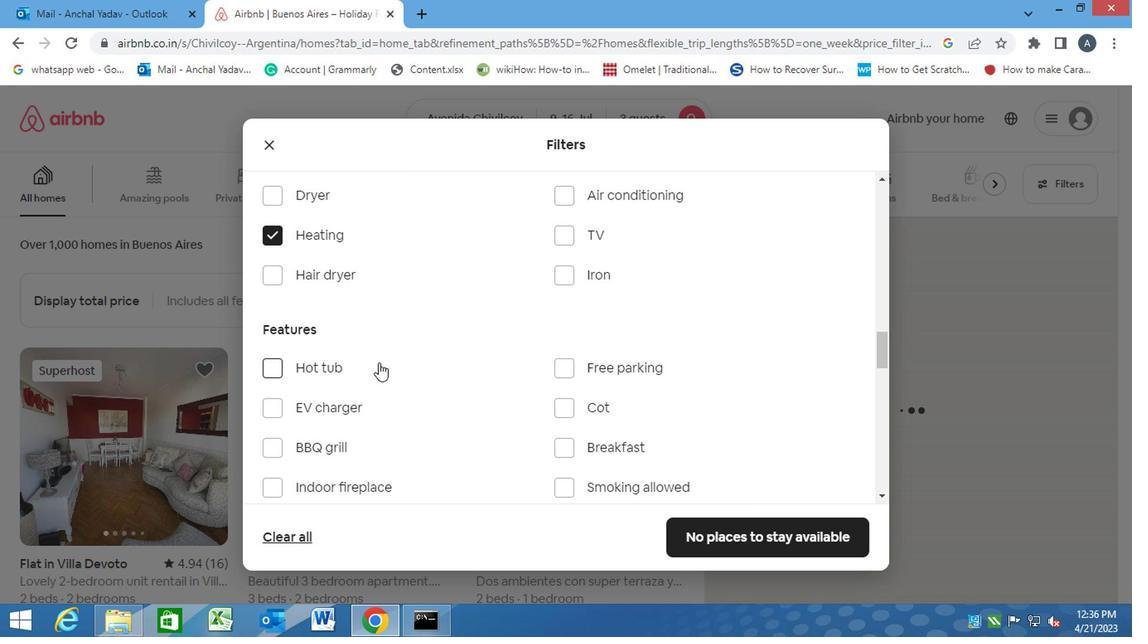 
Action: Mouse scrolled (384, 362) with delta (0, 0)
Screenshot: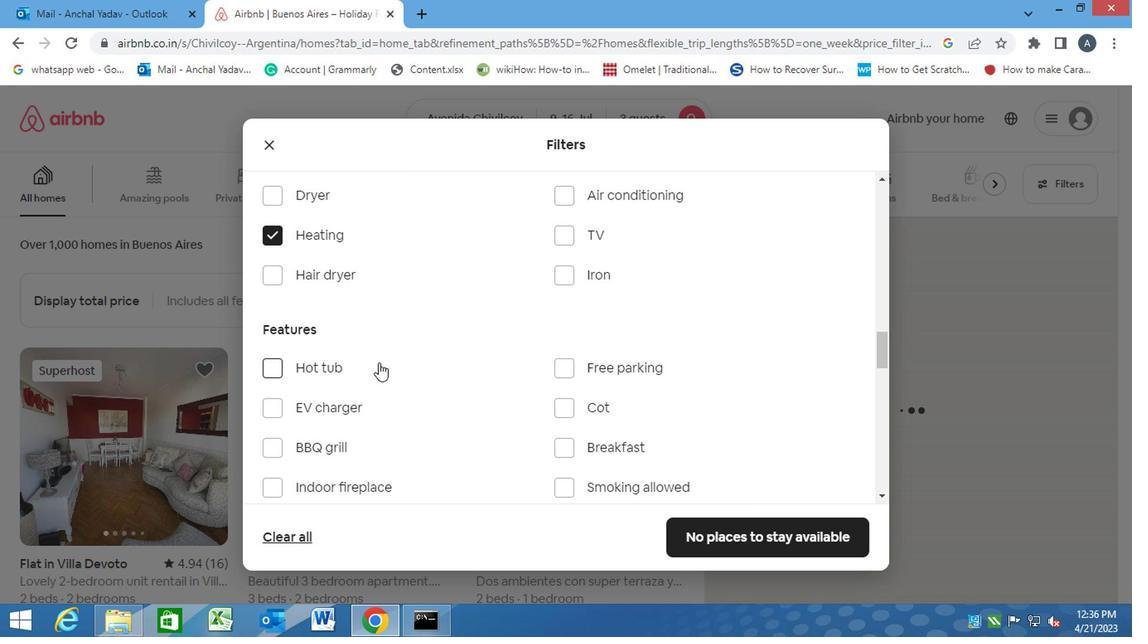 
Action: Mouse scrolled (385, 362) with delta (0, 0)
Screenshot: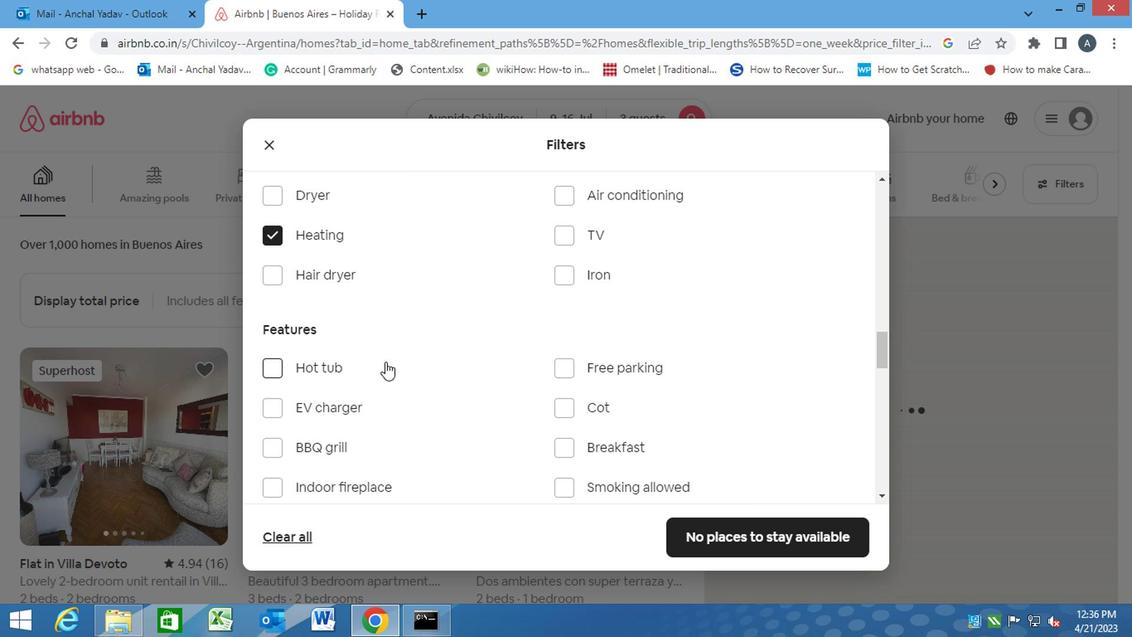 
Action: Mouse scrolled (385, 362) with delta (0, 0)
Screenshot: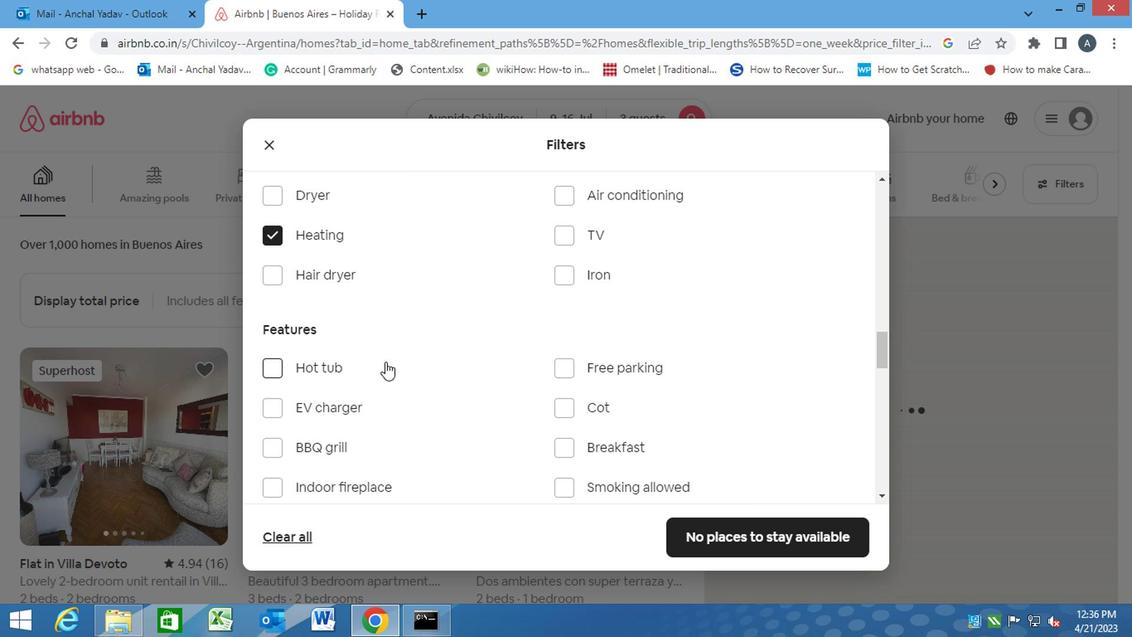 
Action: Mouse scrolled (385, 362) with delta (0, 0)
Screenshot: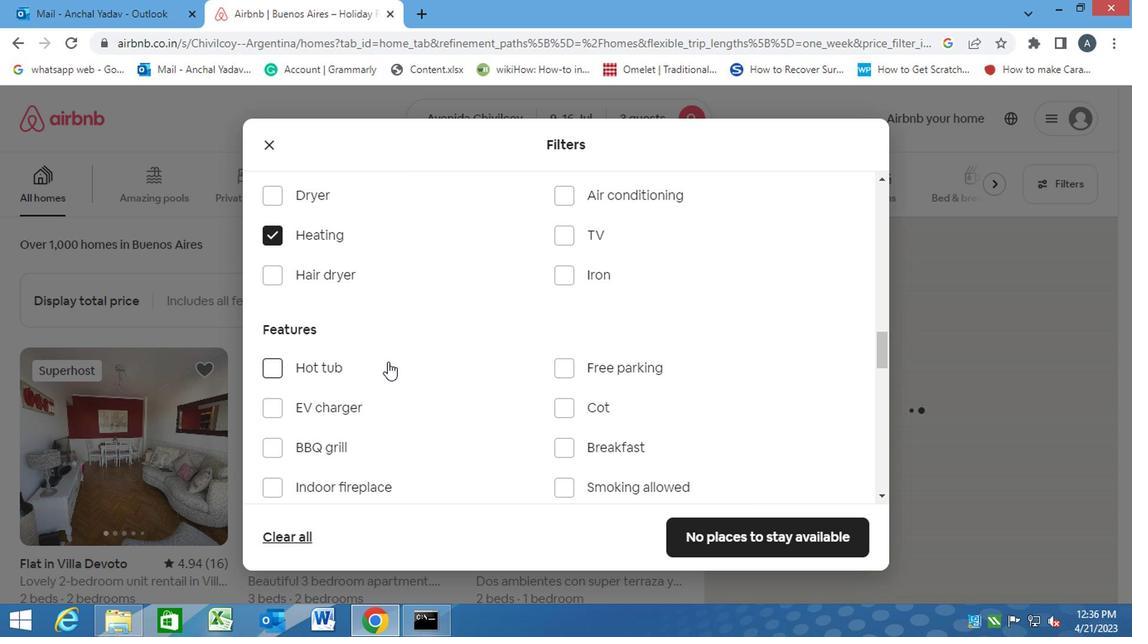 
Action: Mouse moved to (385, 363)
Screenshot: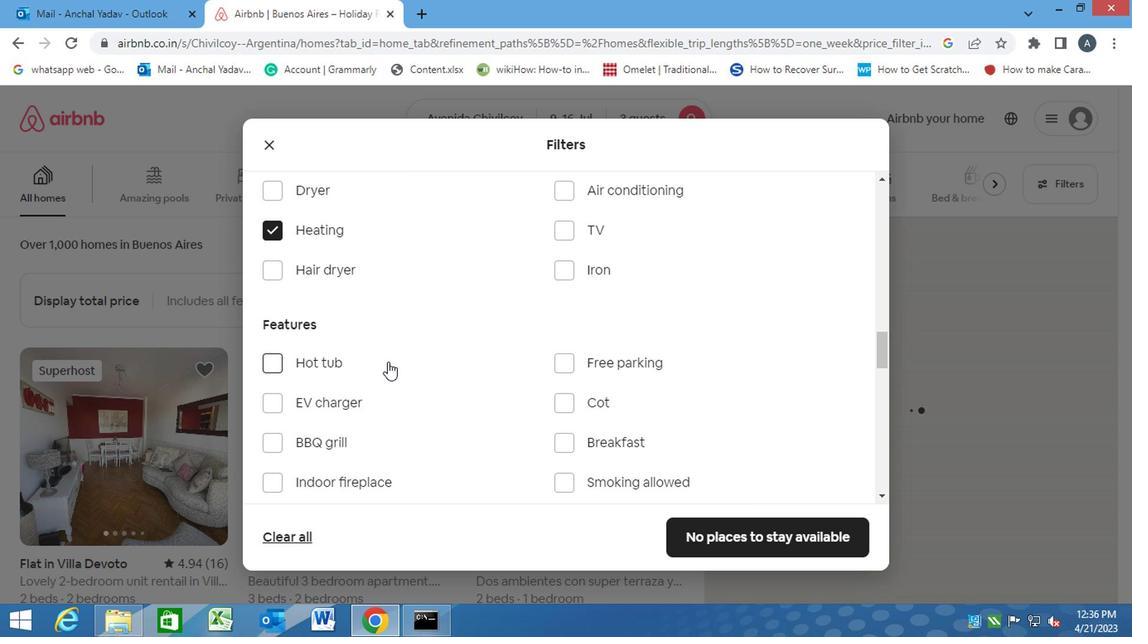 
Action: Mouse scrolled (385, 362) with delta (0, -1)
Screenshot: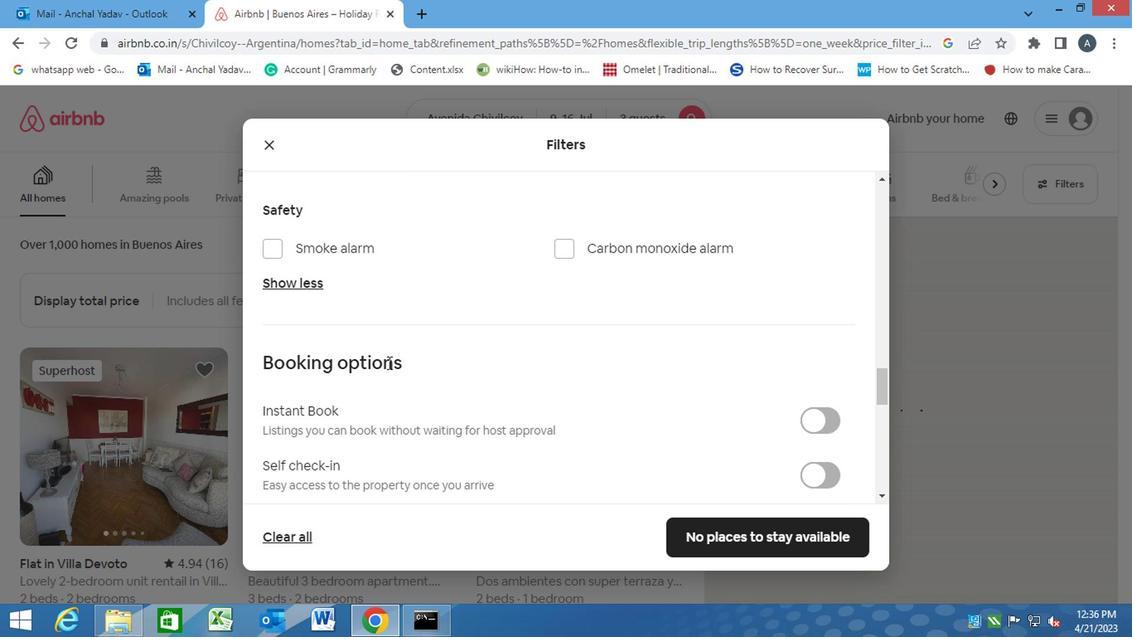 
Action: Mouse moved to (805, 383)
Screenshot: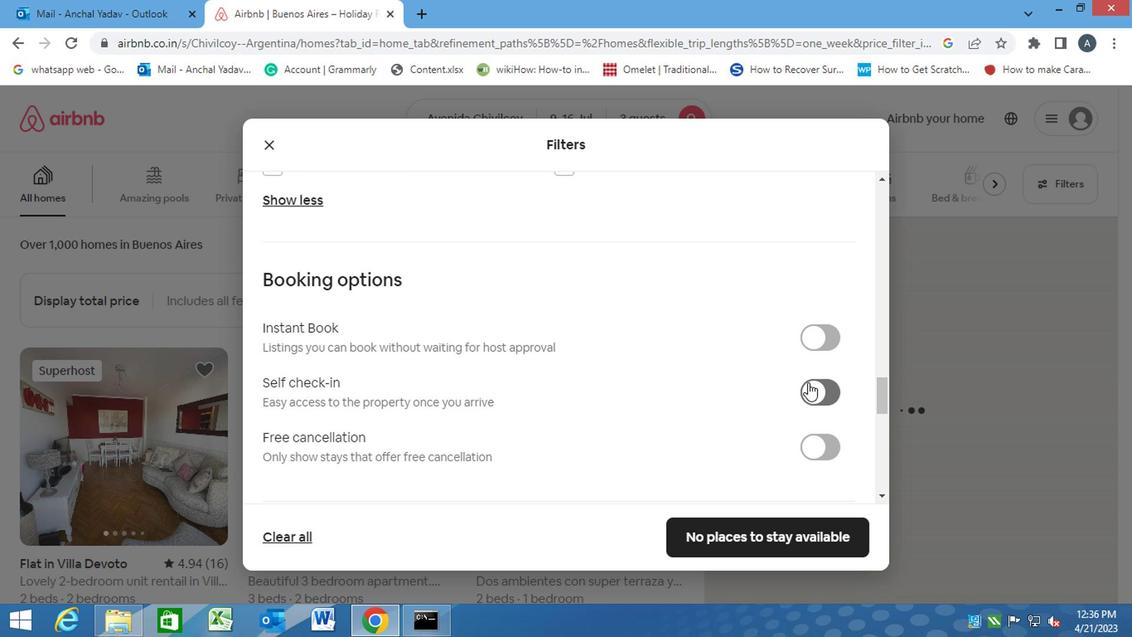 
Action: Mouse pressed left at (805, 383)
Screenshot: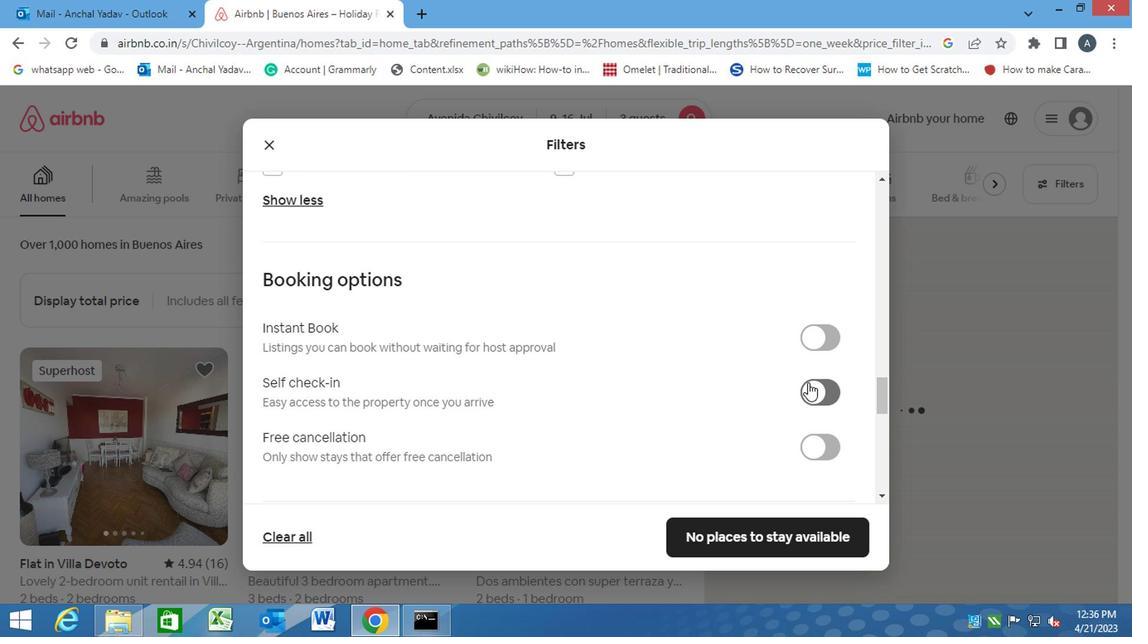 
Action: Mouse moved to (734, 392)
Screenshot: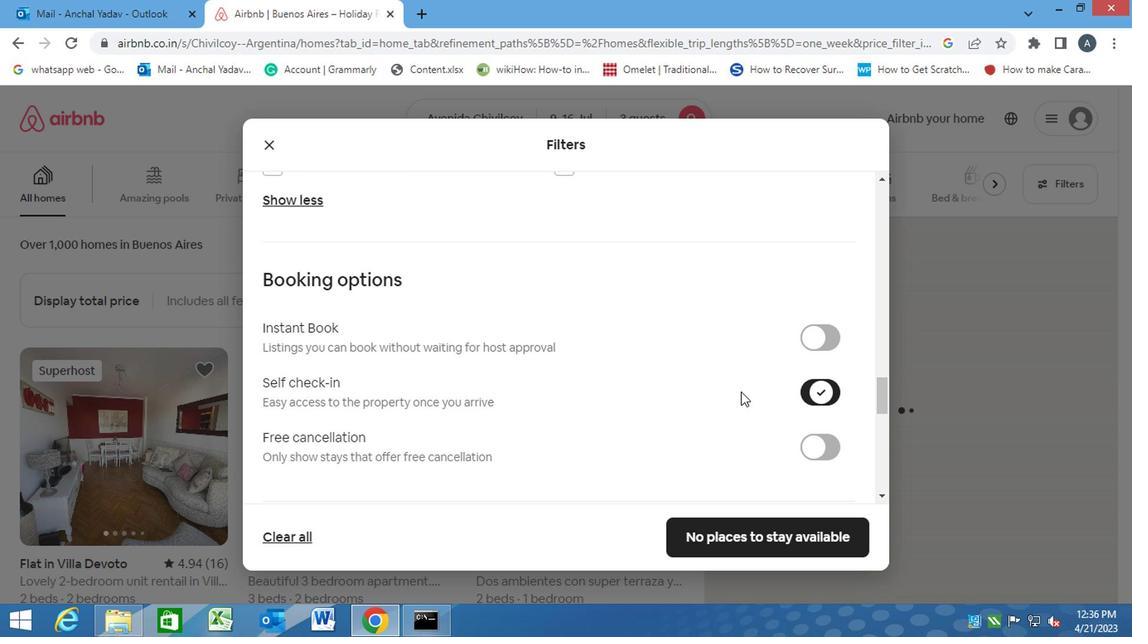 
Action: Mouse scrolled (734, 391) with delta (0, -1)
Screenshot: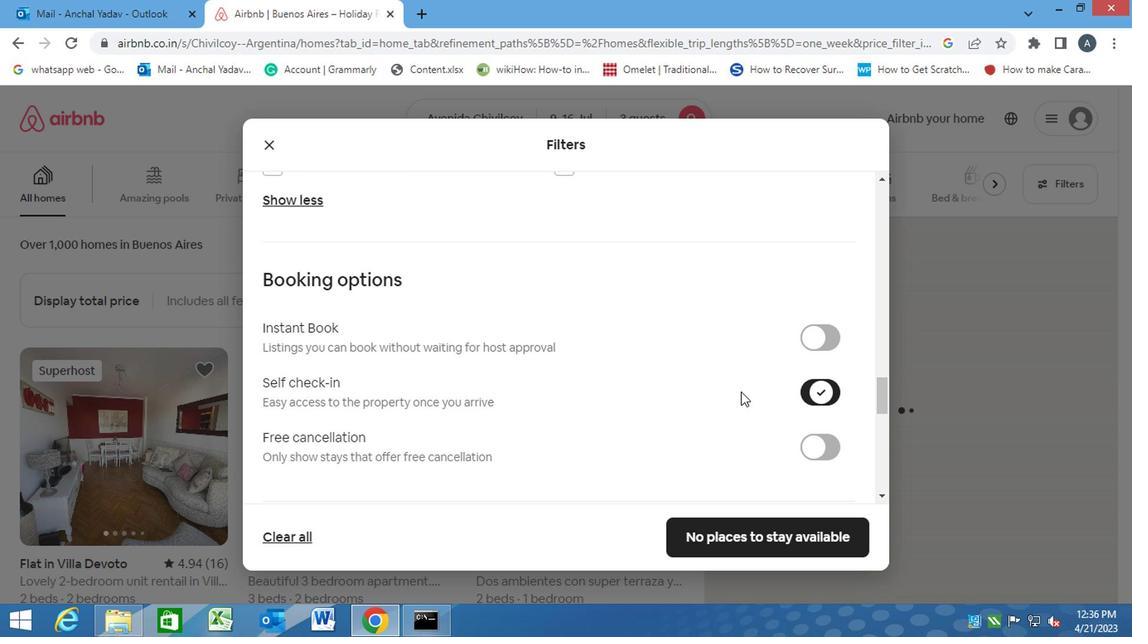 
Action: Mouse moved to (726, 395)
Screenshot: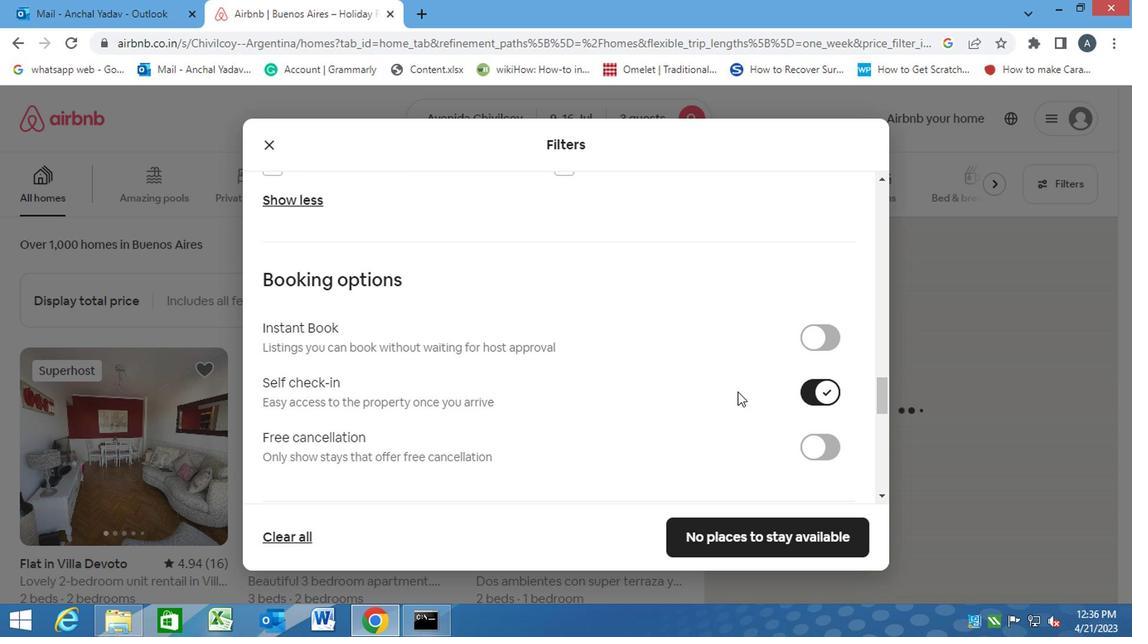 
Action: Mouse scrolled (726, 394) with delta (0, -1)
Screenshot: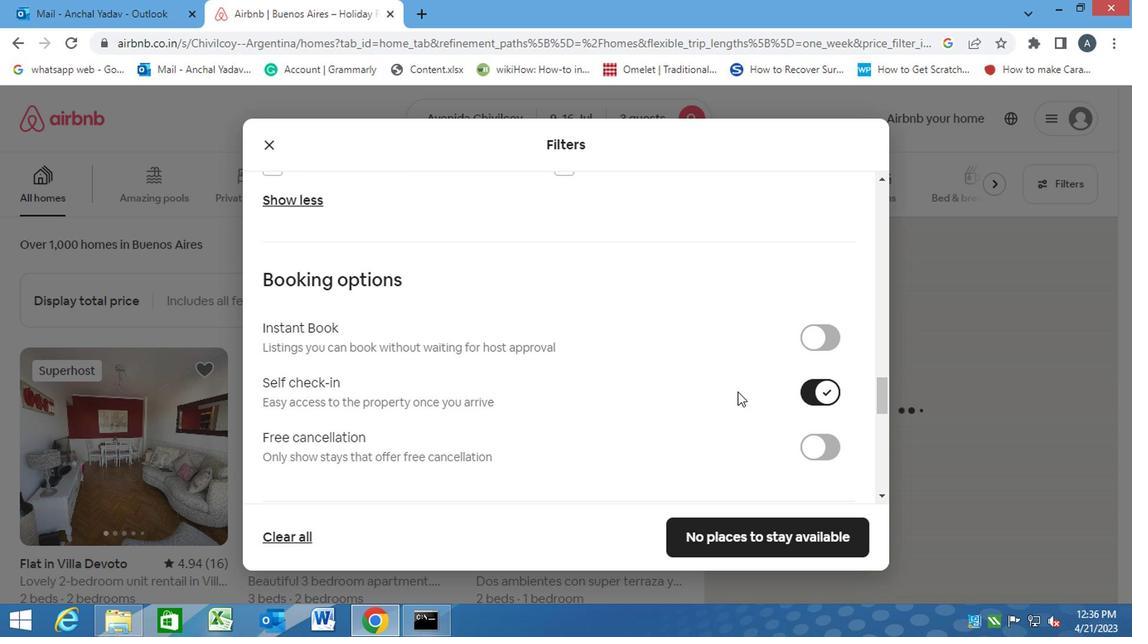 
Action: Mouse moved to (719, 395)
Screenshot: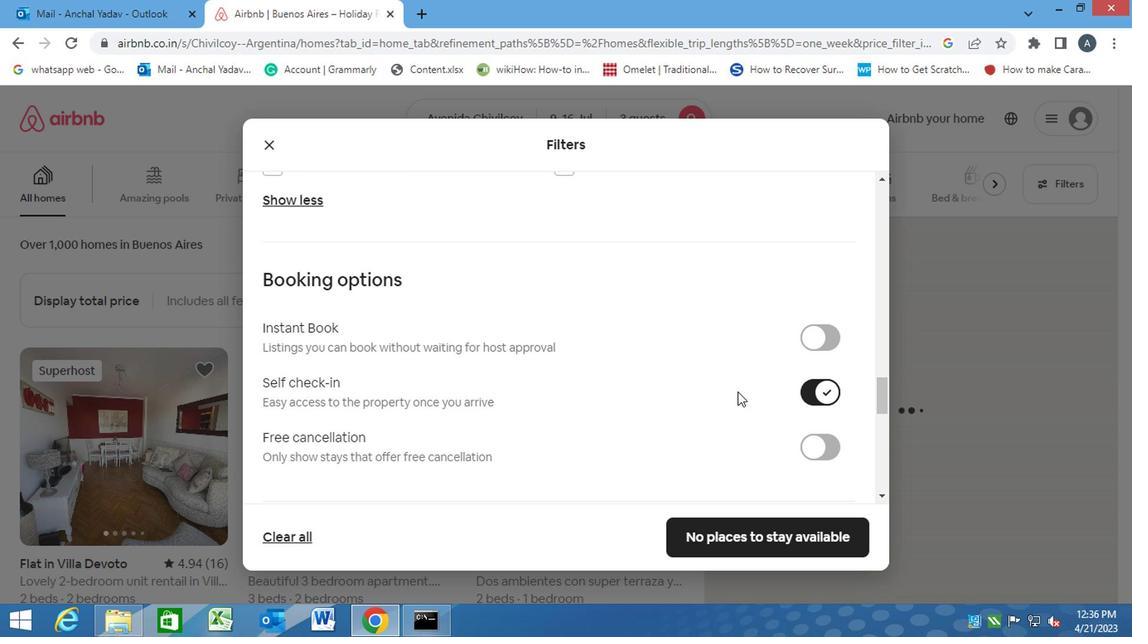 
Action: Mouse scrolled (719, 394) with delta (0, -1)
Screenshot: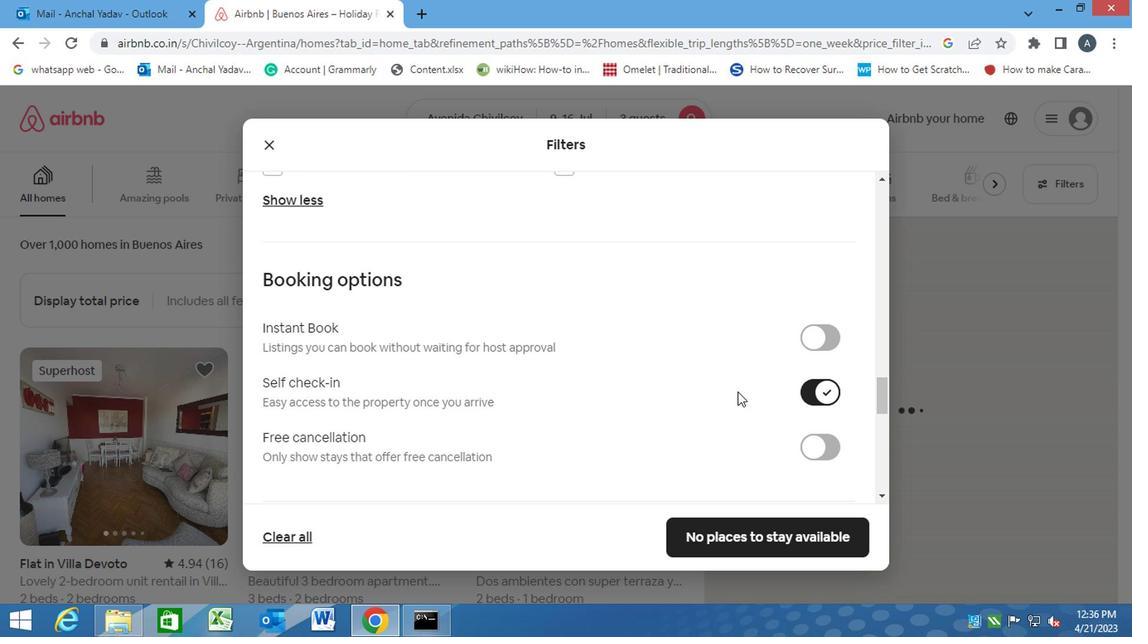 
Action: Mouse moved to (628, 376)
Screenshot: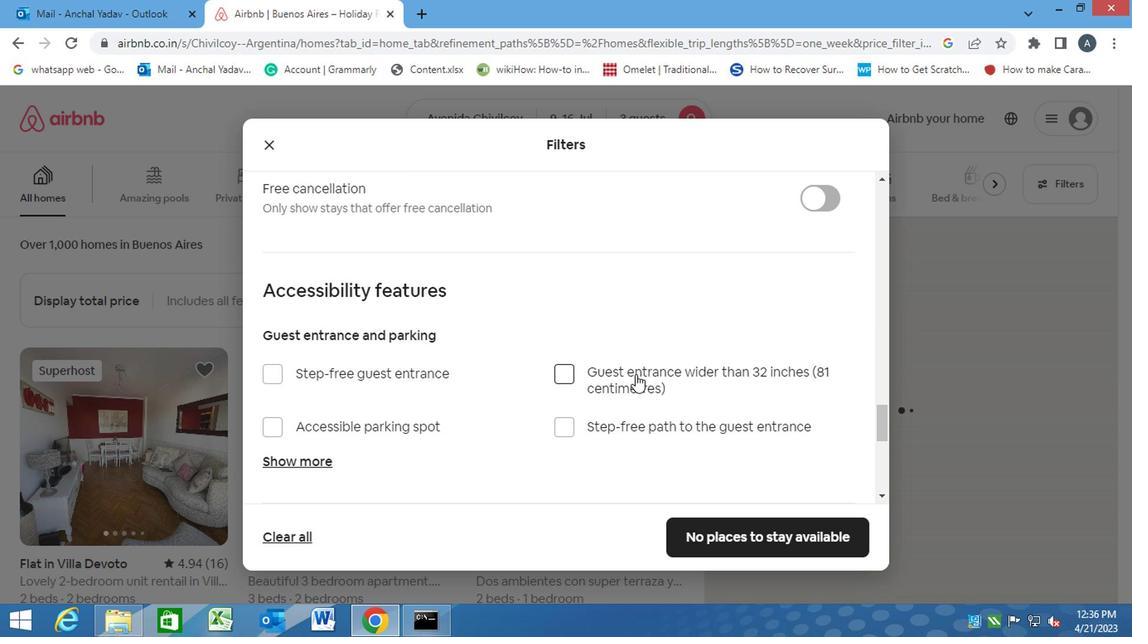 
Action: Mouse scrolled (628, 375) with delta (0, -1)
Screenshot: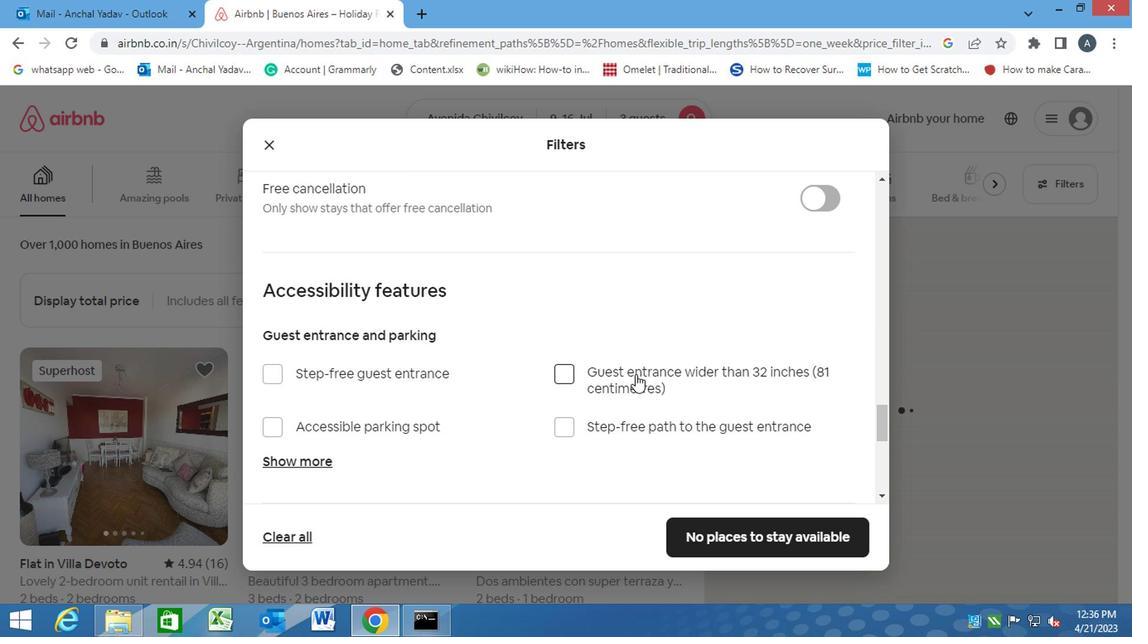
Action: Mouse moved to (576, 389)
Screenshot: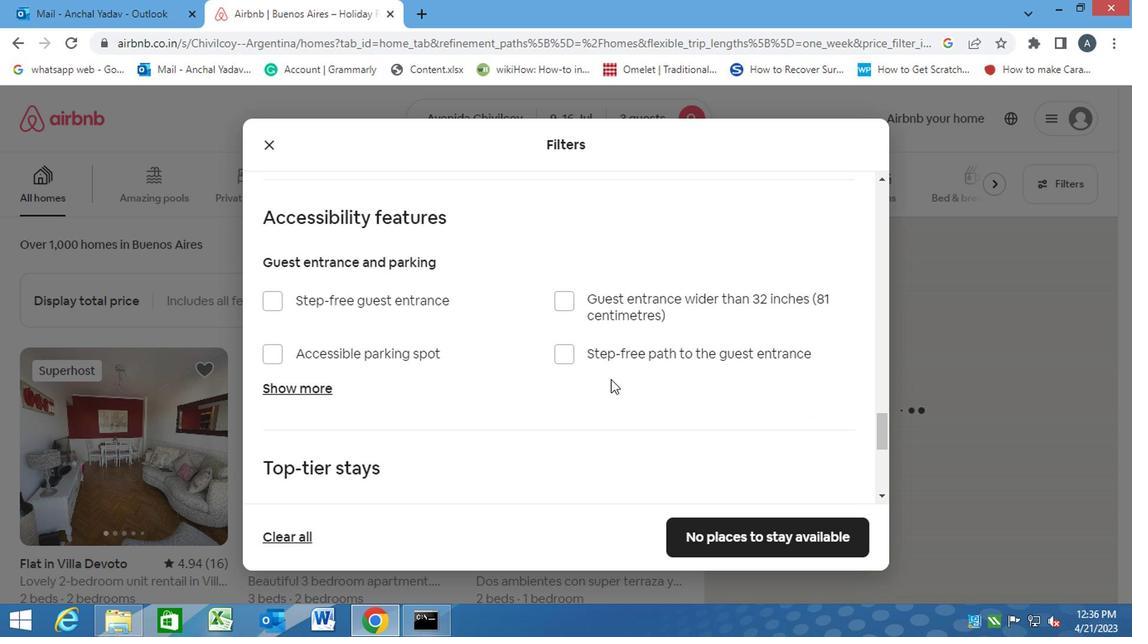 
Action: Mouse scrolled (576, 388) with delta (0, 0)
Screenshot: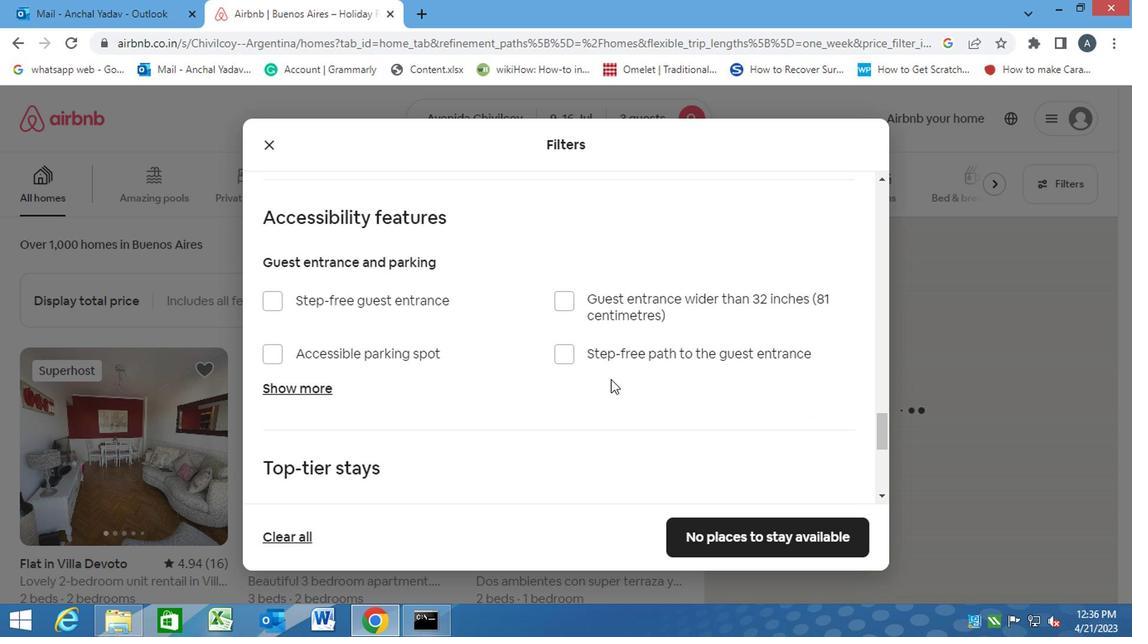 
Action: Mouse moved to (395, 401)
Screenshot: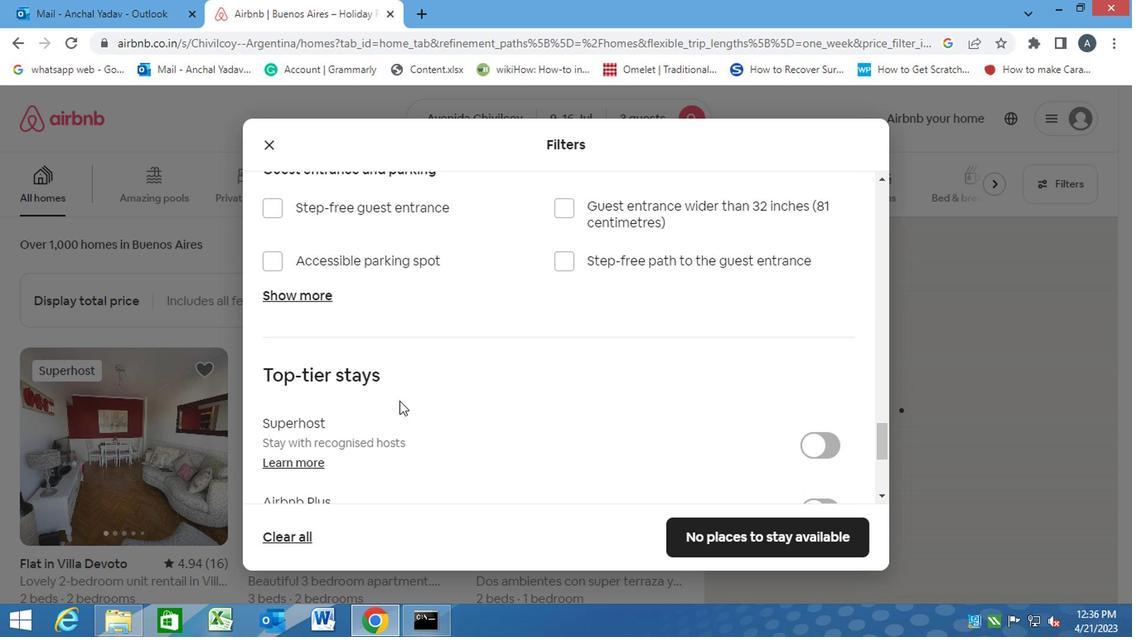 
Action: Mouse scrolled (395, 401) with delta (0, 0)
Screenshot: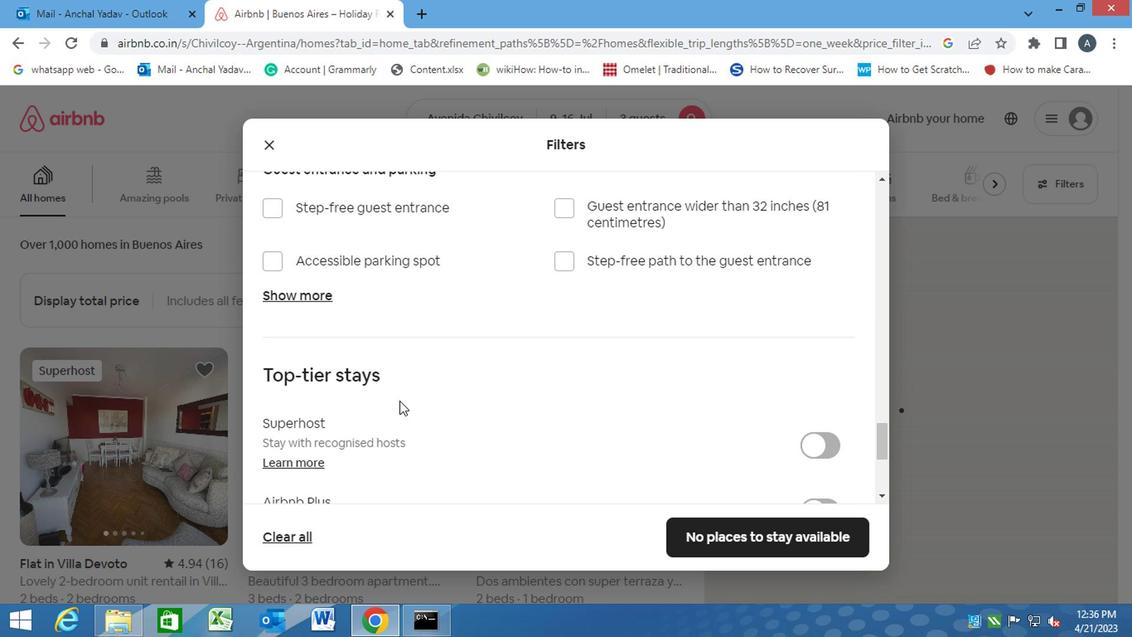 
Action: Mouse scrolled (395, 401) with delta (0, 0)
Screenshot: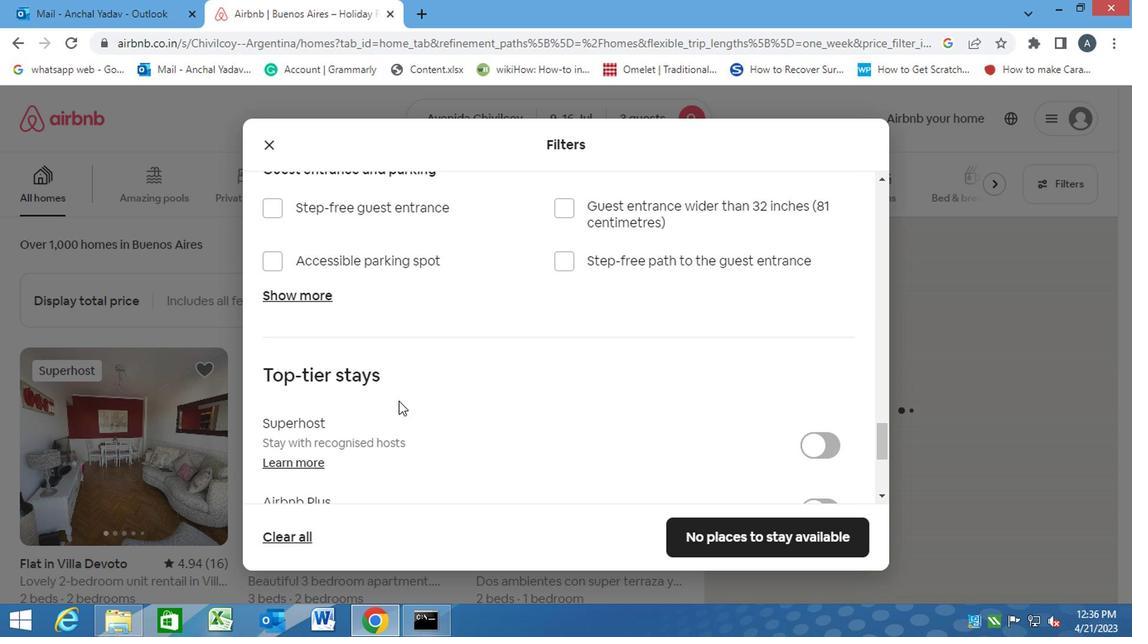 
Action: Mouse scrolled (395, 401) with delta (0, 0)
Screenshot: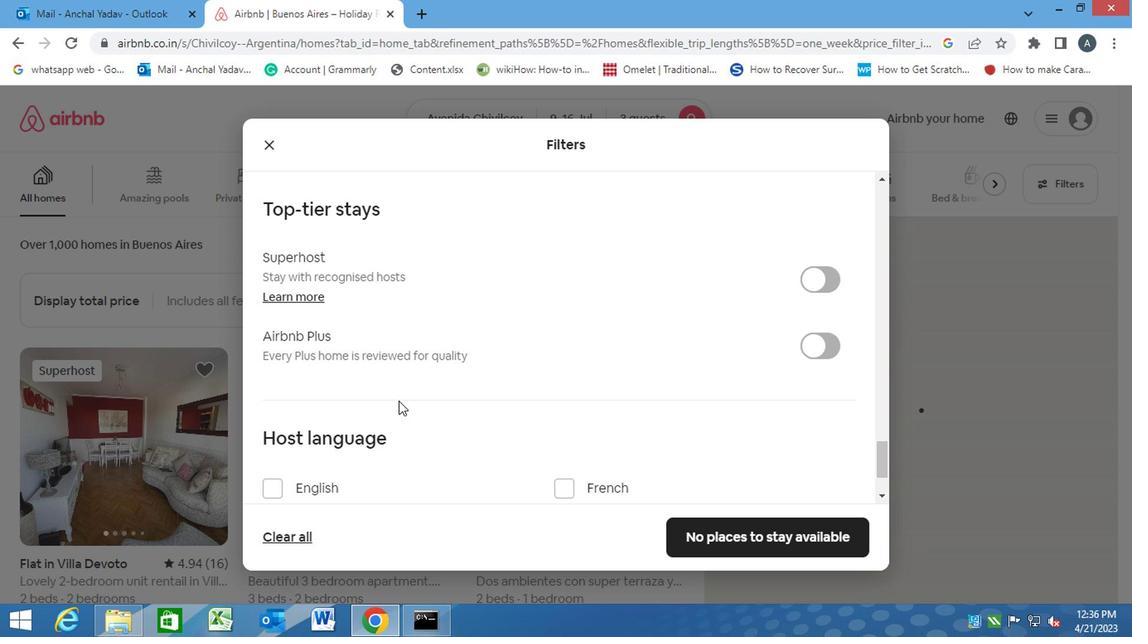 
Action: Mouse moved to (271, 405)
Screenshot: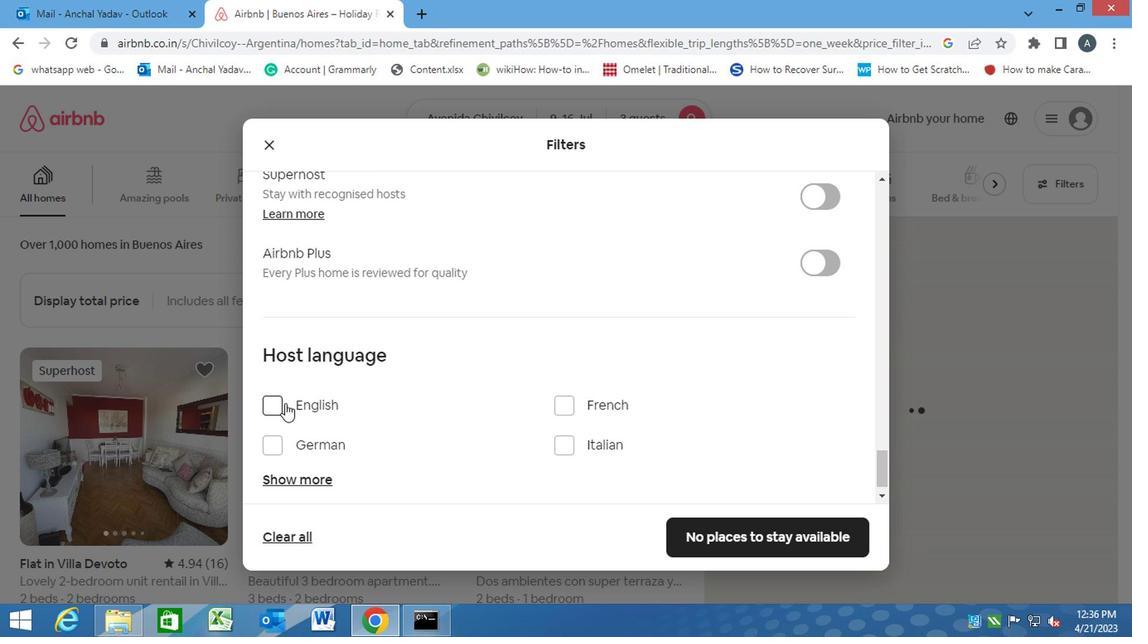 
Action: Mouse pressed left at (271, 405)
Screenshot: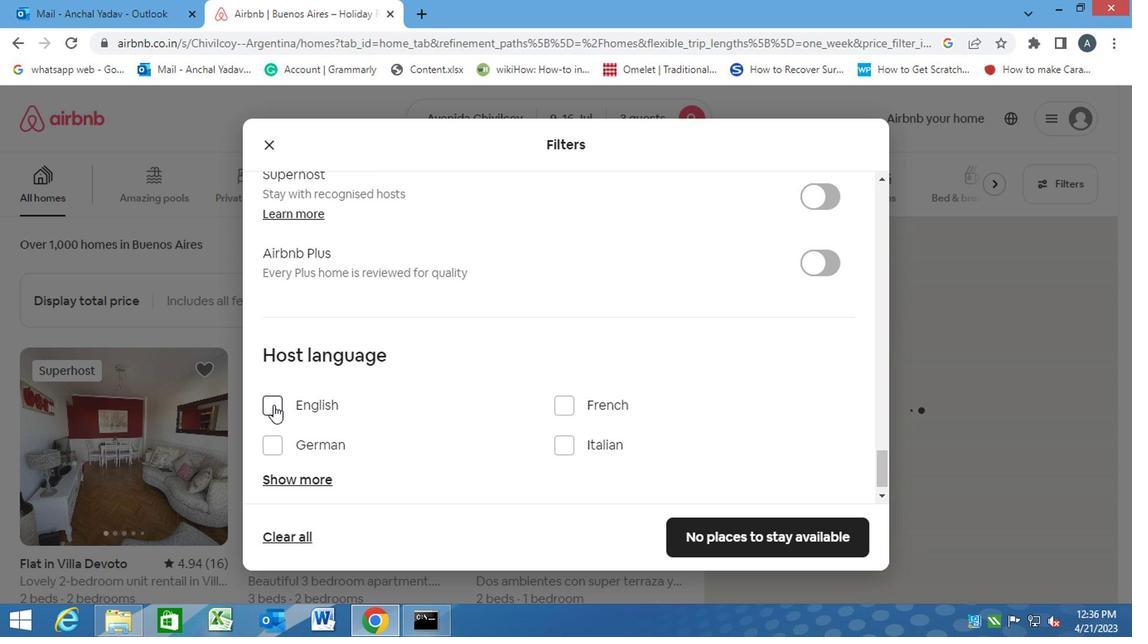
Action: Mouse moved to (747, 533)
Screenshot: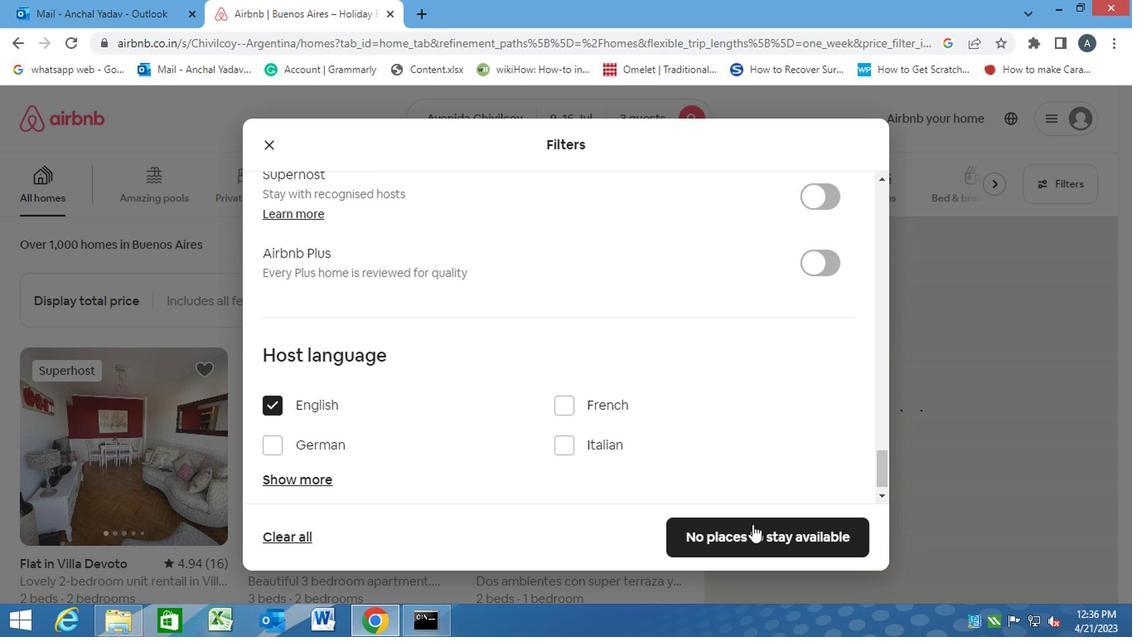 
Action: Mouse pressed left at (747, 533)
Screenshot: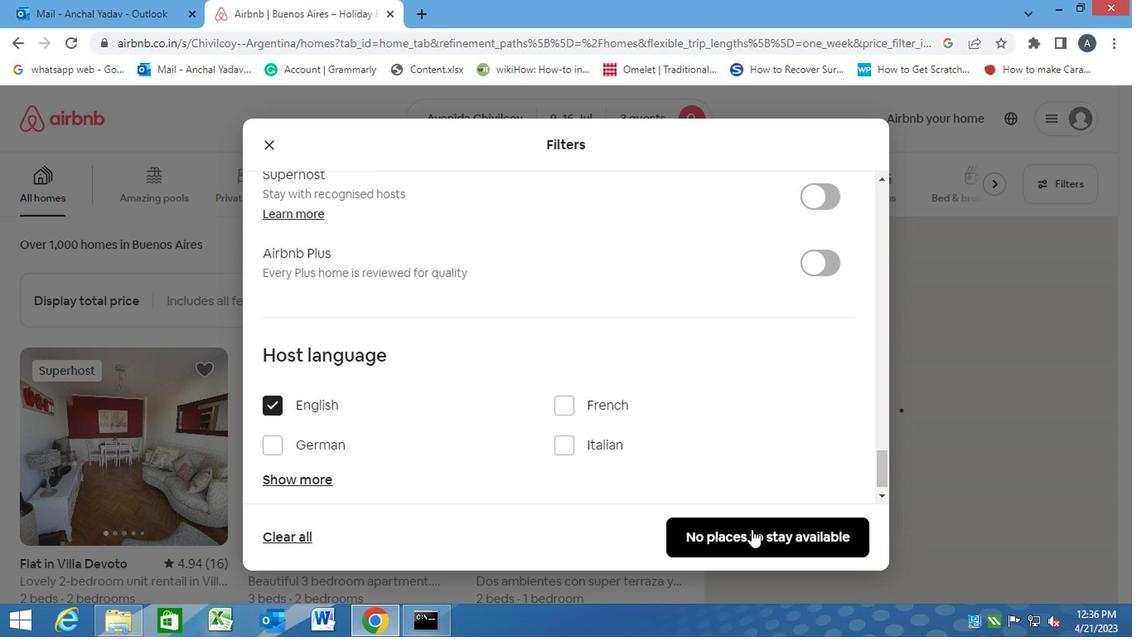 
Action: Mouse moved to (735, 524)
Screenshot: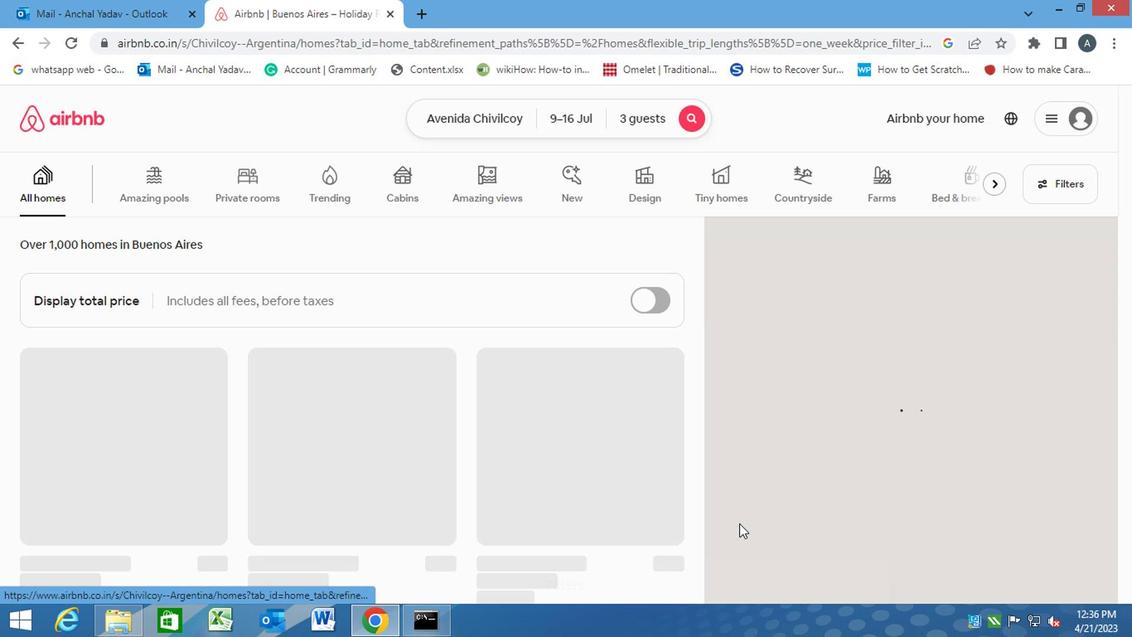 
